 Task: Find connections with filter location Maasmechelen with filter topic #Culturewith filter profile language French with filter current company Future Group India with filter school INDIAN ACADEMY GROUP OF INSTITUTIONS with filter industry Waste Treatment and Disposal with filter service category Executive Coaching with filter keywords title Animal Breeder
Action: Mouse moved to (742, 144)
Screenshot: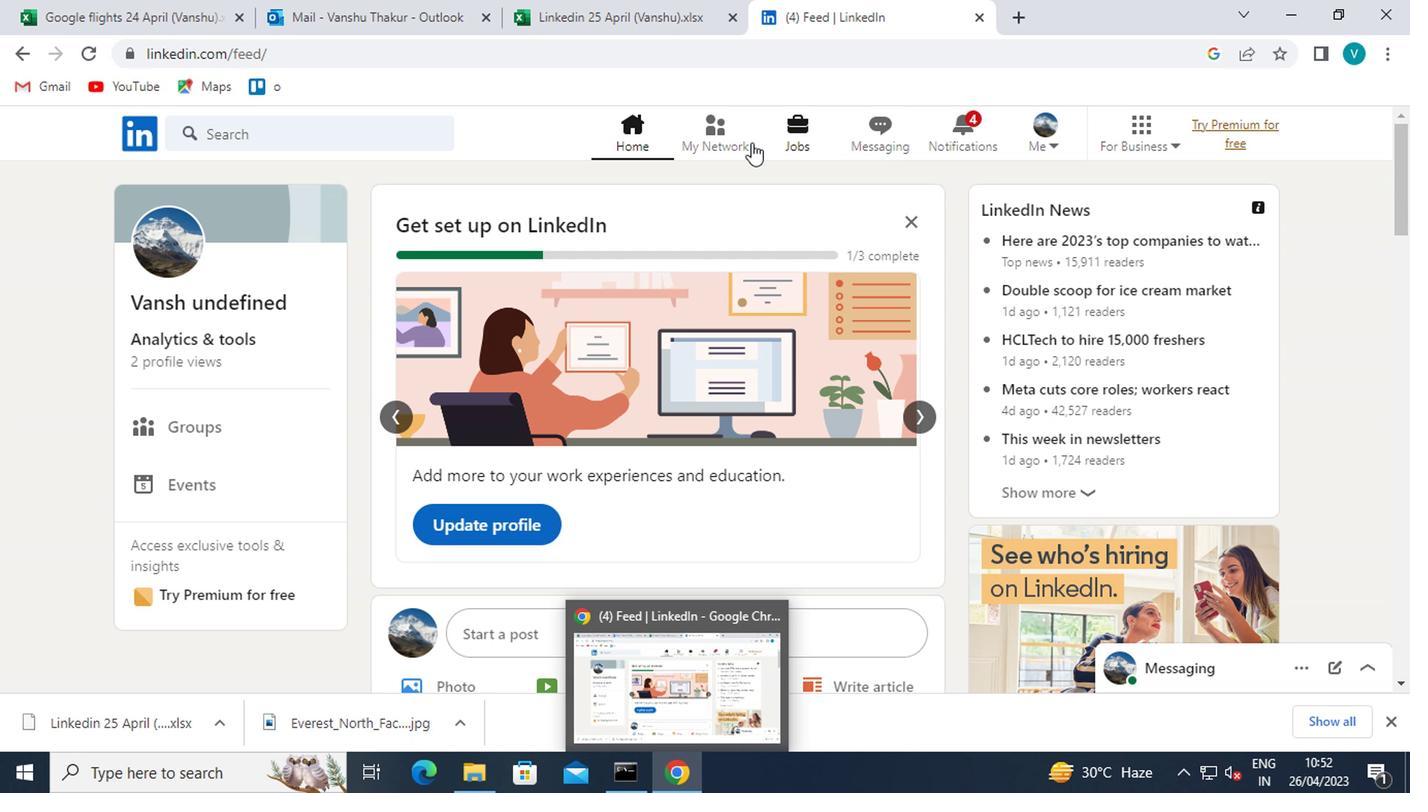 
Action: Mouse pressed left at (742, 144)
Screenshot: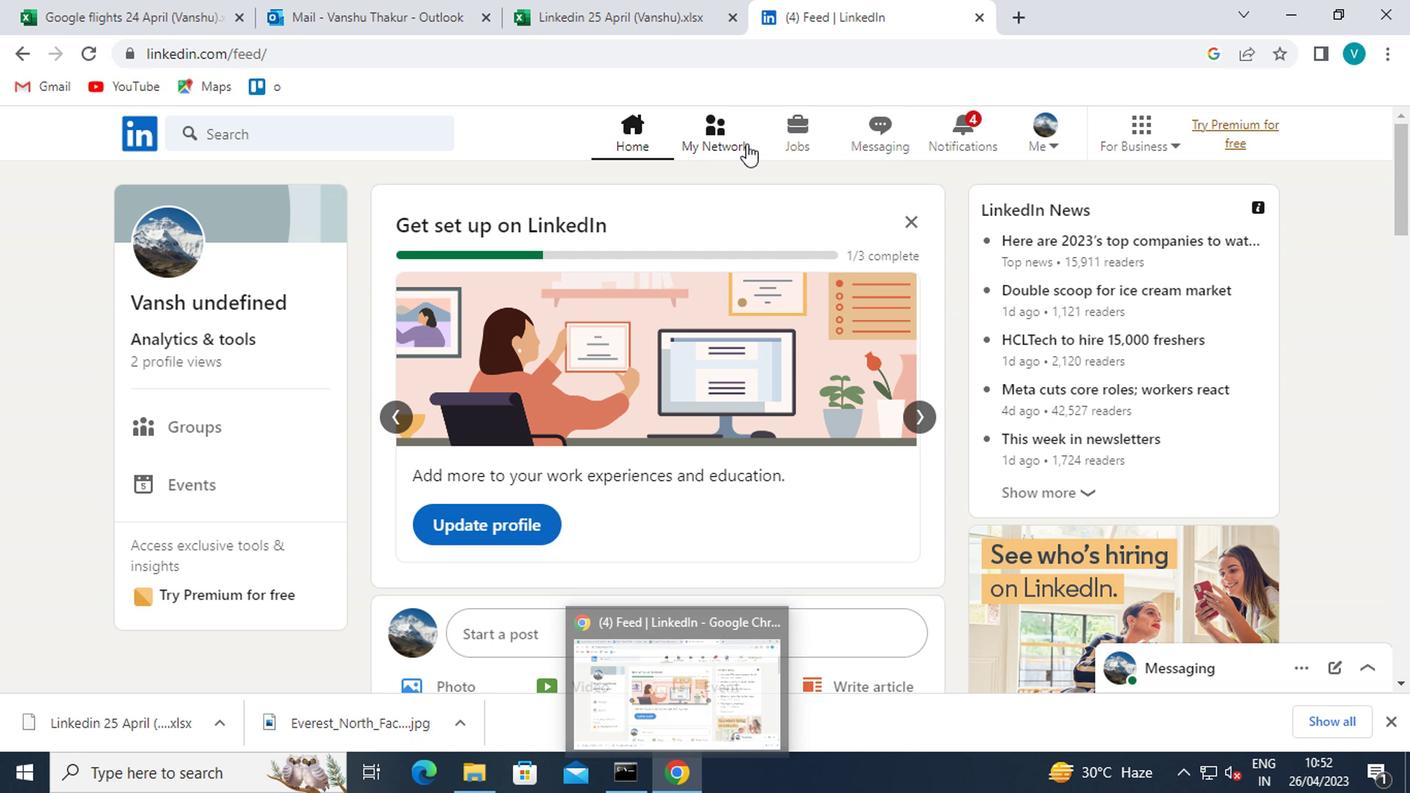 
Action: Mouse moved to (264, 248)
Screenshot: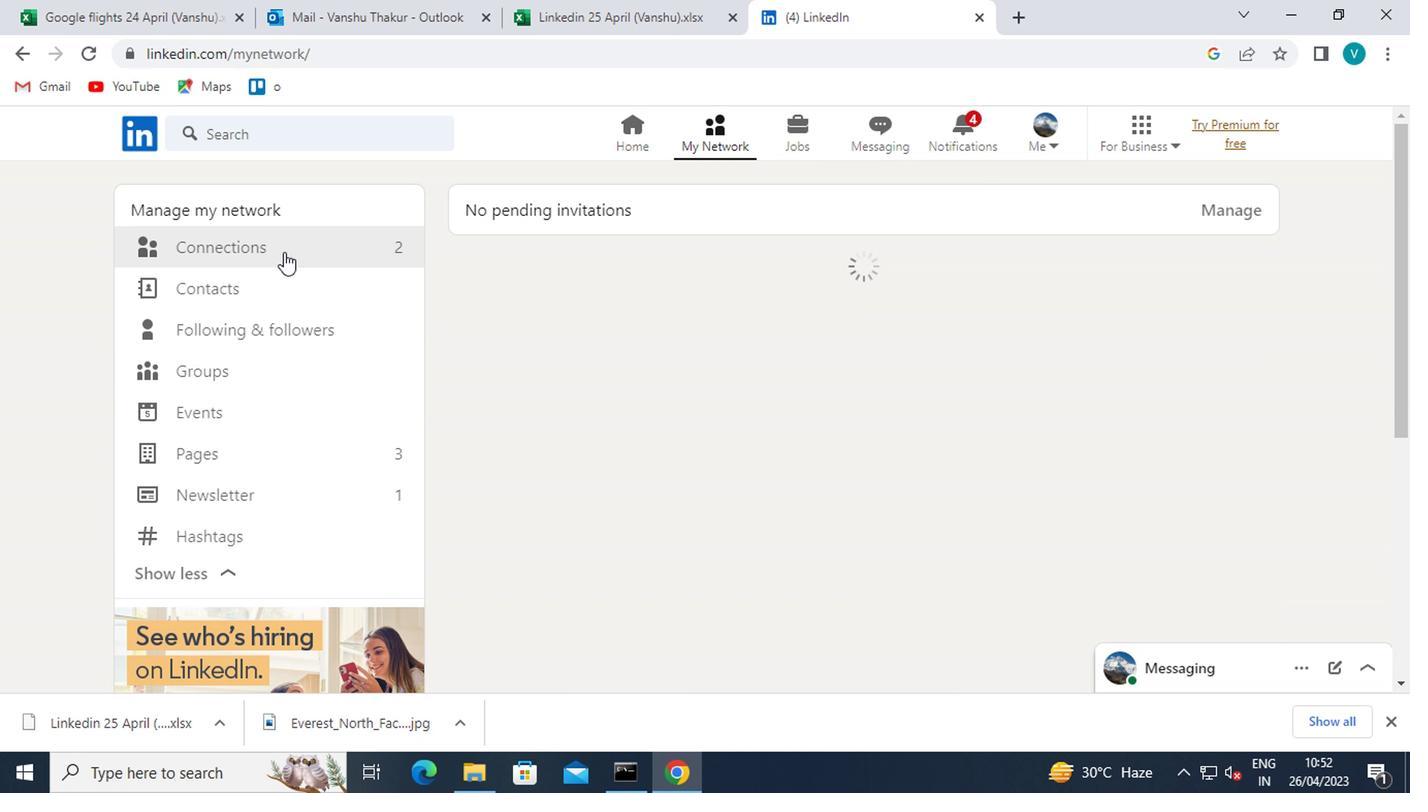 
Action: Mouse pressed left at (264, 248)
Screenshot: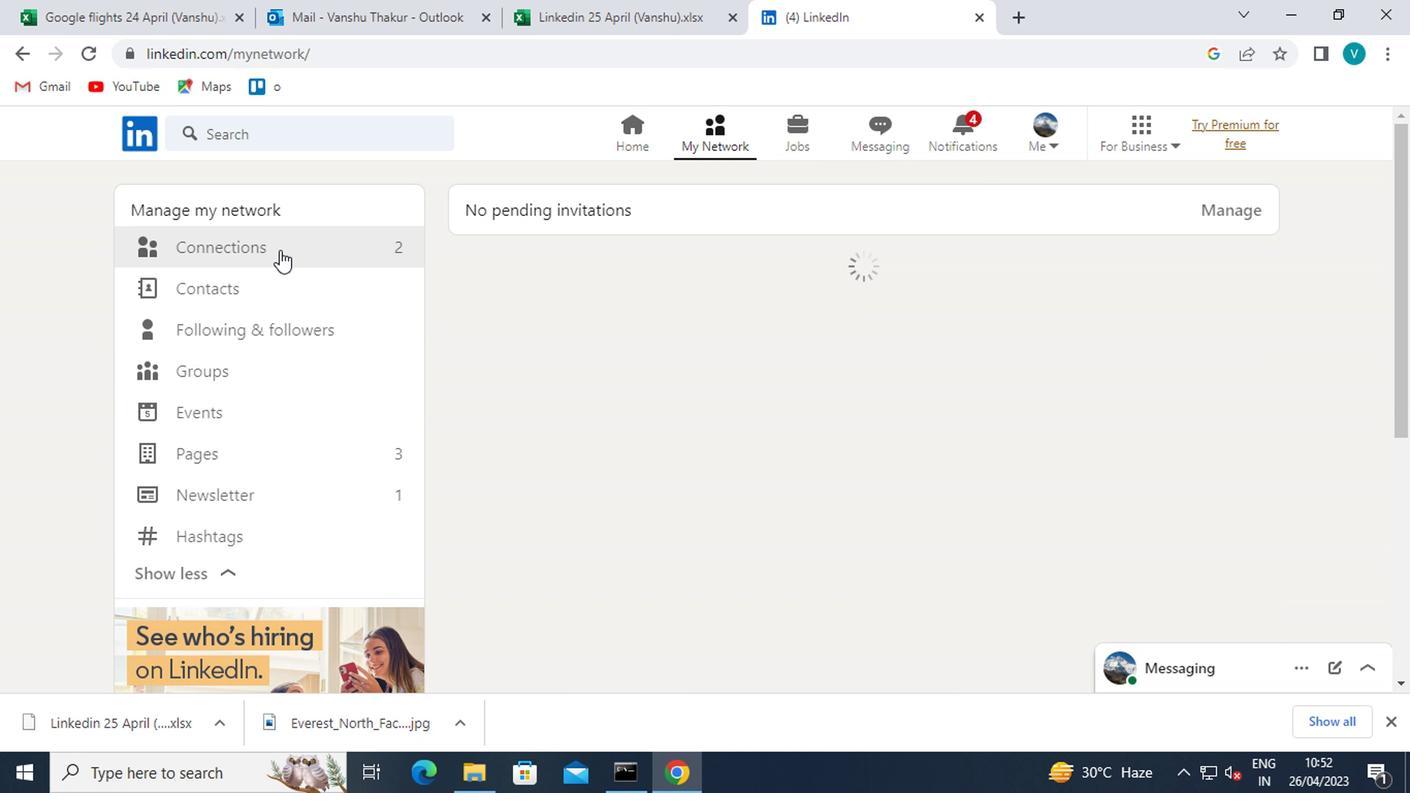 
Action: Mouse moved to (844, 252)
Screenshot: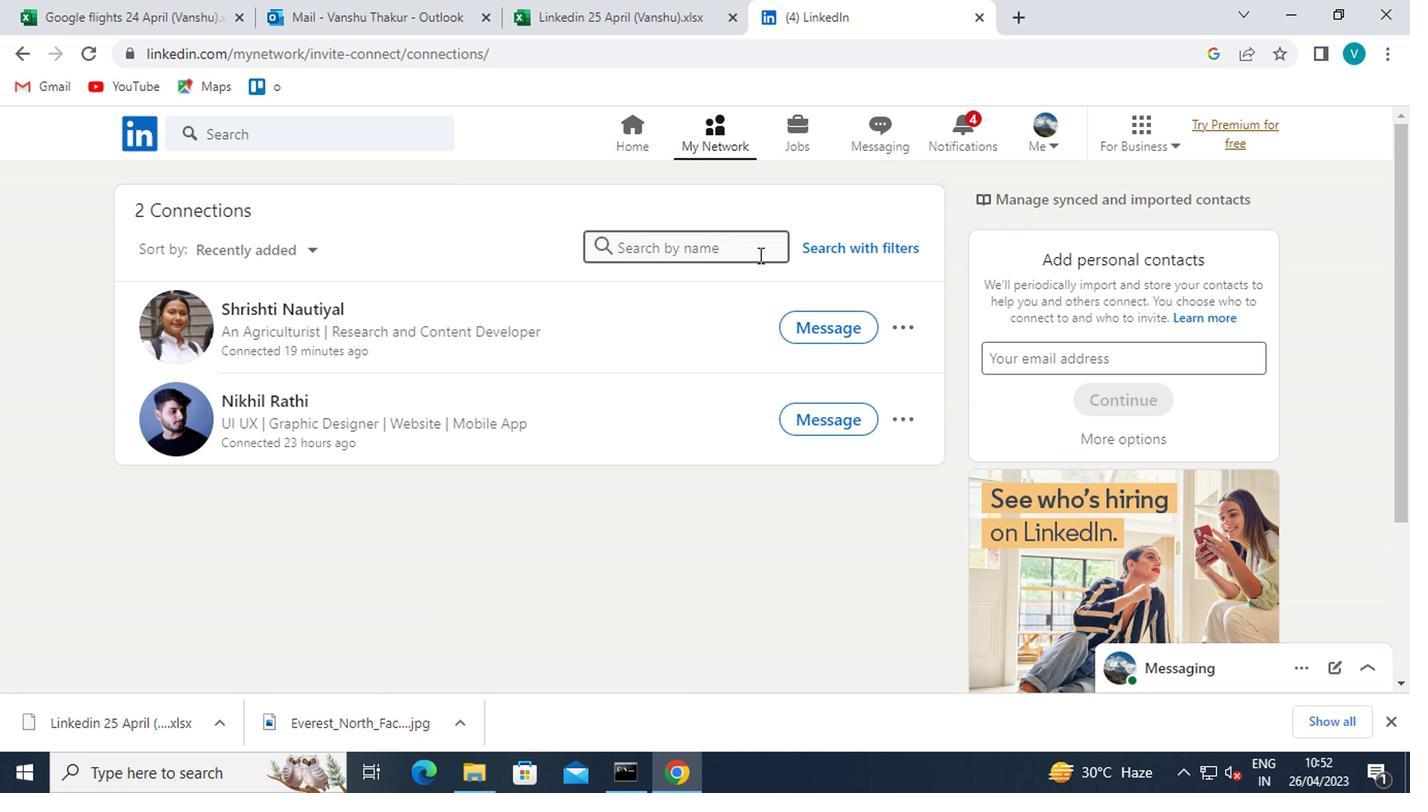 
Action: Mouse pressed left at (844, 252)
Screenshot: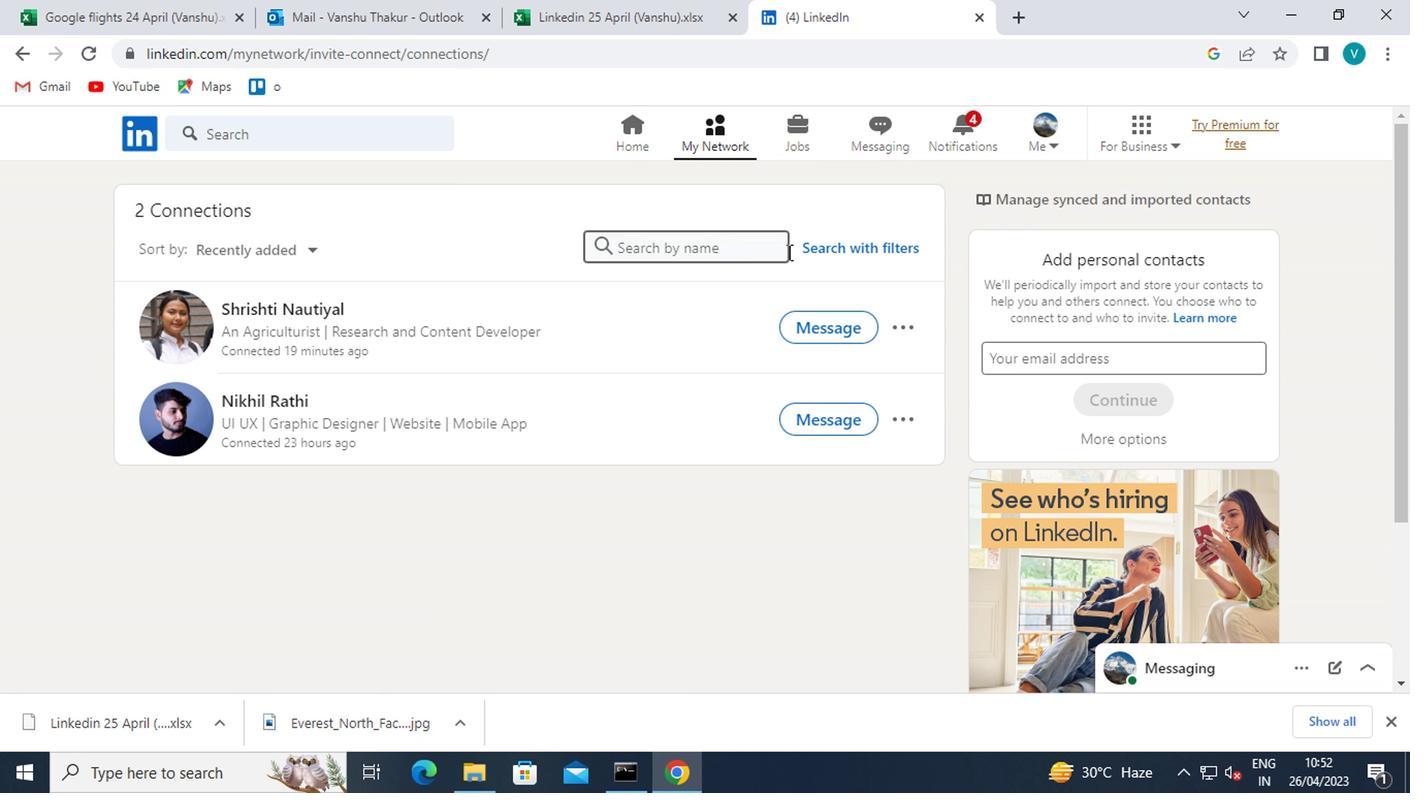 
Action: Mouse moved to (706, 199)
Screenshot: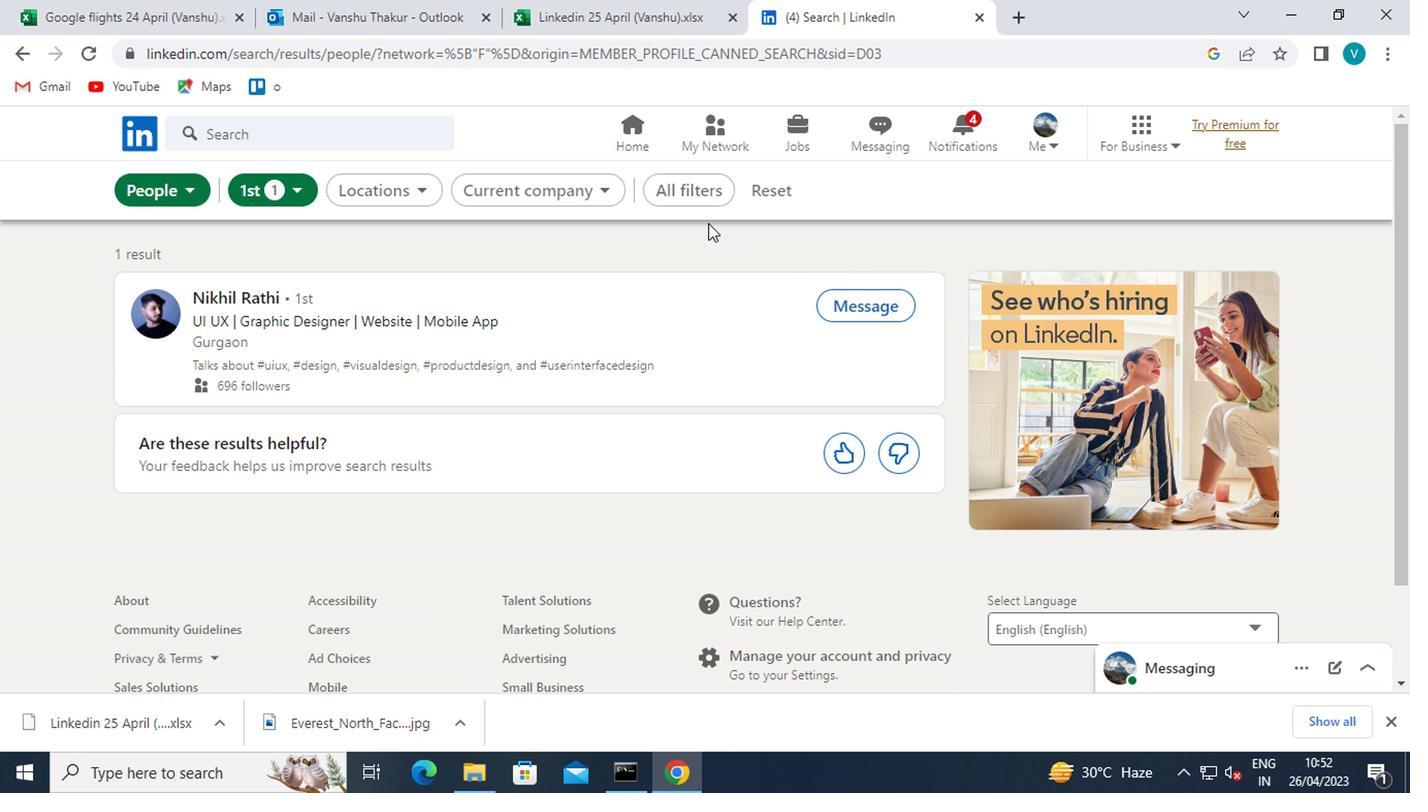 
Action: Mouse pressed left at (706, 199)
Screenshot: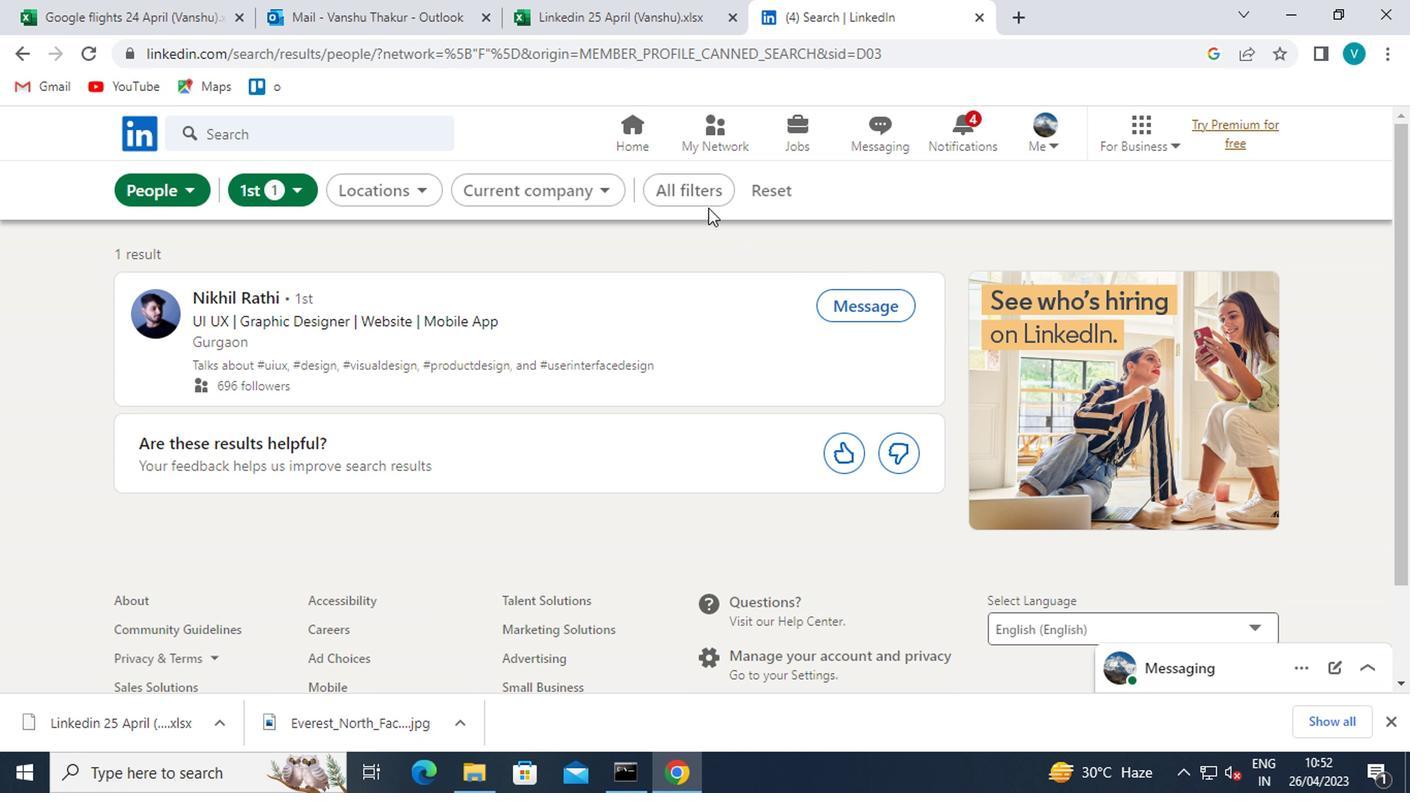 
Action: Mouse moved to (961, 308)
Screenshot: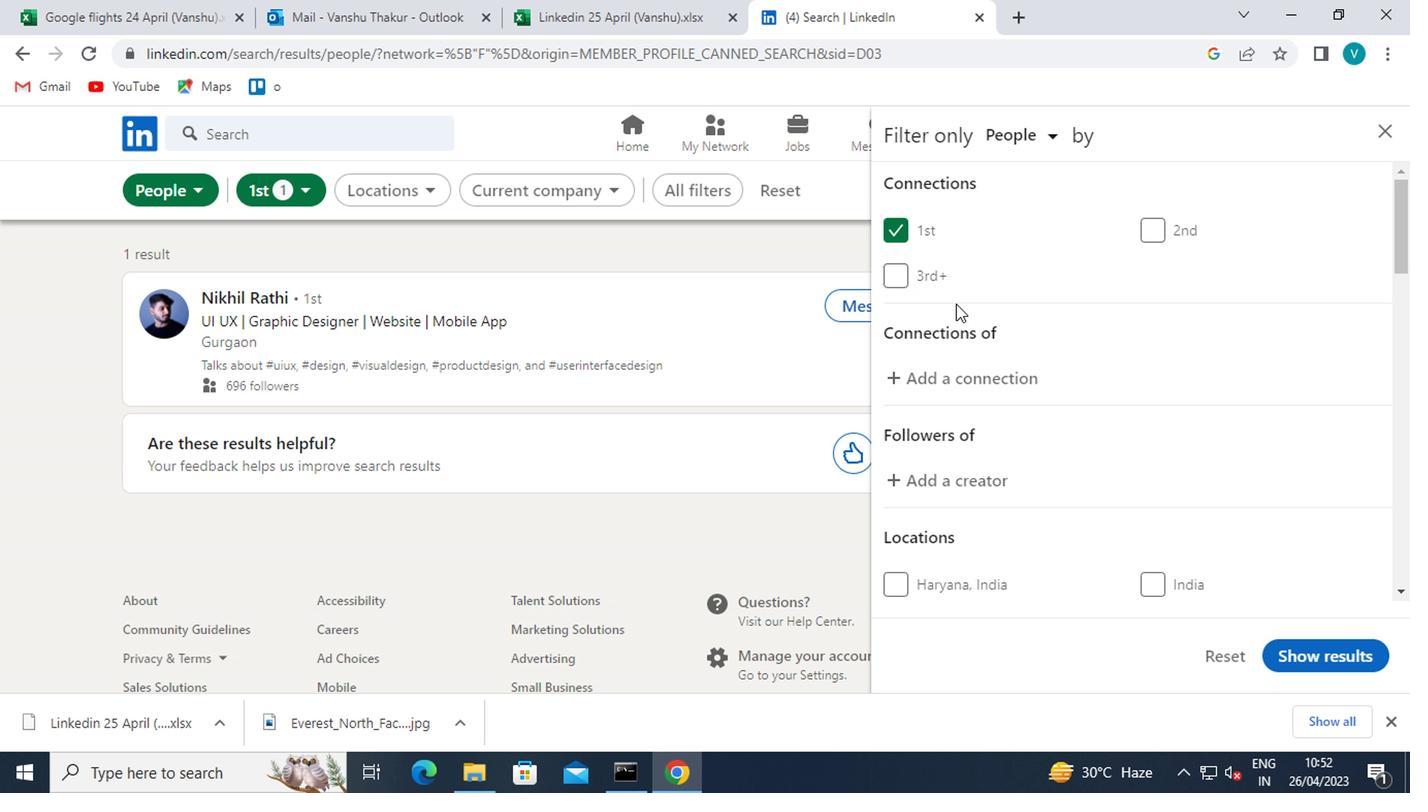 
Action: Mouse scrolled (961, 307) with delta (0, 0)
Screenshot: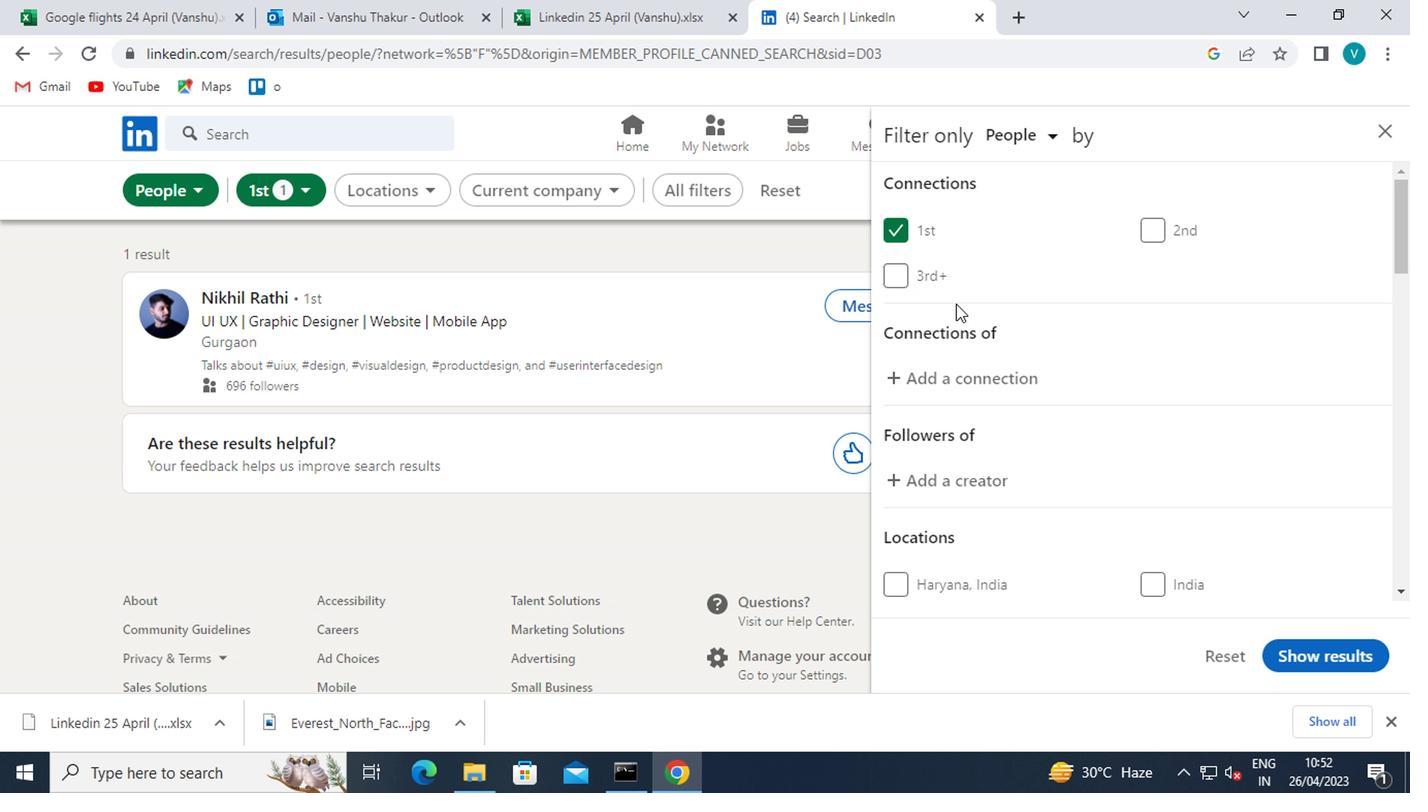 
Action: Mouse moved to (967, 313)
Screenshot: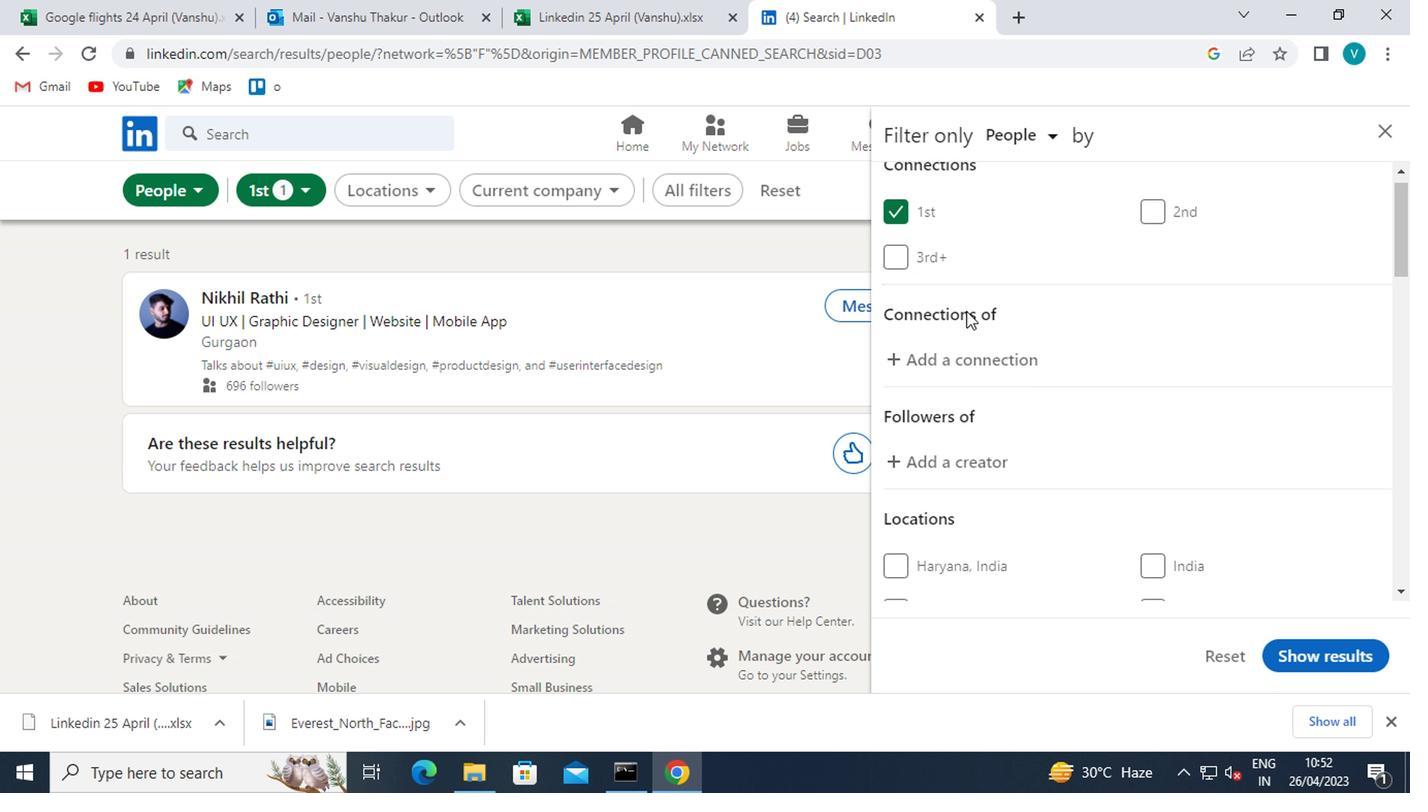 
Action: Mouse scrolled (967, 312) with delta (0, 0)
Screenshot: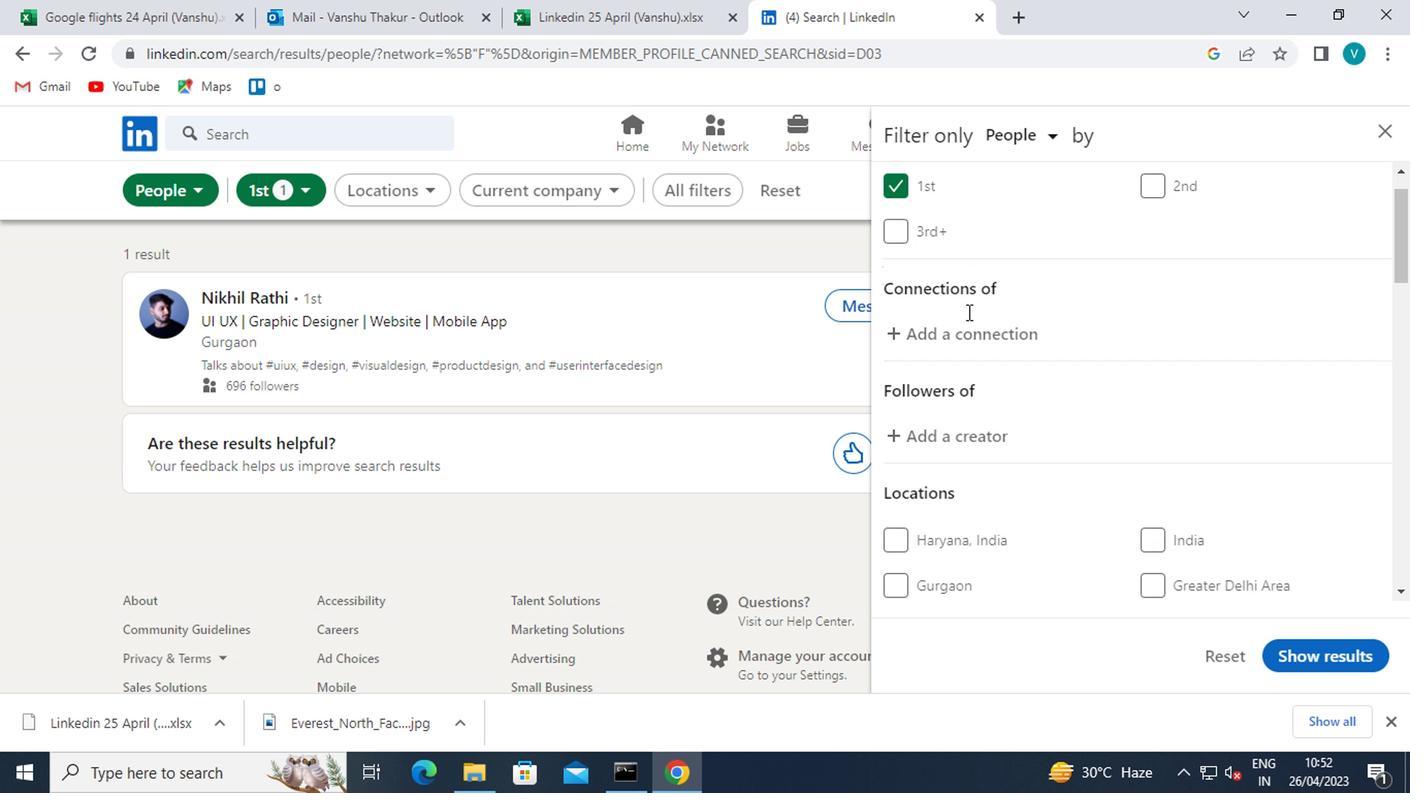 
Action: Mouse moved to (950, 464)
Screenshot: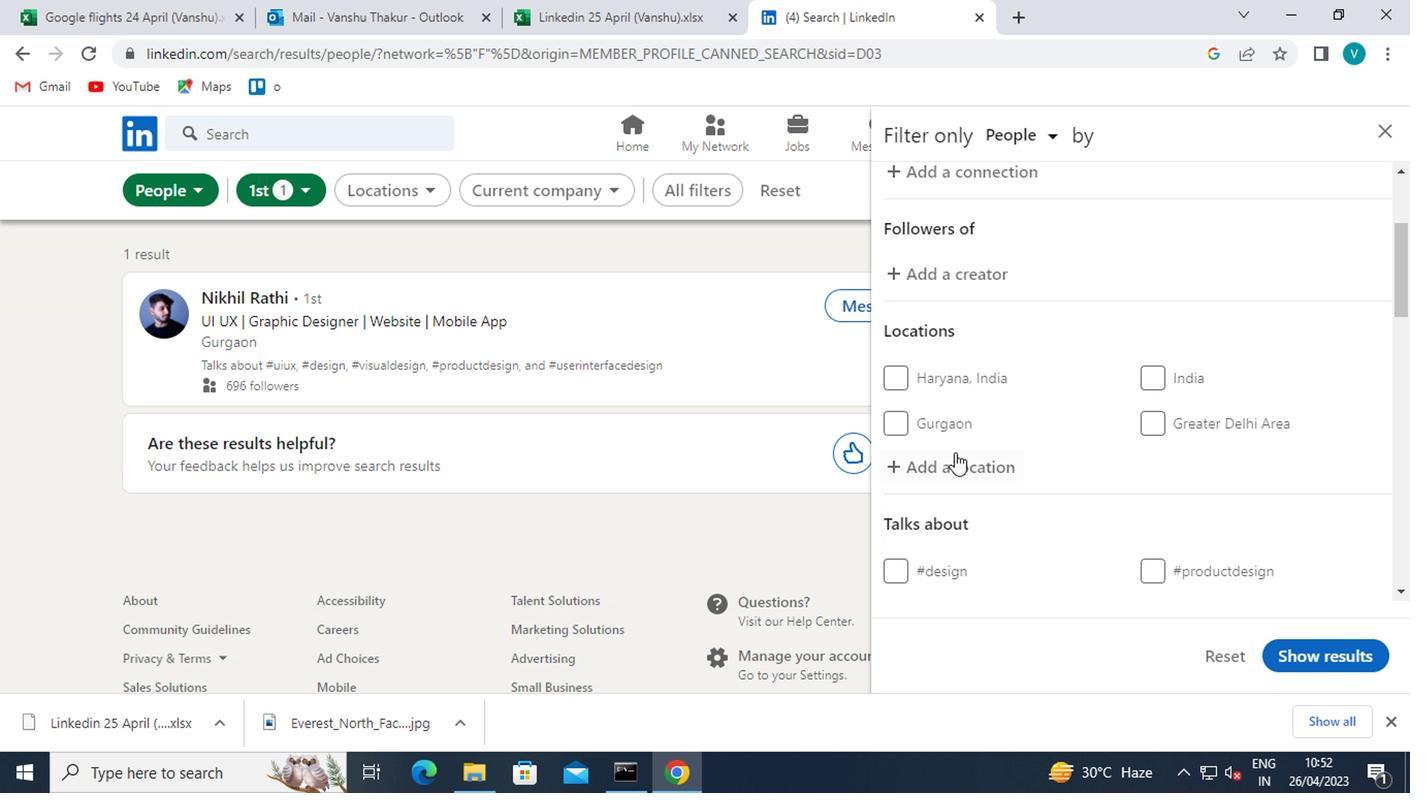 
Action: Mouse pressed left at (950, 464)
Screenshot: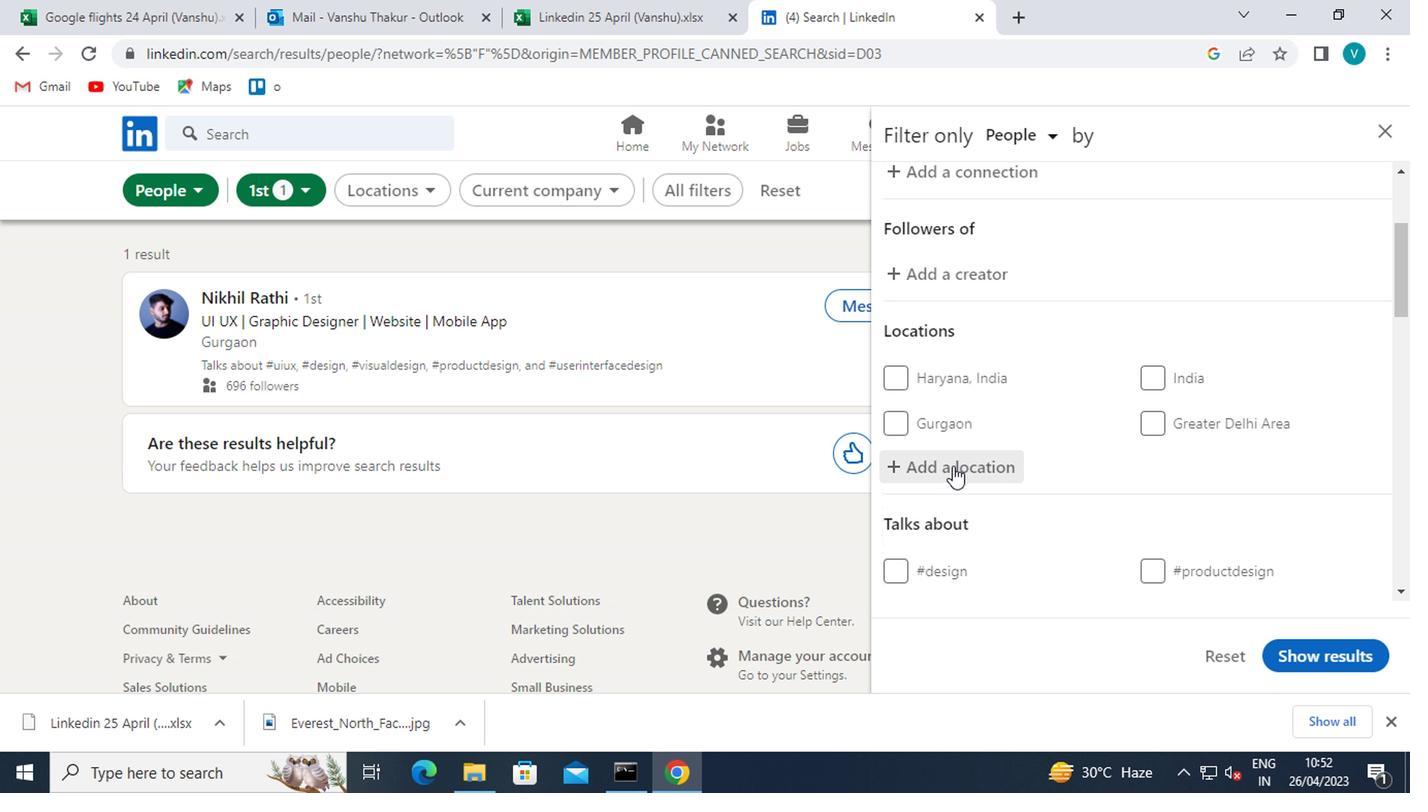 
Action: Key pressed <Key.shift>MAASMECHELEN
Screenshot: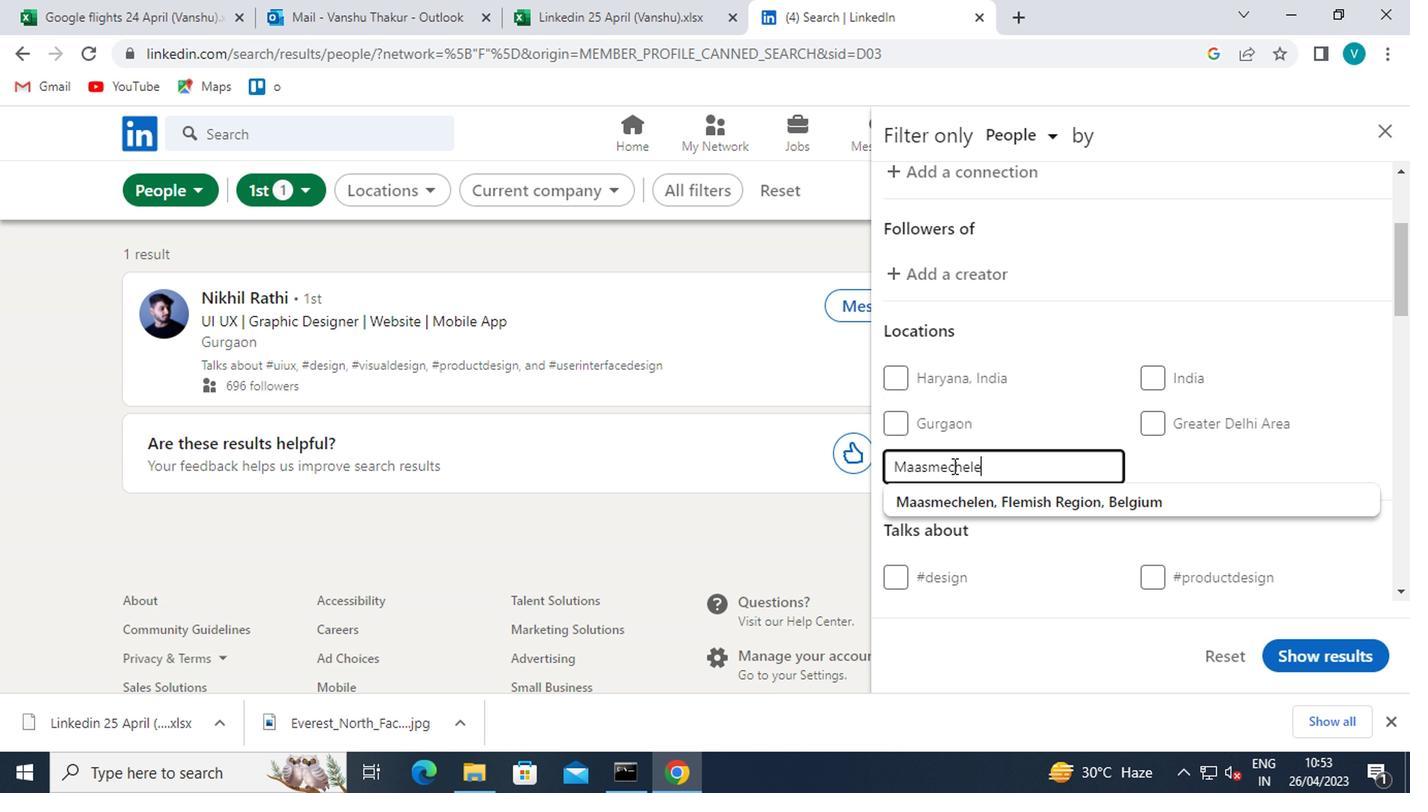 
Action: Mouse moved to (953, 497)
Screenshot: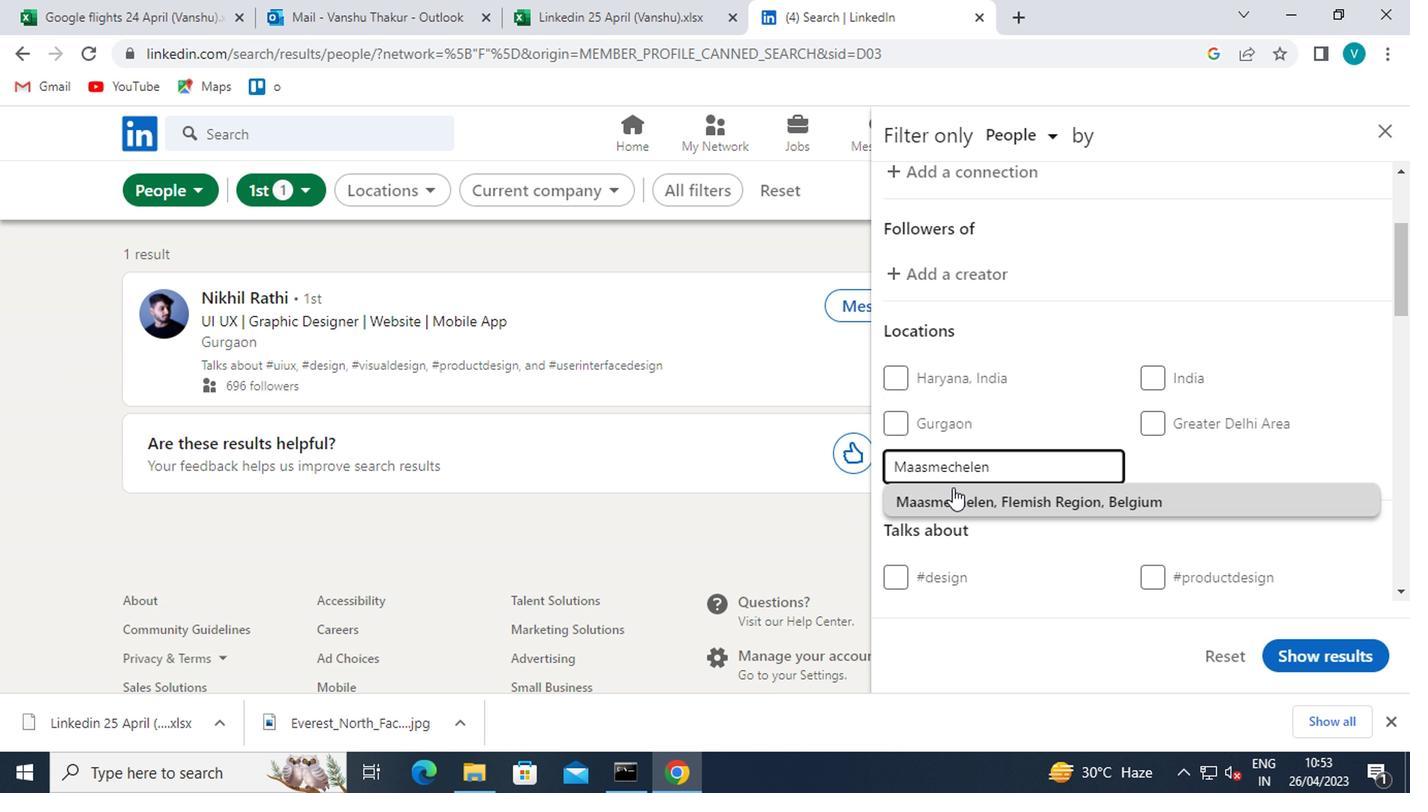 
Action: Mouse pressed left at (953, 497)
Screenshot: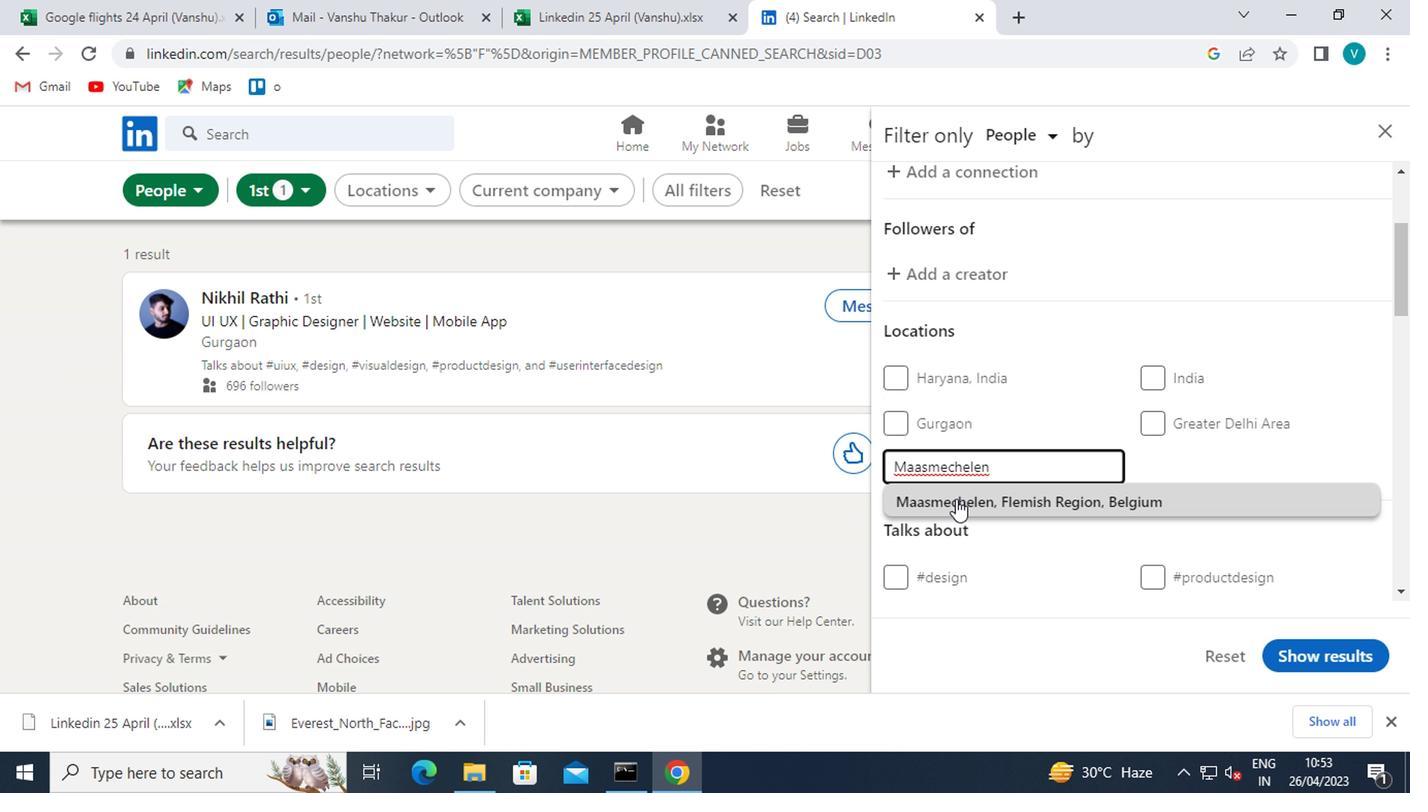 
Action: Mouse scrolled (953, 496) with delta (0, 0)
Screenshot: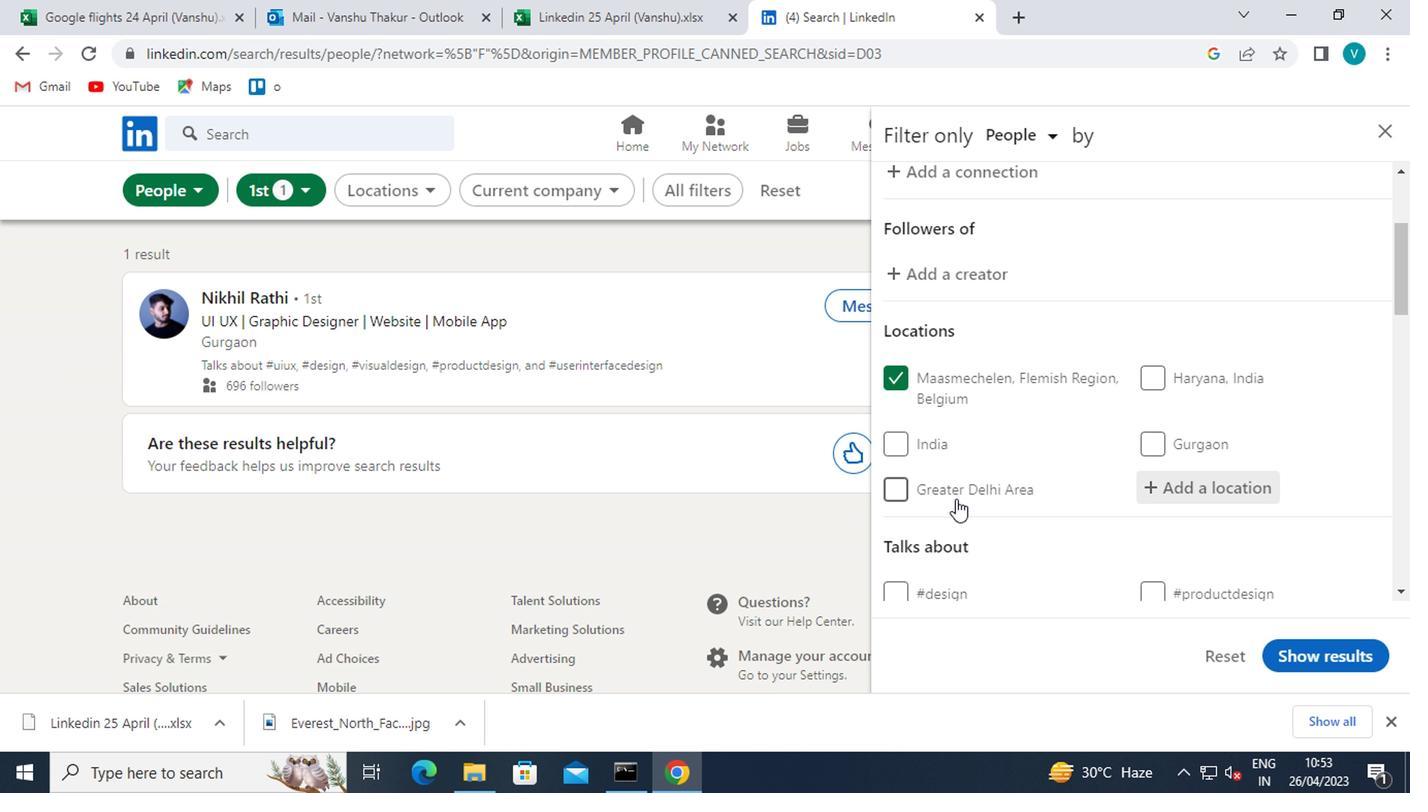
Action: Mouse scrolled (953, 496) with delta (0, 0)
Screenshot: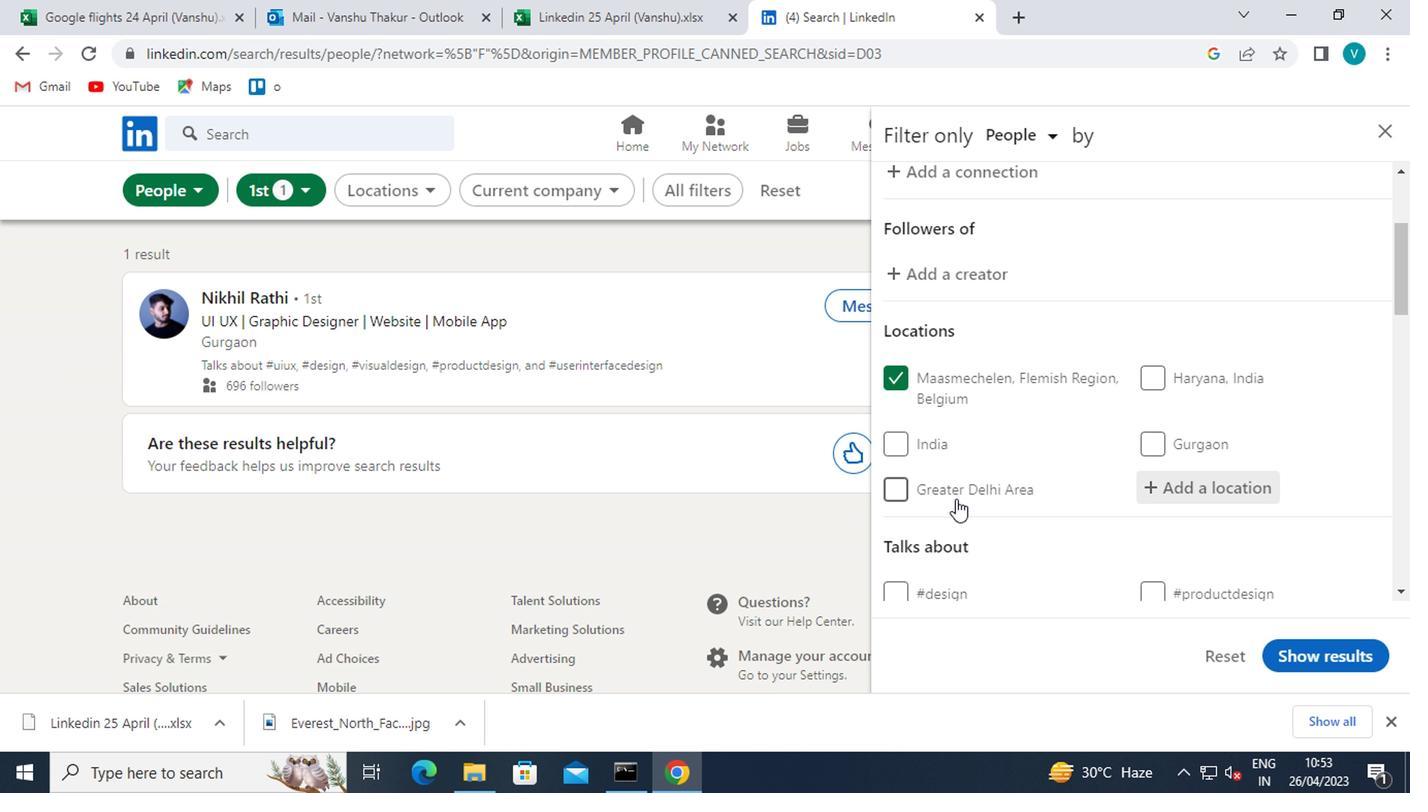 
Action: Mouse moved to (1173, 488)
Screenshot: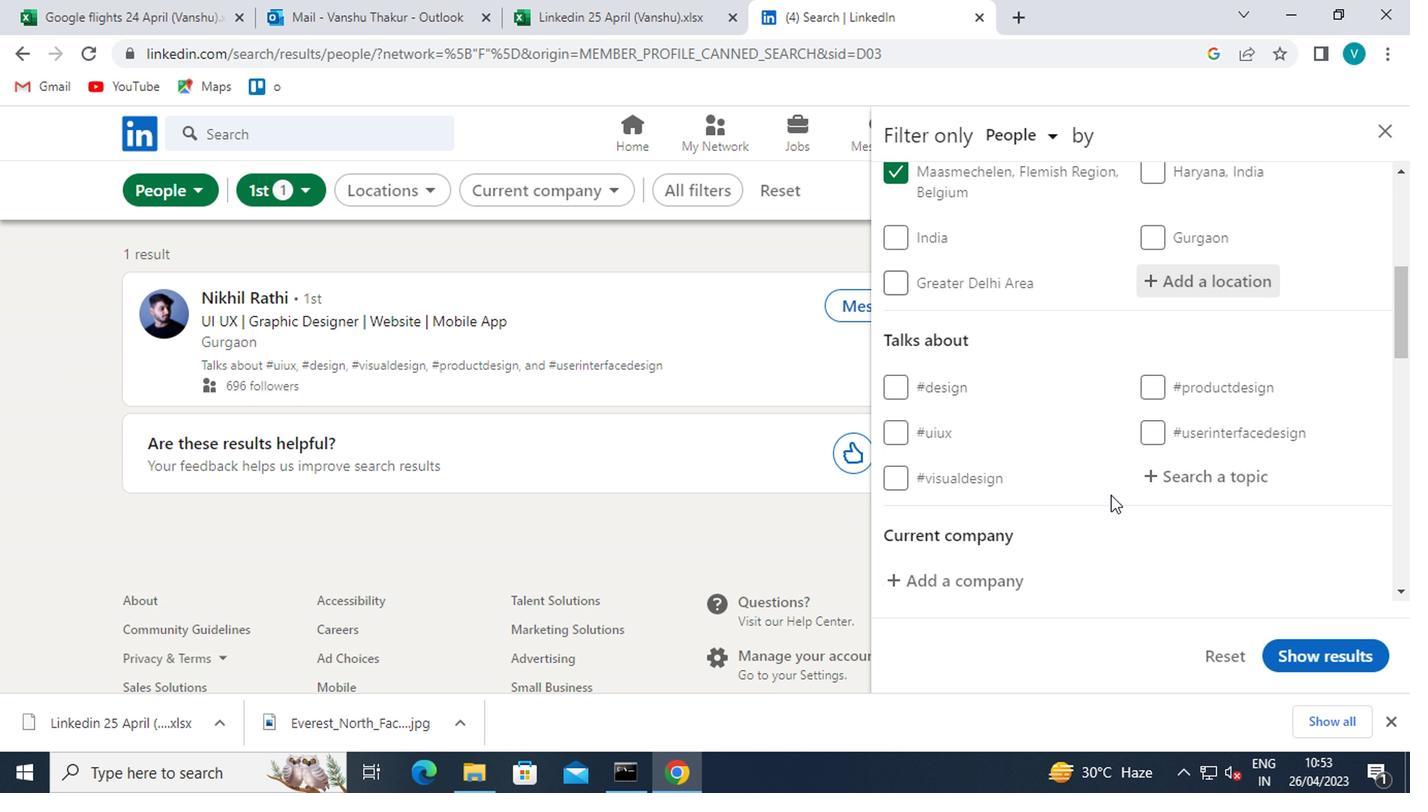 
Action: Mouse pressed left at (1173, 488)
Screenshot: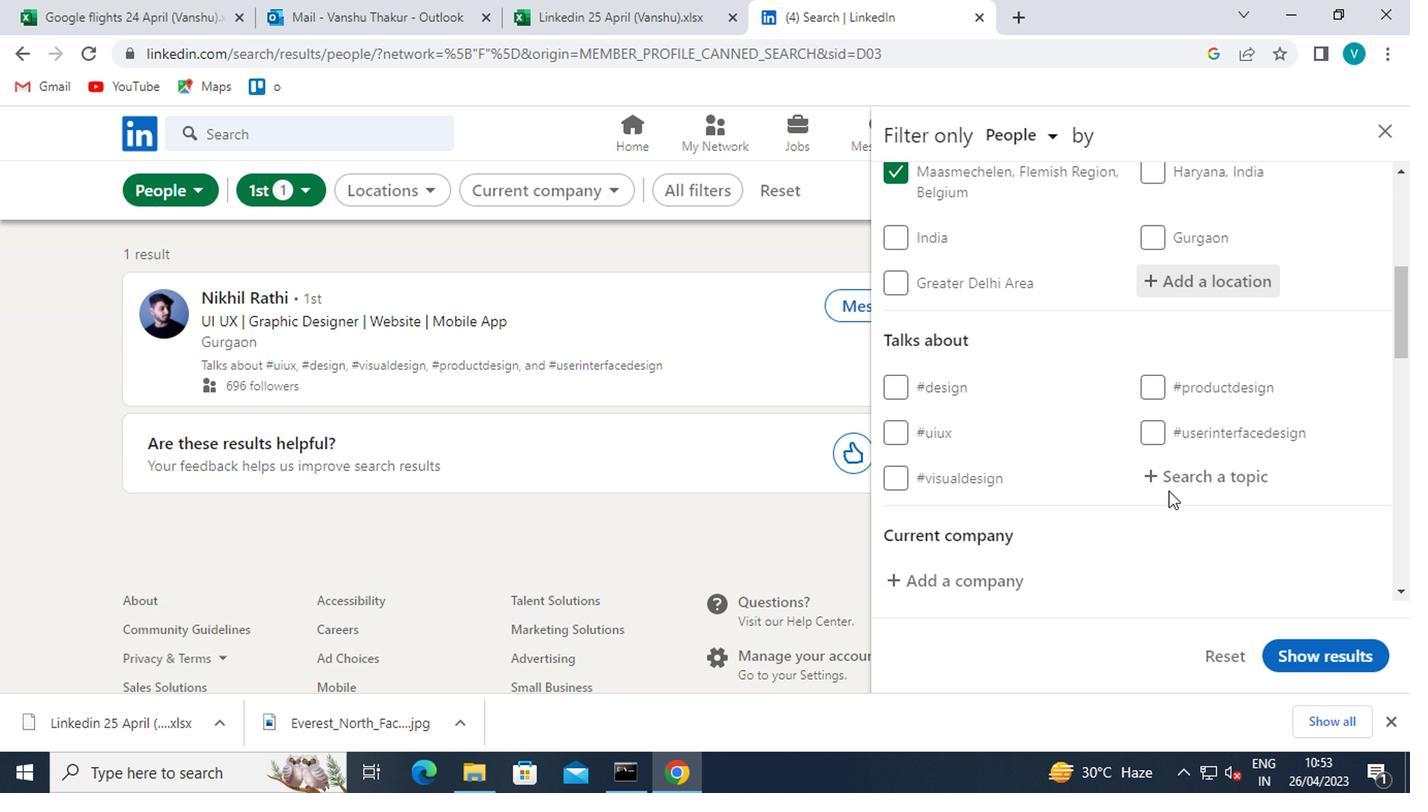 
Action: Mouse moved to (993, 435)
Screenshot: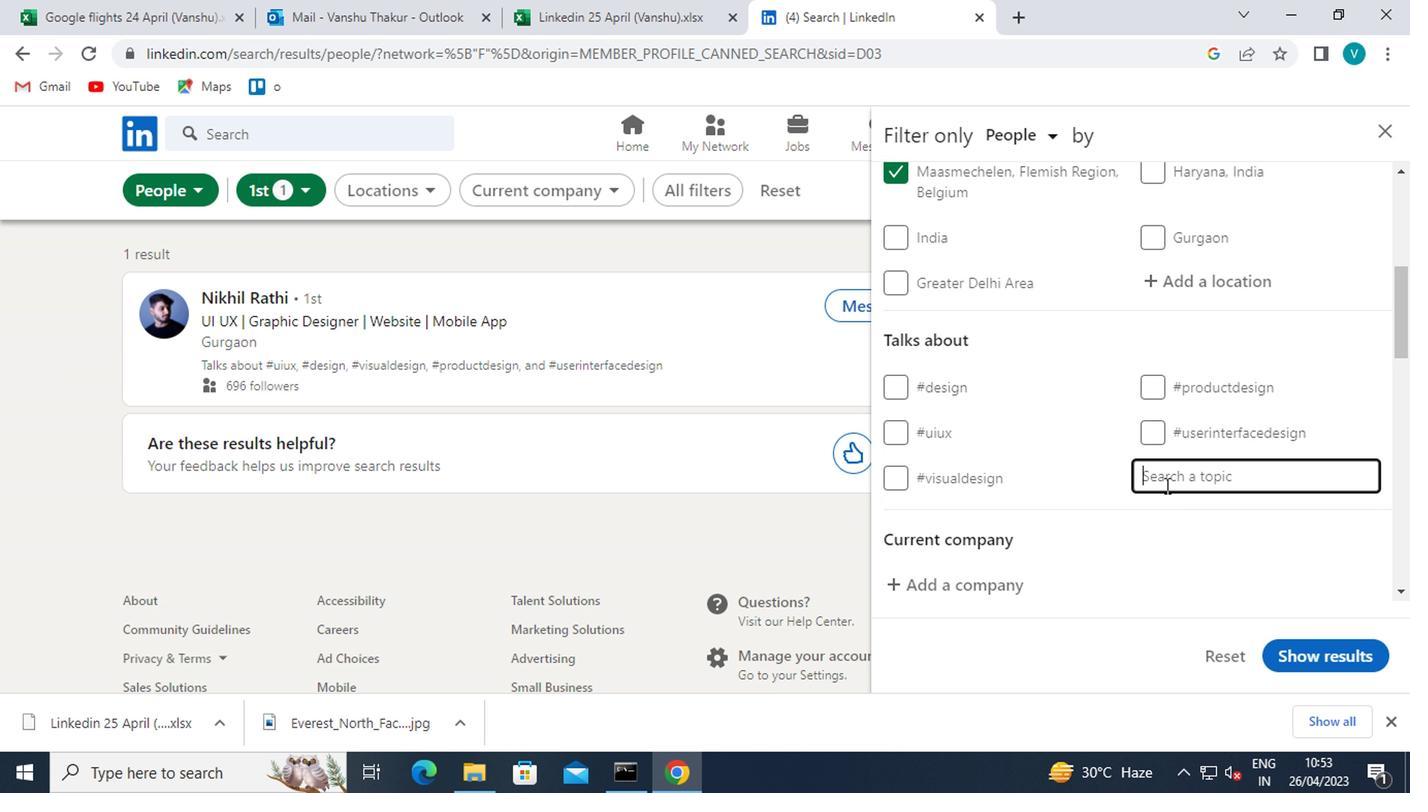 
Action: Key pressed <Key.shift>#<Key.shift>CULTURE
Screenshot: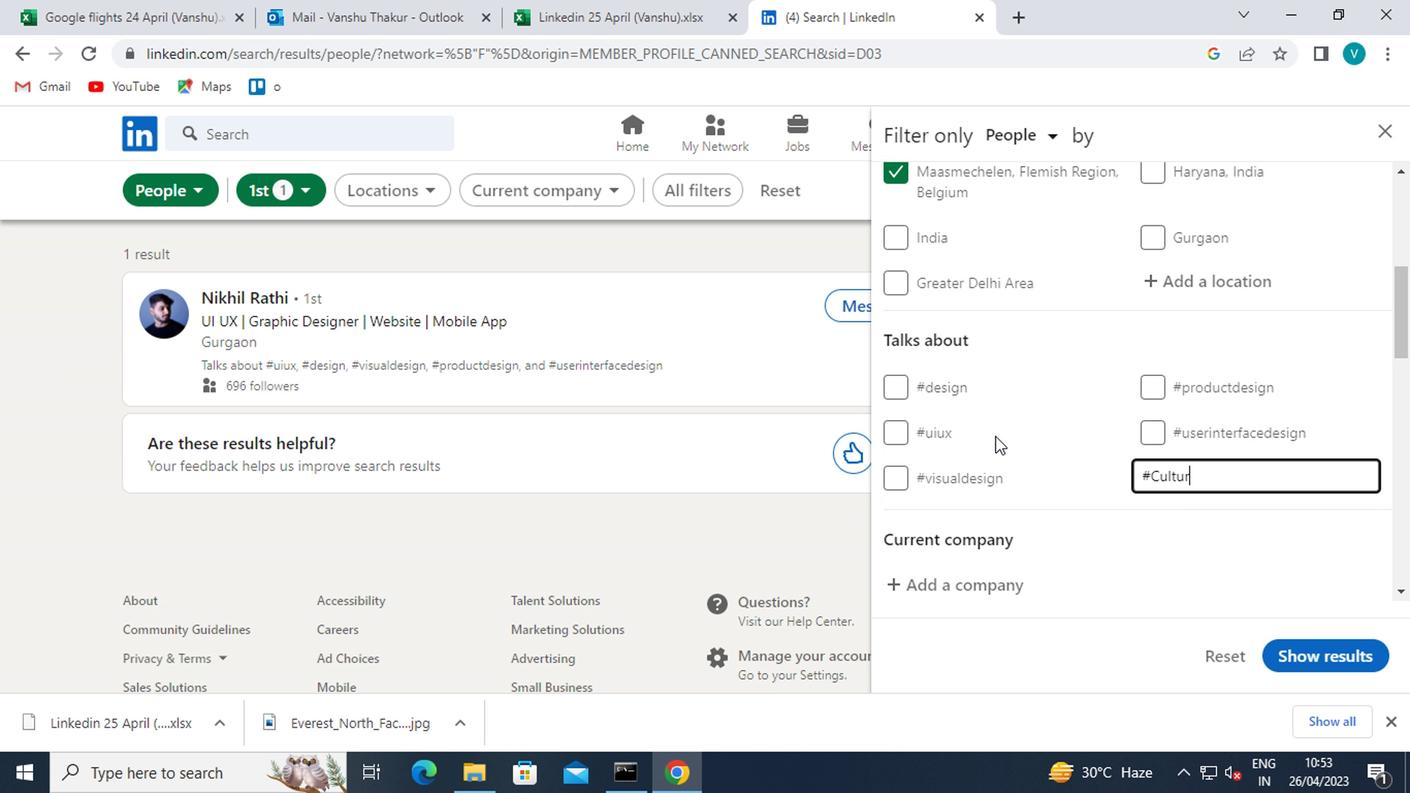 
Action: Mouse moved to (1159, 530)
Screenshot: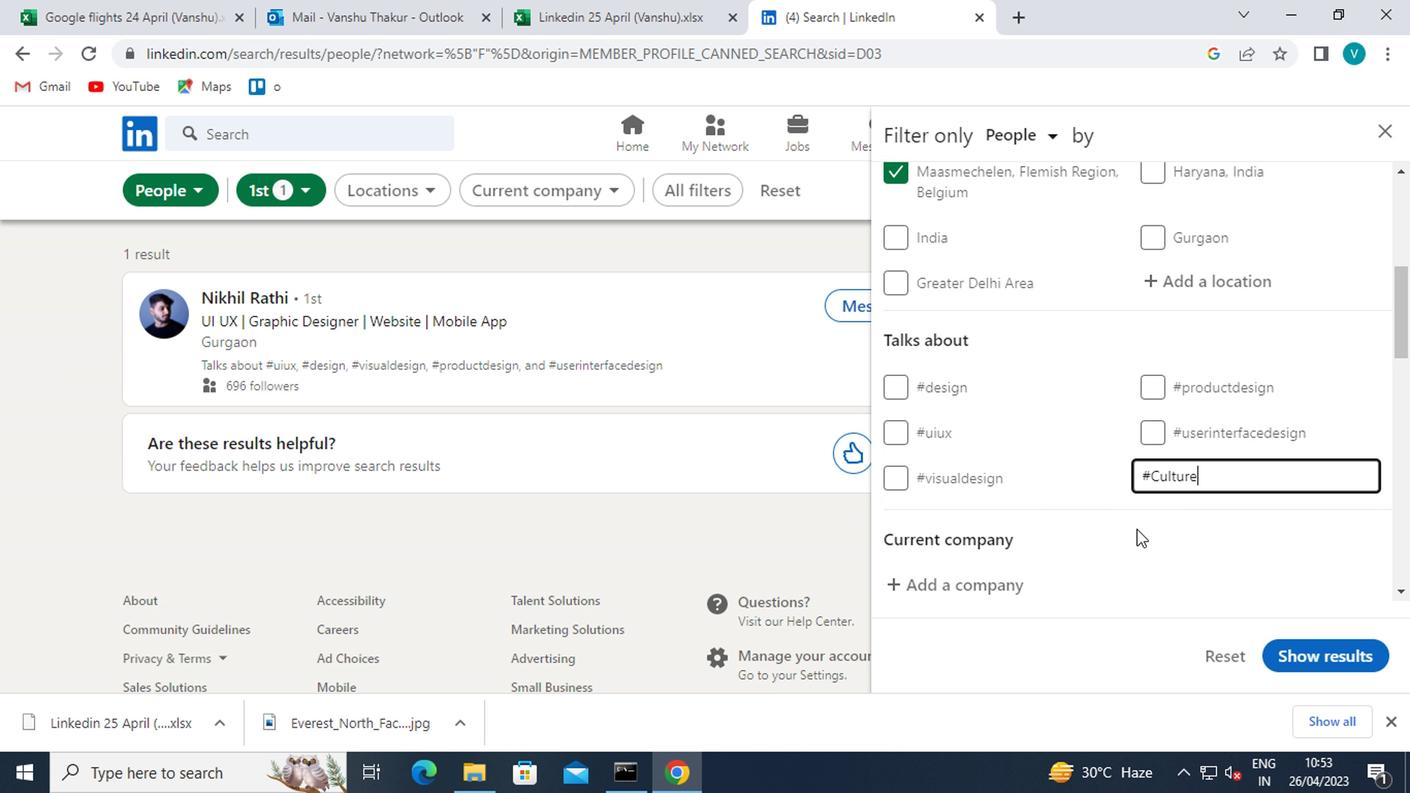 
Action: Mouse pressed left at (1159, 530)
Screenshot: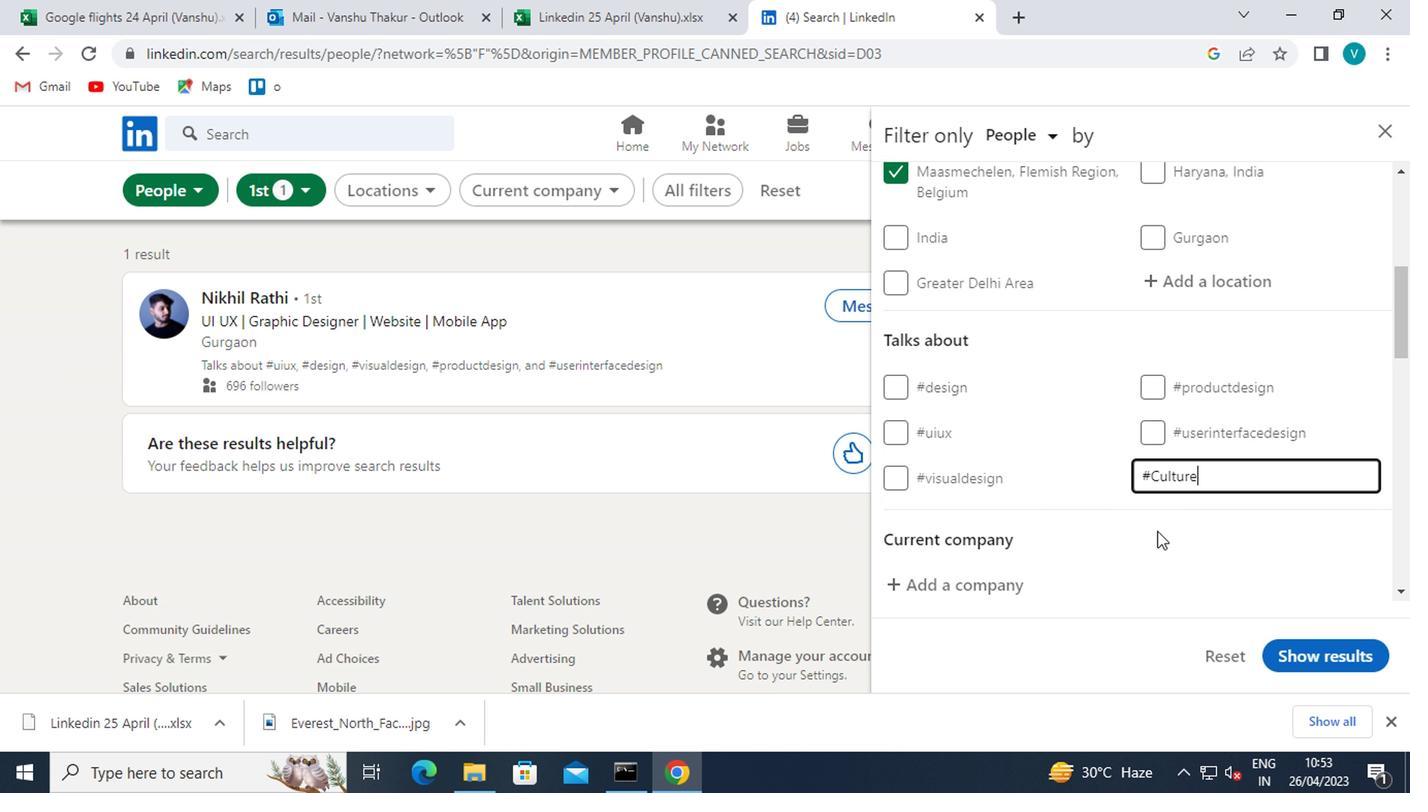 
Action: Mouse moved to (1160, 530)
Screenshot: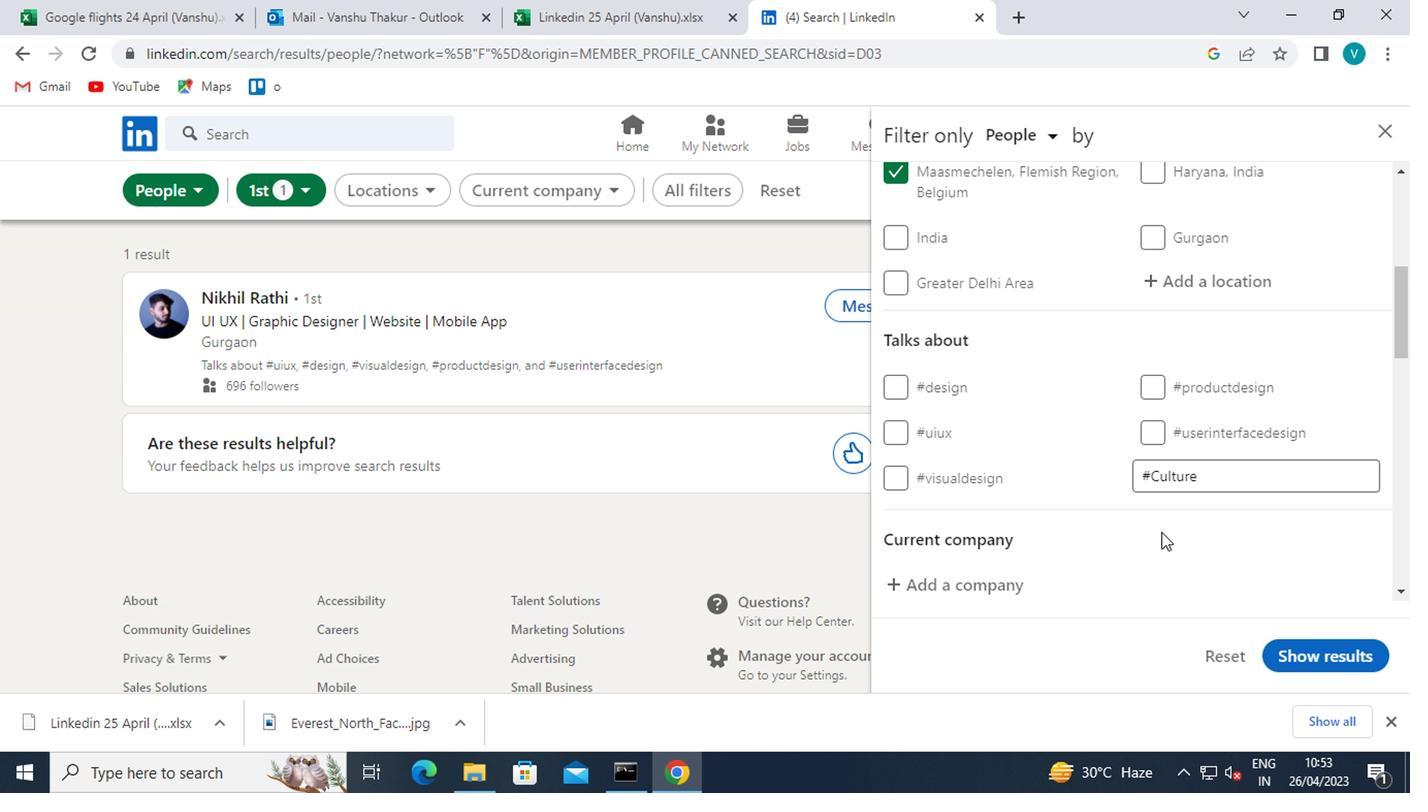 
Action: Mouse scrolled (1160, 529) with delta (0, -1)
Screenshot: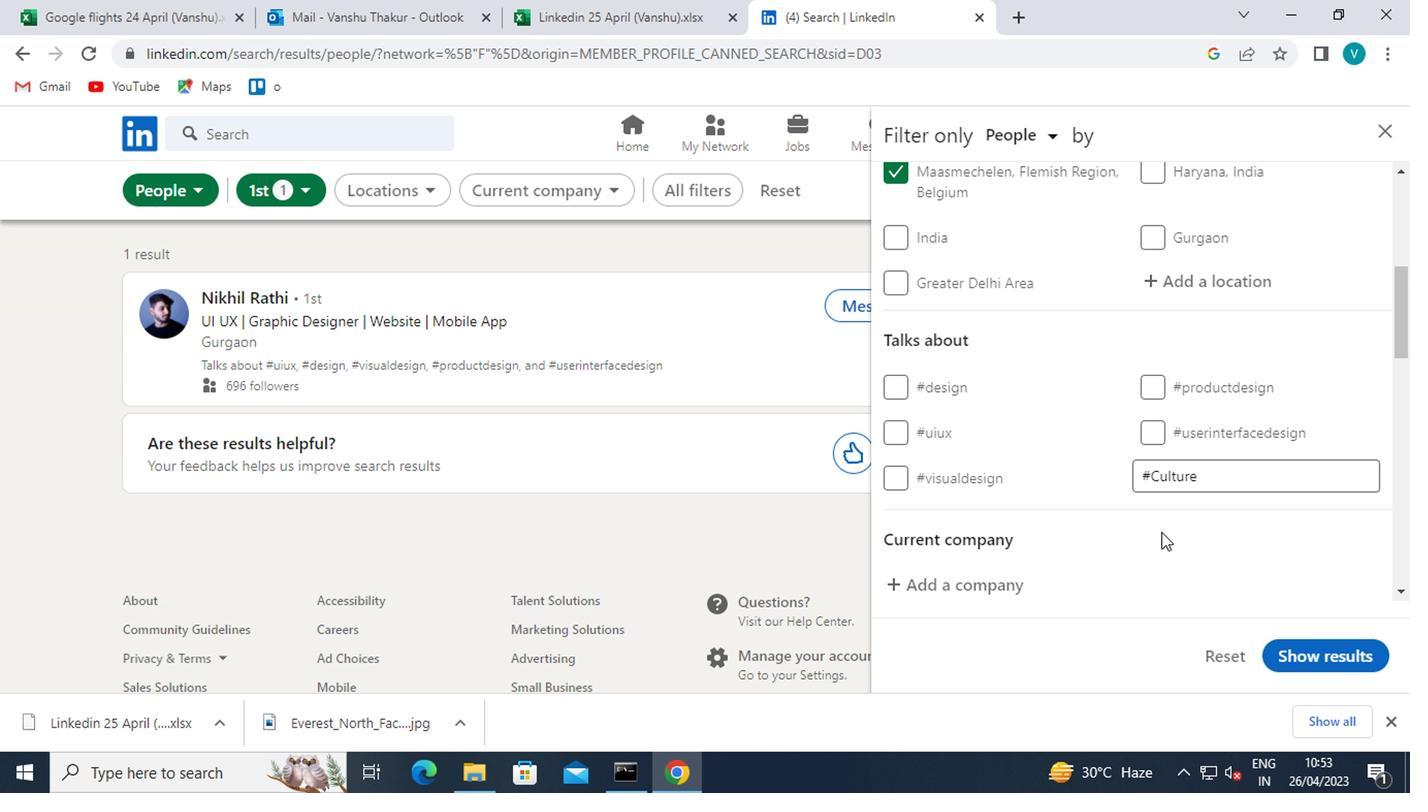 
Action: Mouse moved to (955, 471)
Screenshot: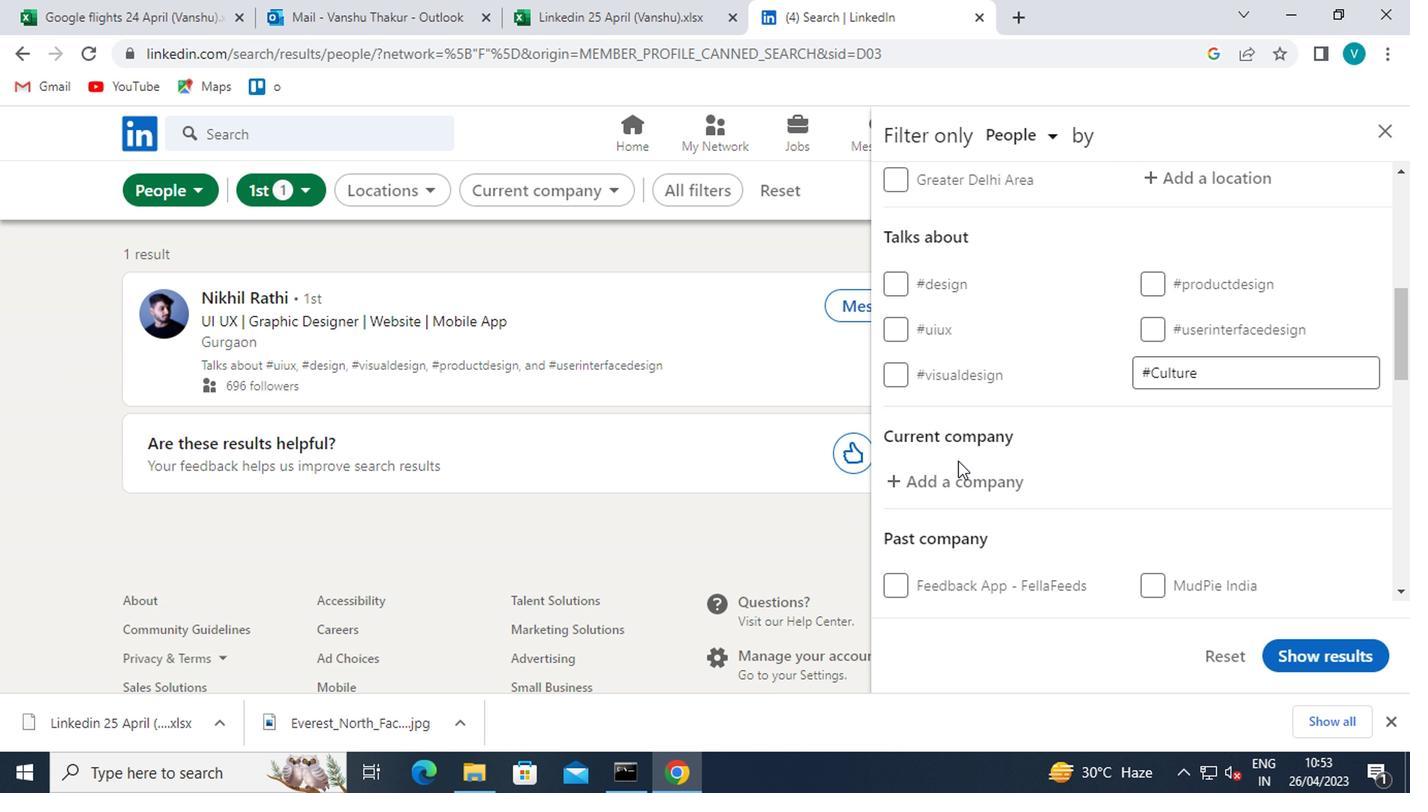 
Action: Mouse pressed left at (955, 471)
Screenshot: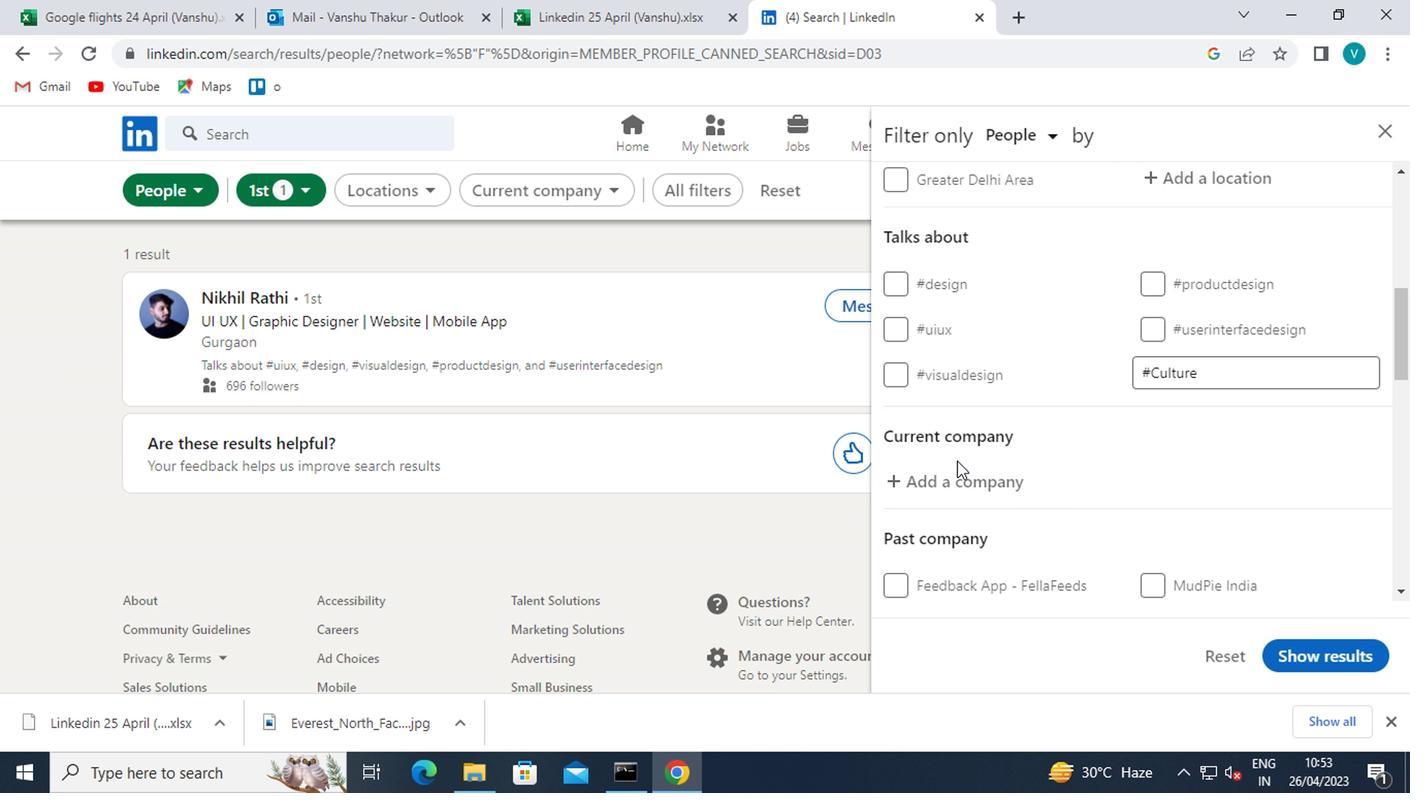 
Action: Key pressed <Key.shift><Key.shift><Key.shift><Key.shift><Key.shift><Key.shift><Key.shift><Key.shift><Key.shift><Key.shift><Key.shift><Key.shift><Key.shift><Key.shift><Key.shift><Key.shift><Key.shift><Key.shift><Key.shift><Key.shift><Key.shift><Key.shift><Key.shift><Key.shift><Key.shift><Key.shift><Key.shift><Key.shift><Key.shift><Key.shift><Key.shift><Key.shift><Key.shift><Key.shift><Key.shift><Key.shift><Key.shift><Key.shift><Key.shift><Key.shift><Key.shift><Key.shift><Key.shift><Key.shift>FUTURE<Key.space><Key.shift>GROUP<Key.space>
Screenshot: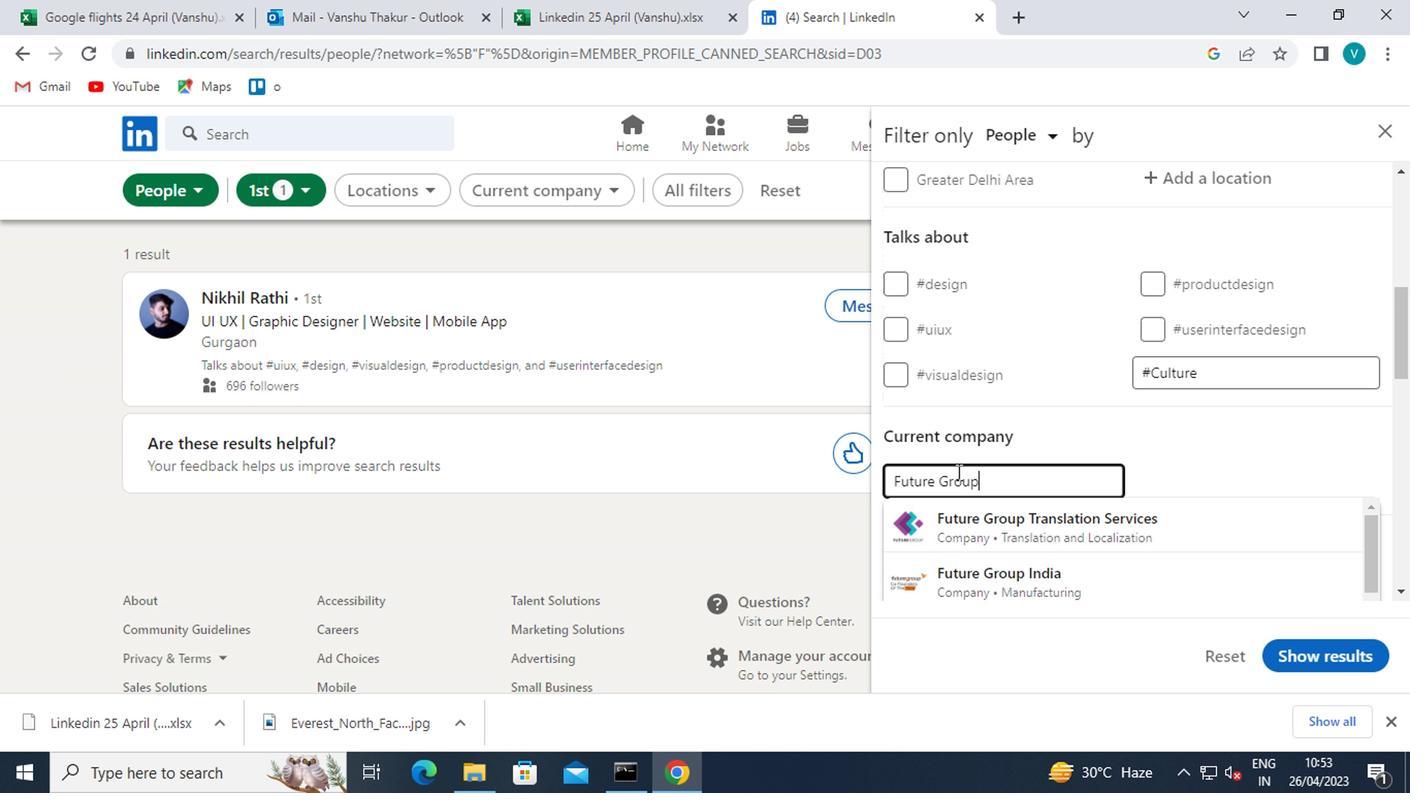 
Action: Mouse moved to (1000, 520)
Screenshot: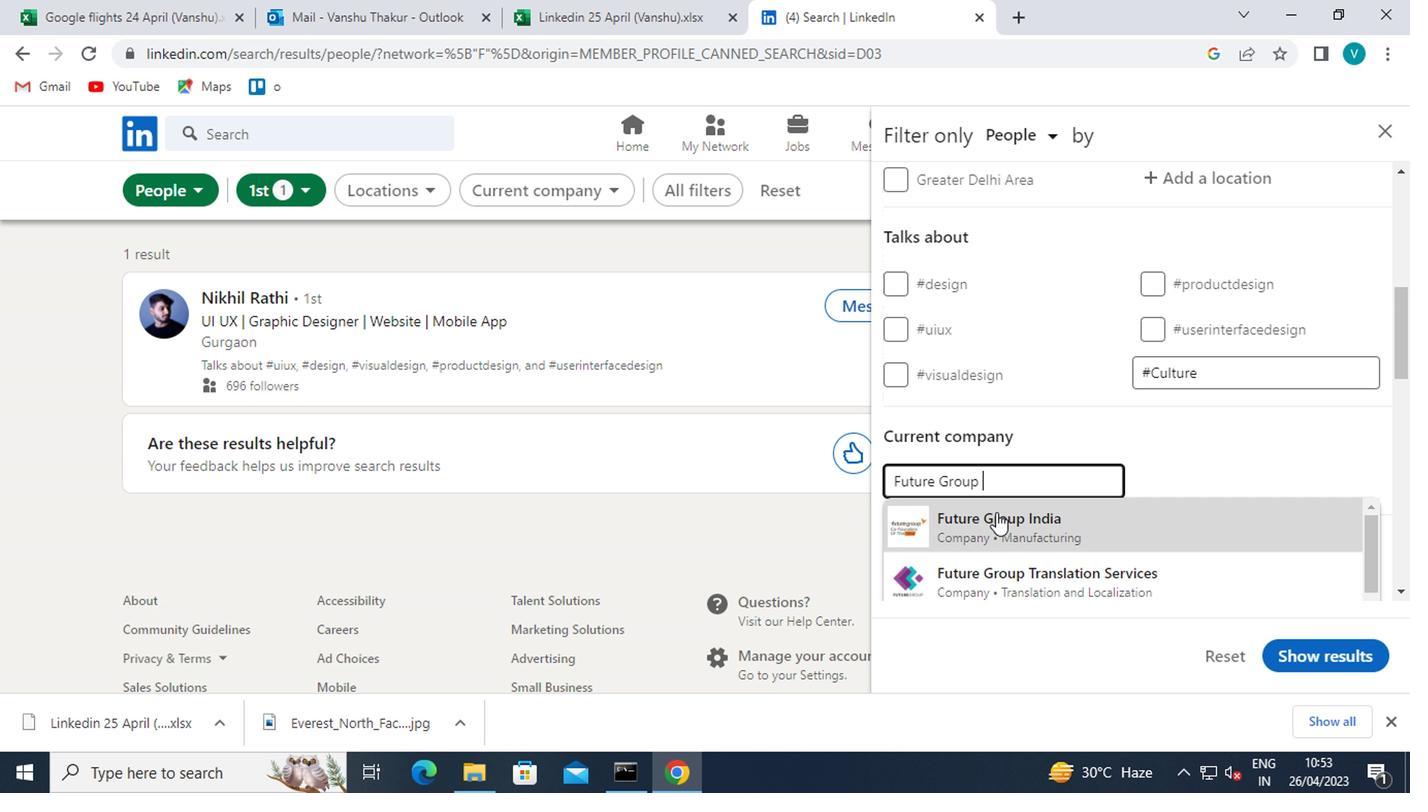 
Action: Mouse pressed left at (1000, 520)
Screenshot: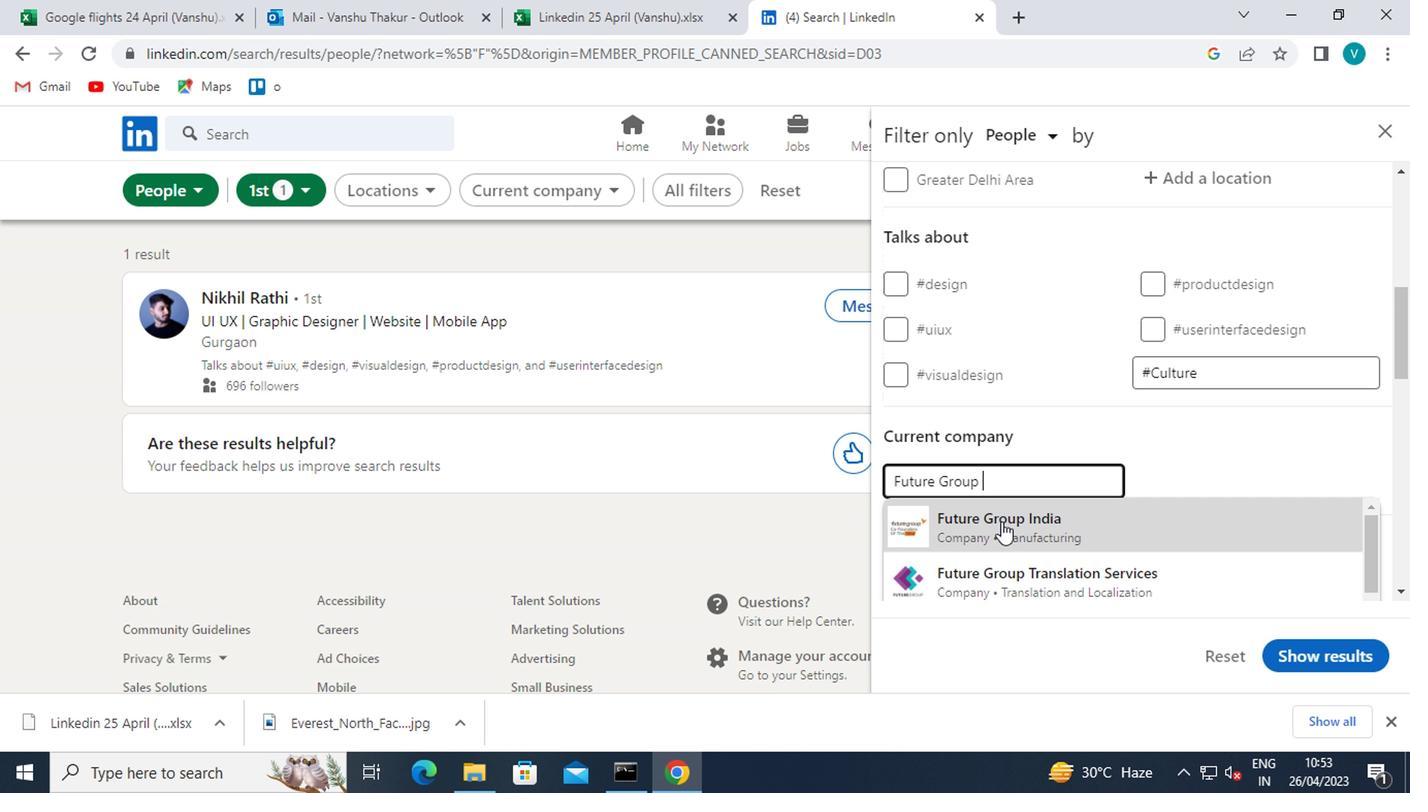 
Action: Mouse scrolled (1000, 520) with delta (0, 0)
Screenshot: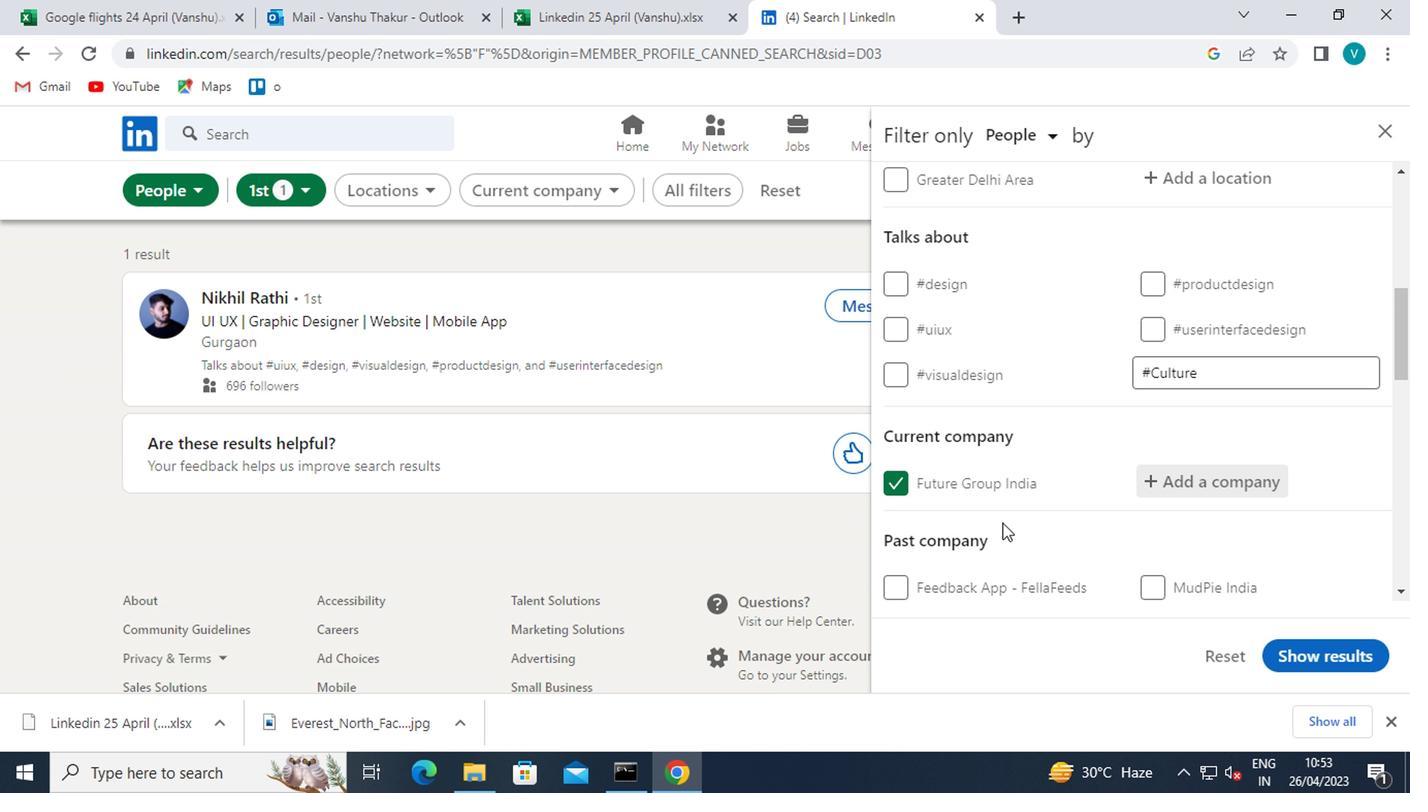 
Action: Mouse scrolled (1000, 520) with delta (0, 0)
Screenshot: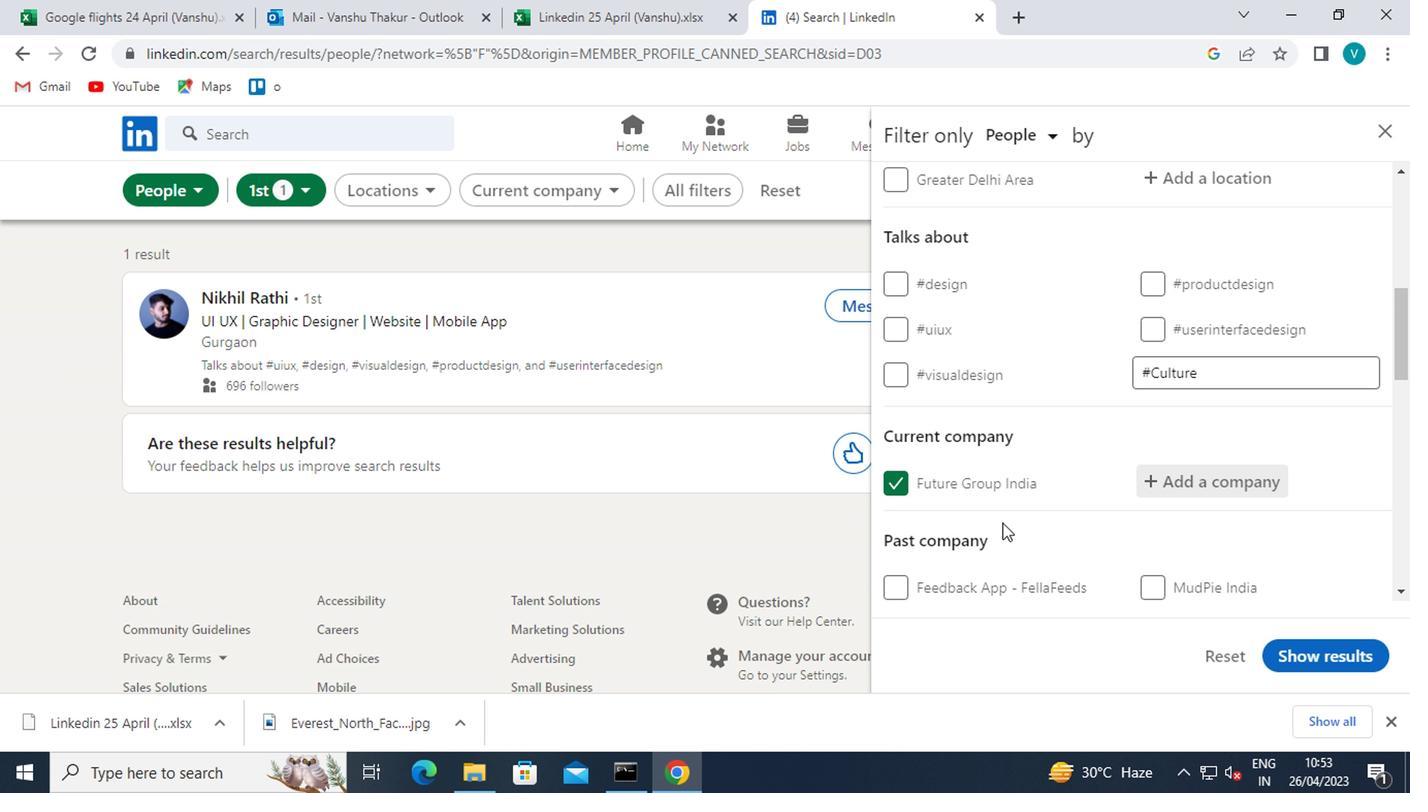 
Action: Mouse scrolled (1000, 520) with delta (0, 0)
Screenshot: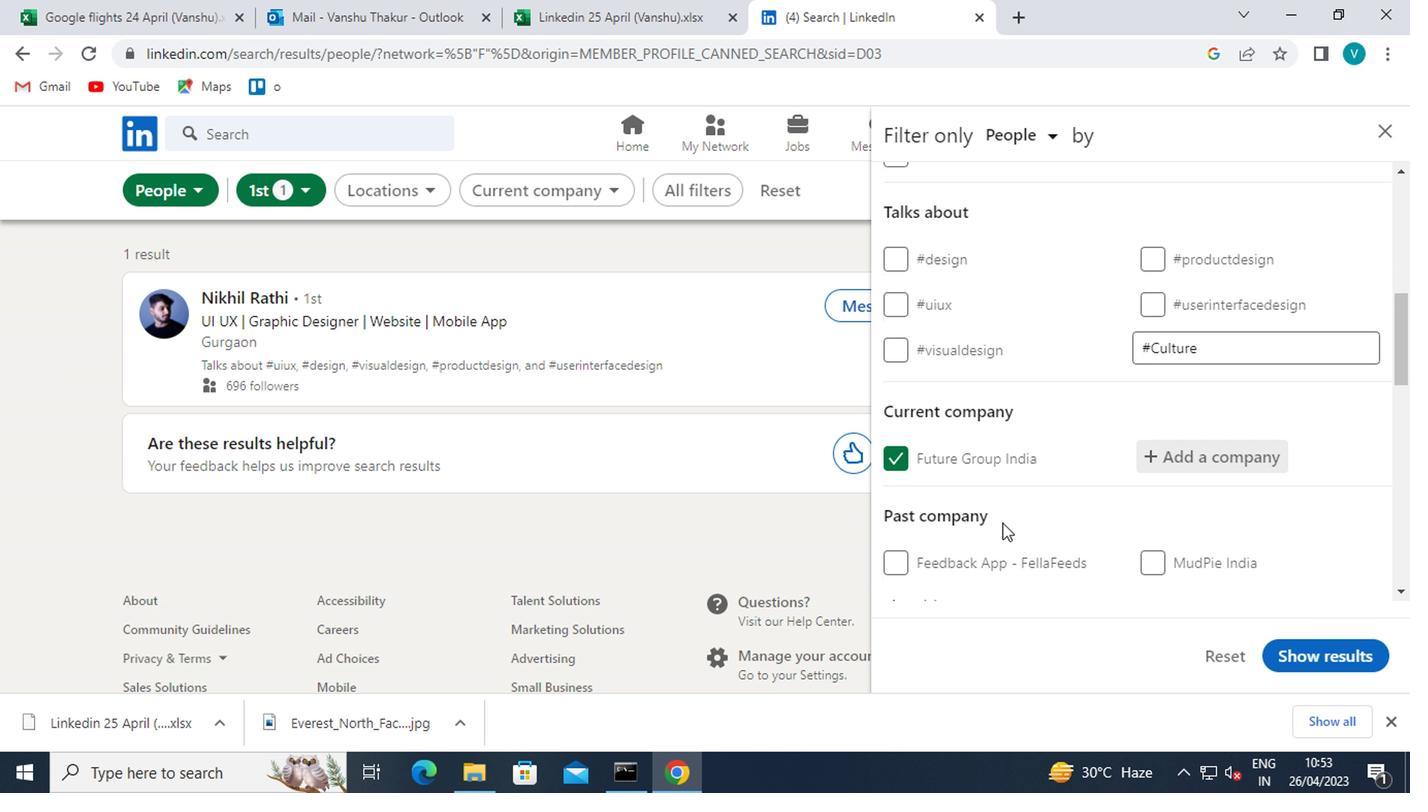 
Action: Mouse moved to (979, 507)
Screenshot: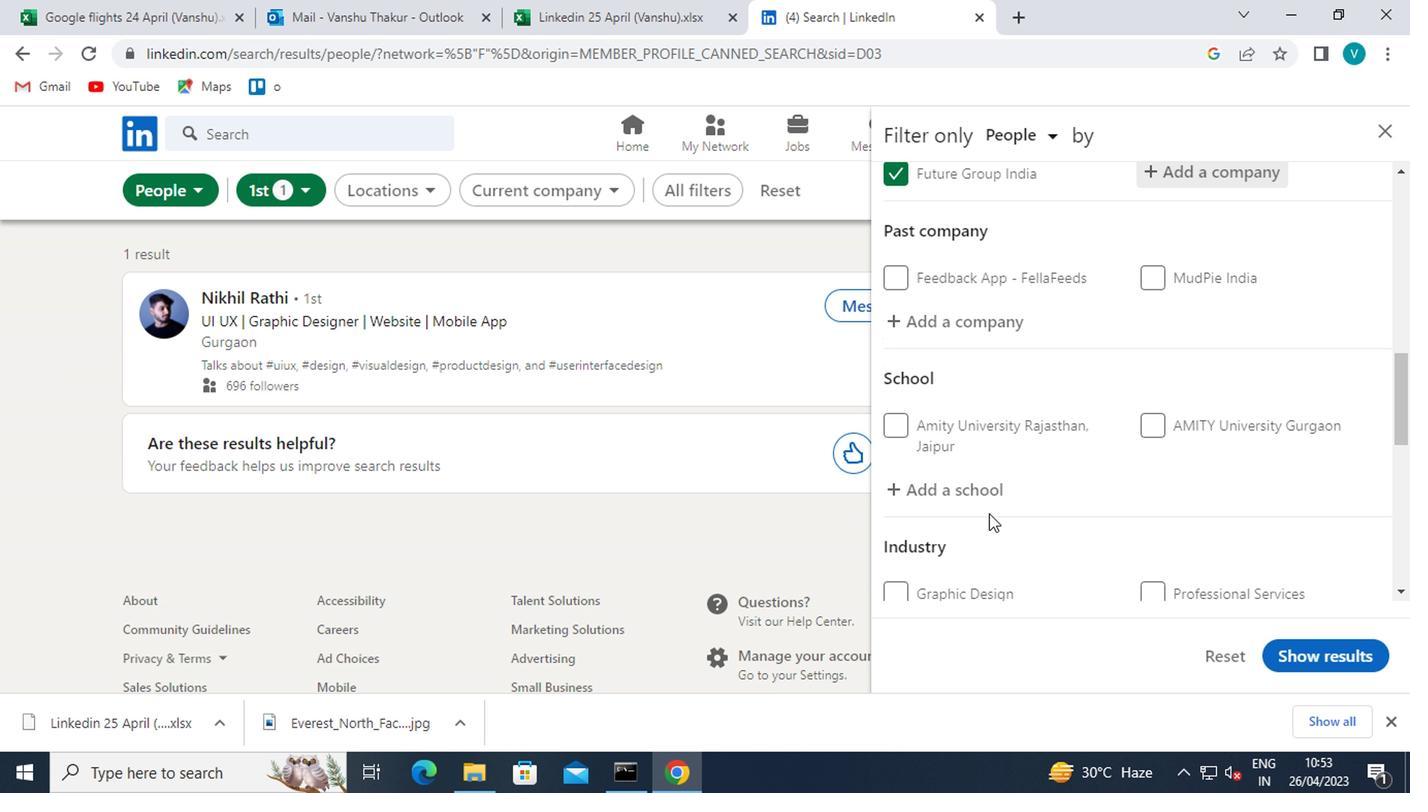 
Action: Mouse pressed left at (979, 507)
Screenshot: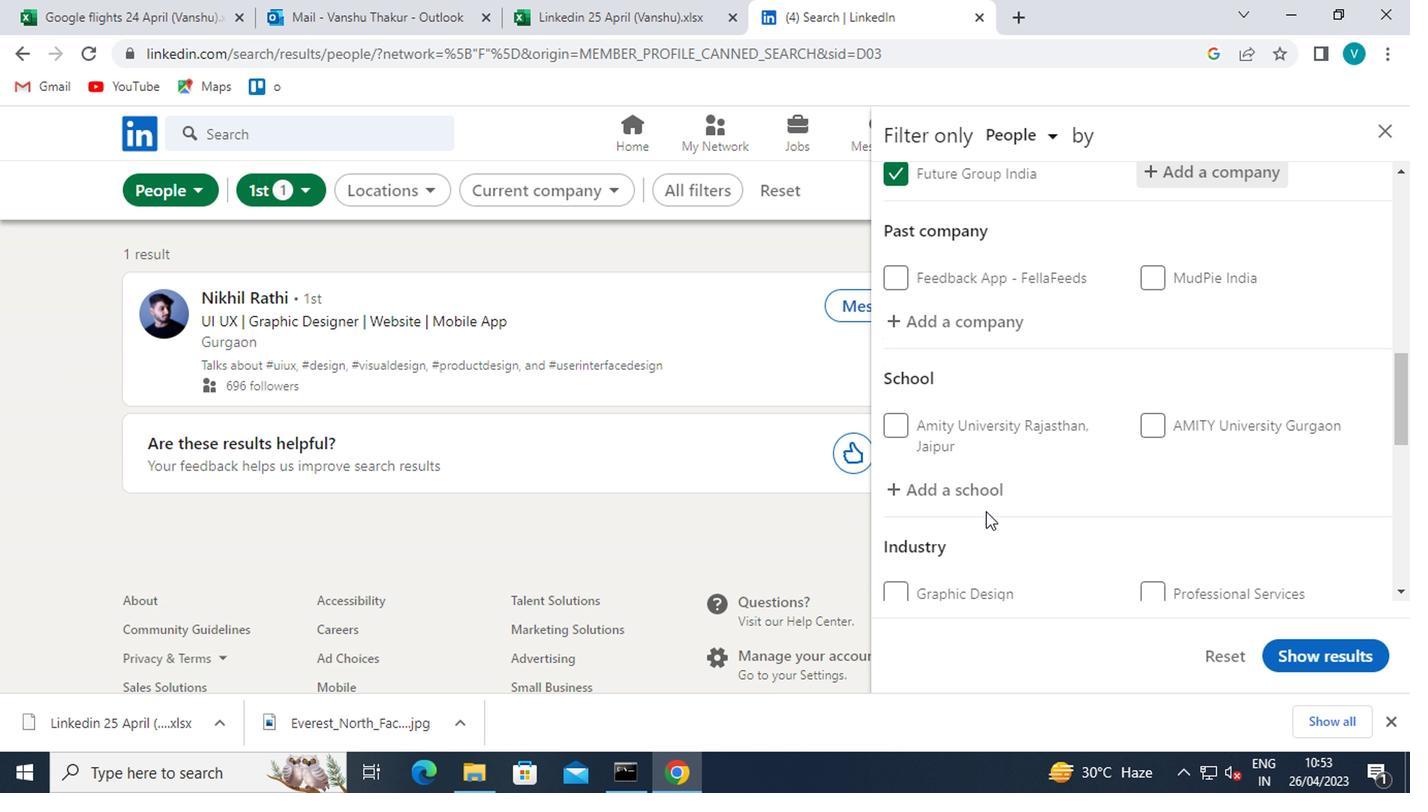 
Action: Mouse moved to (981, 498)
Screenshot: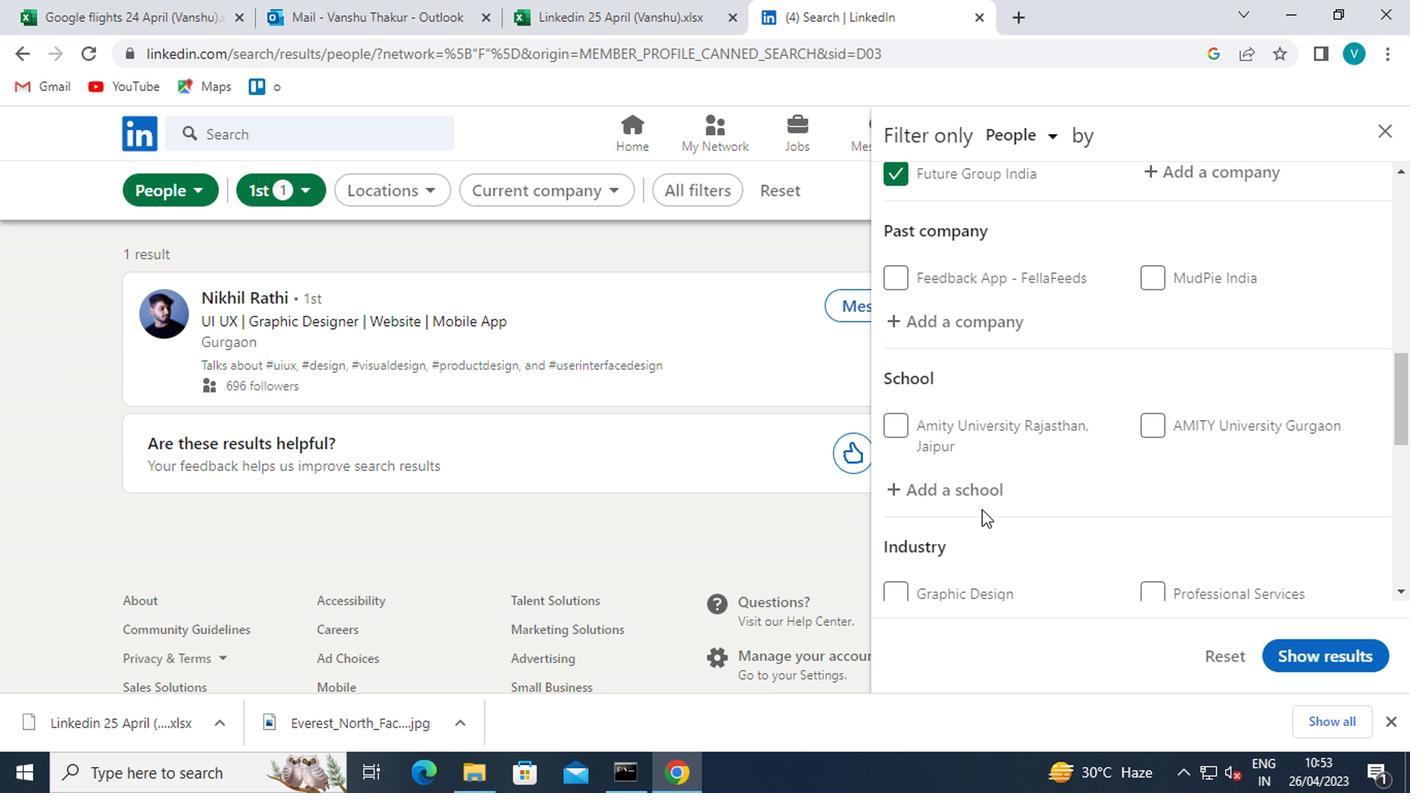 
Action: Mouse pressed left at (981, 498)
Screenshot: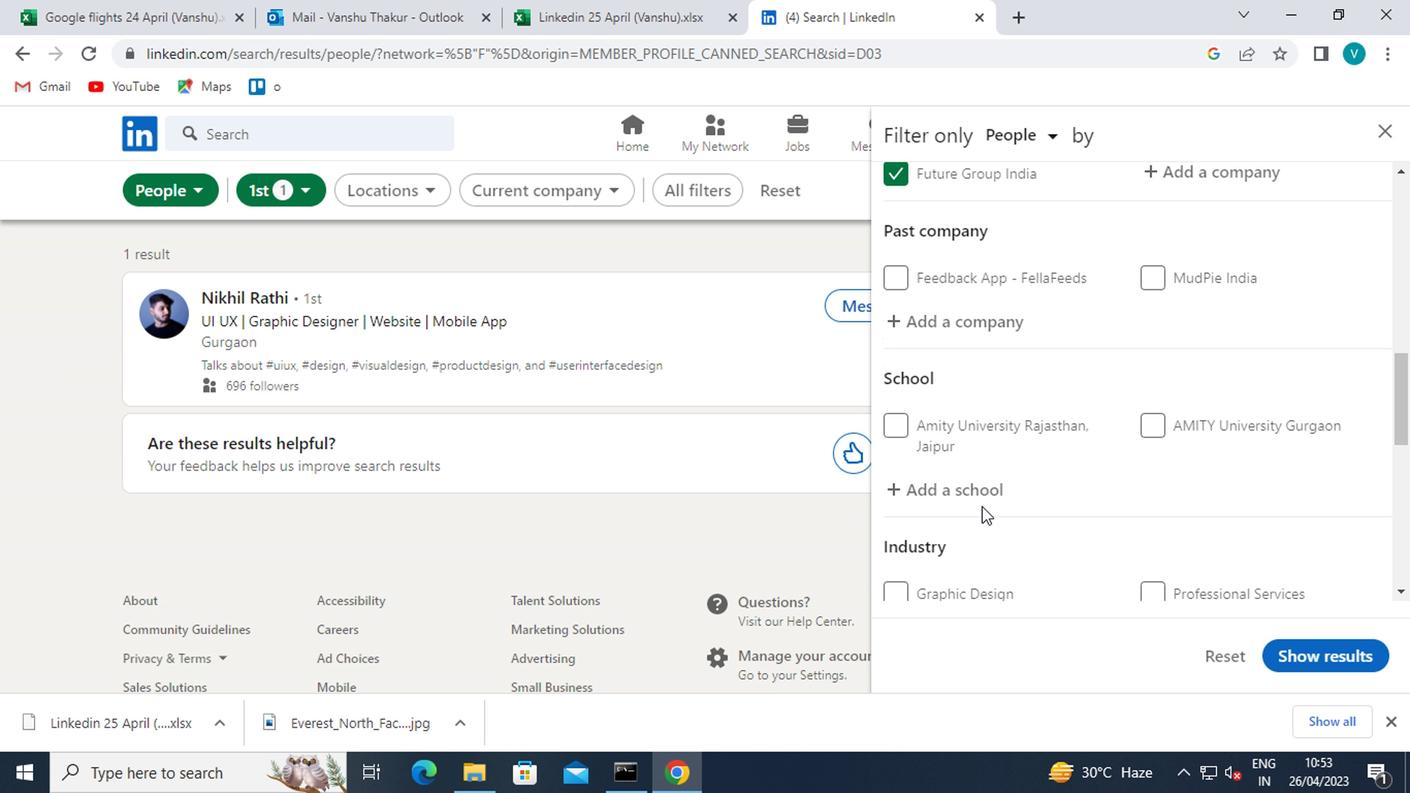 
Action: Mouse moved to (984, 492)
Screenshot: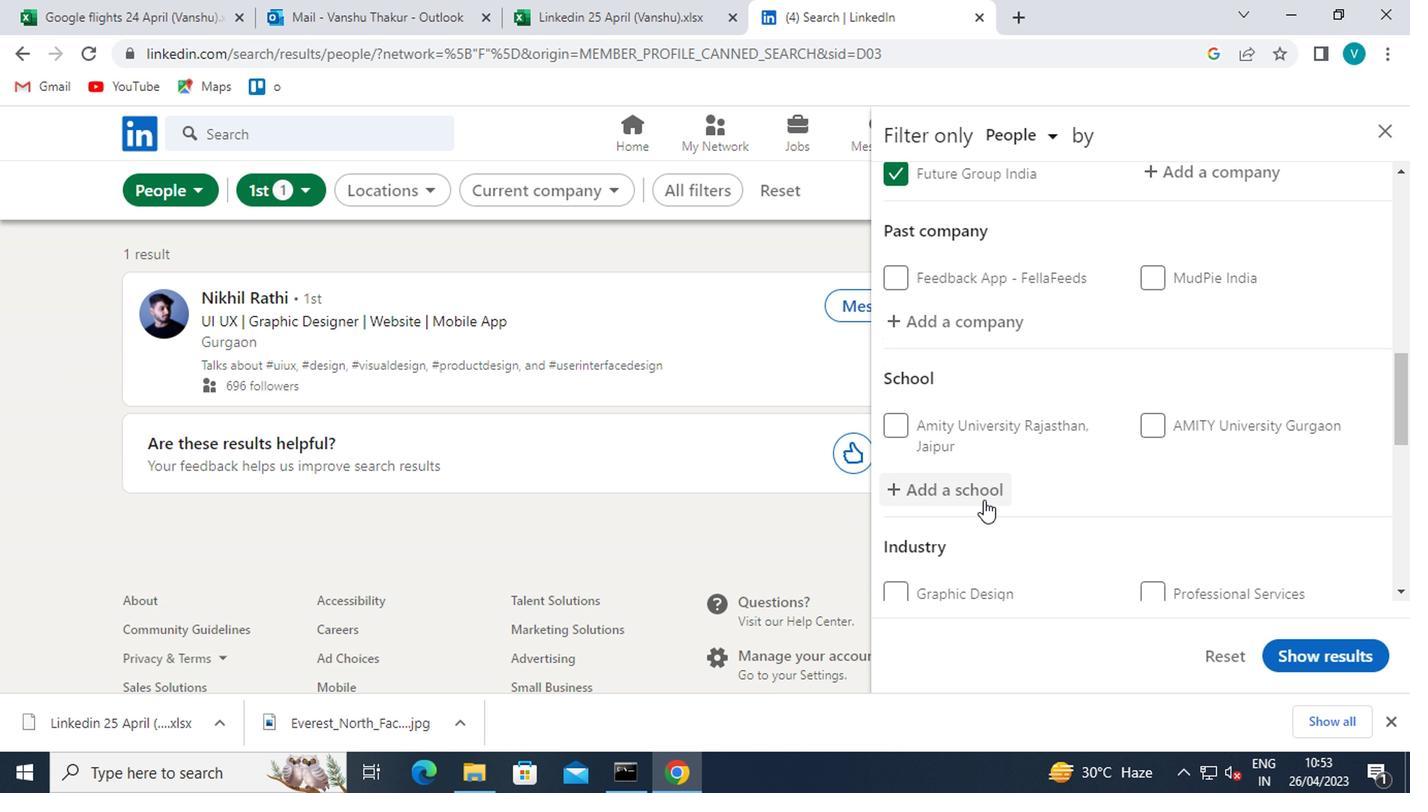 
Action: Key pressed <Key.shift>INDIAN<Key.space><Key.shift>ACADEMY<Key.space><Key.shift><Key.shift>GROUP<Key.space><Key.shift>OF<Key.space>
Screenshot: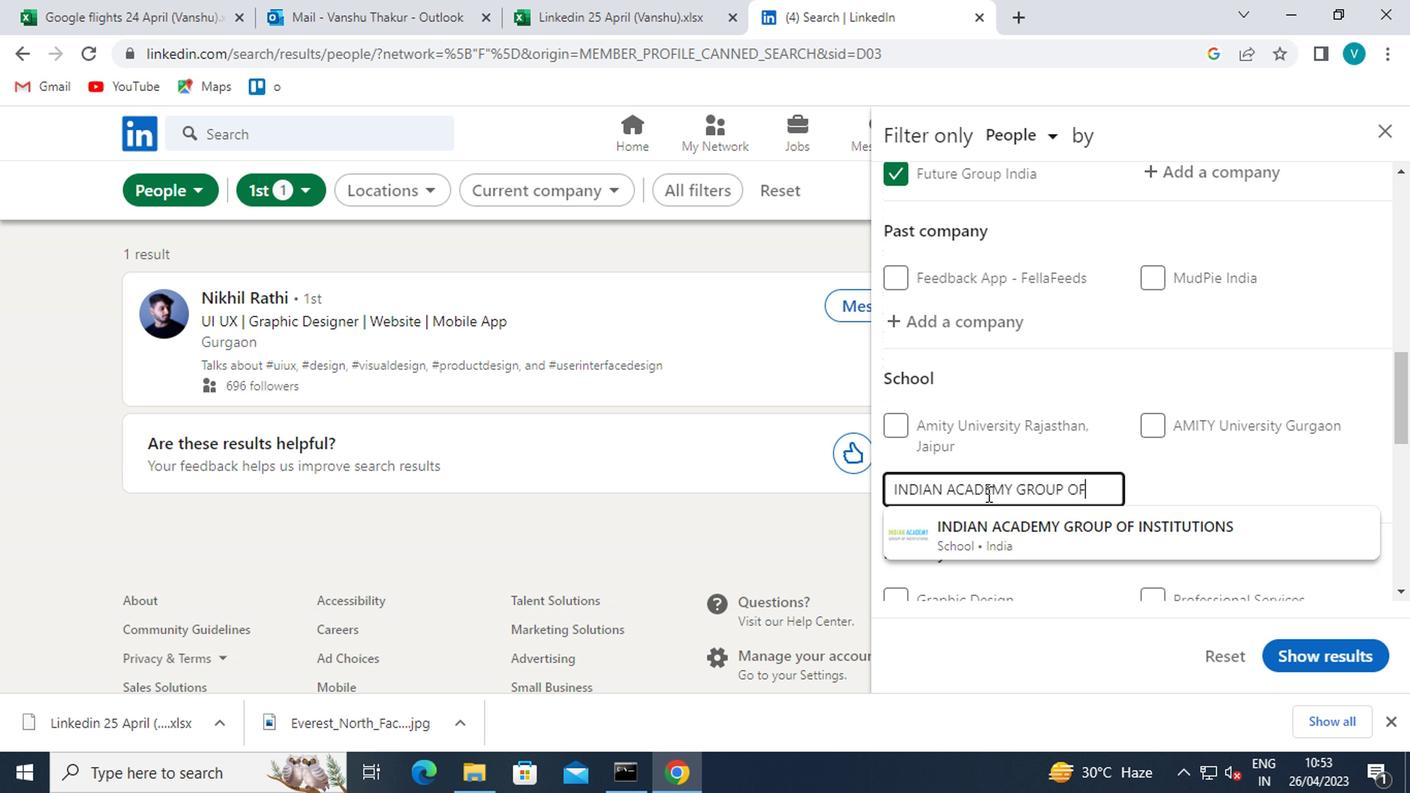 
Action: Mouse moved to (1022, 523)
Screenshot: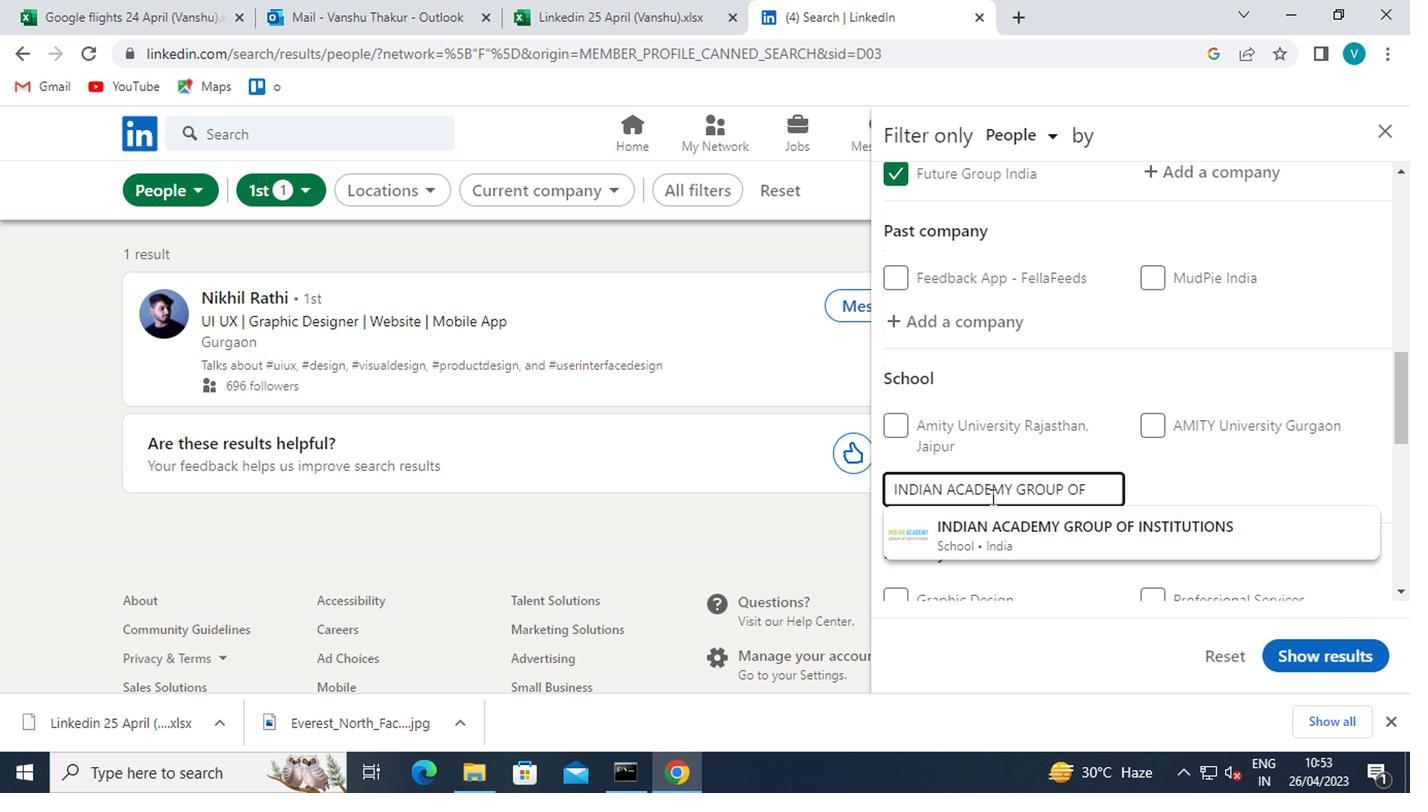 
Action: Mouse pressed left at (1022, 523)
Screenshot: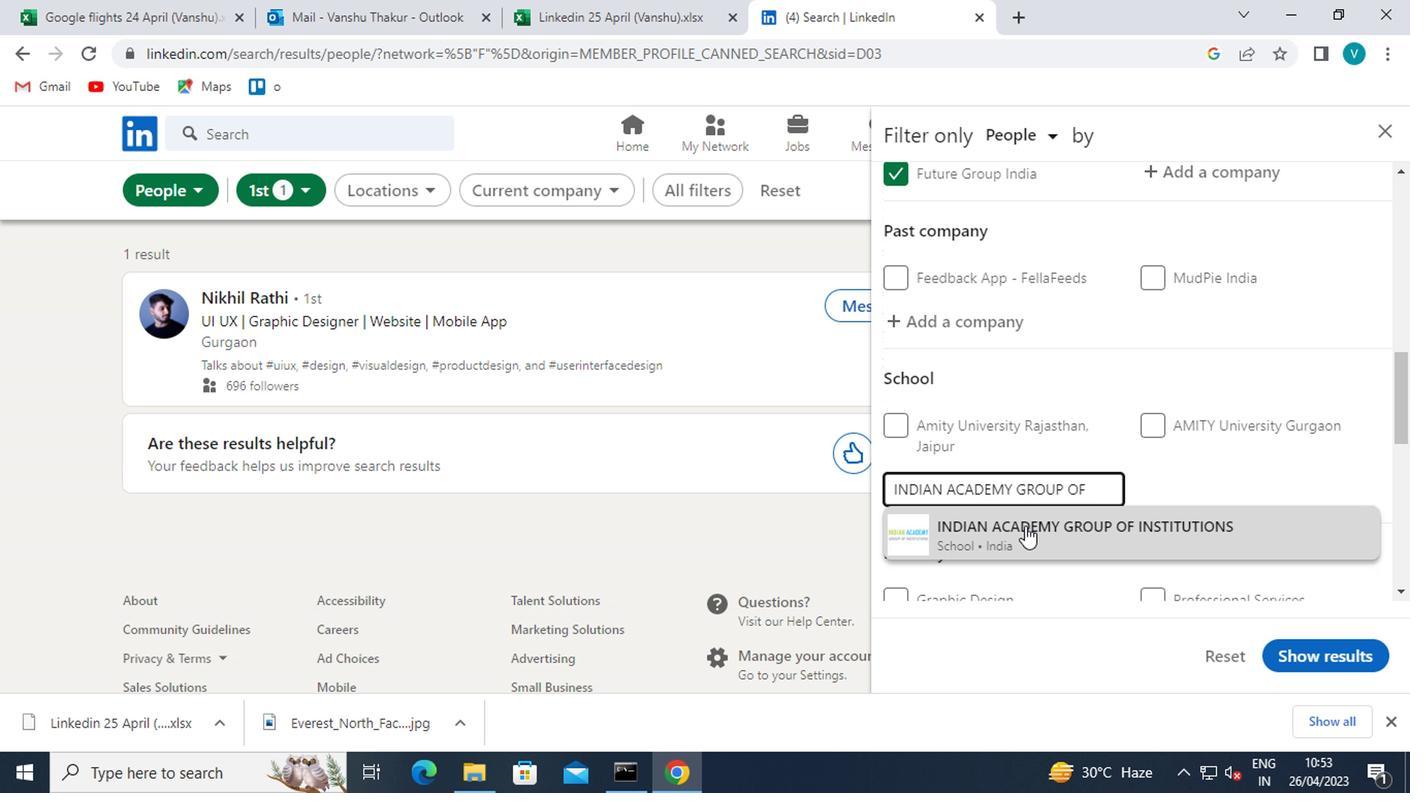 
Action: Mouse scrolled (1022, 523) with delta (0, 0)
Screenshot: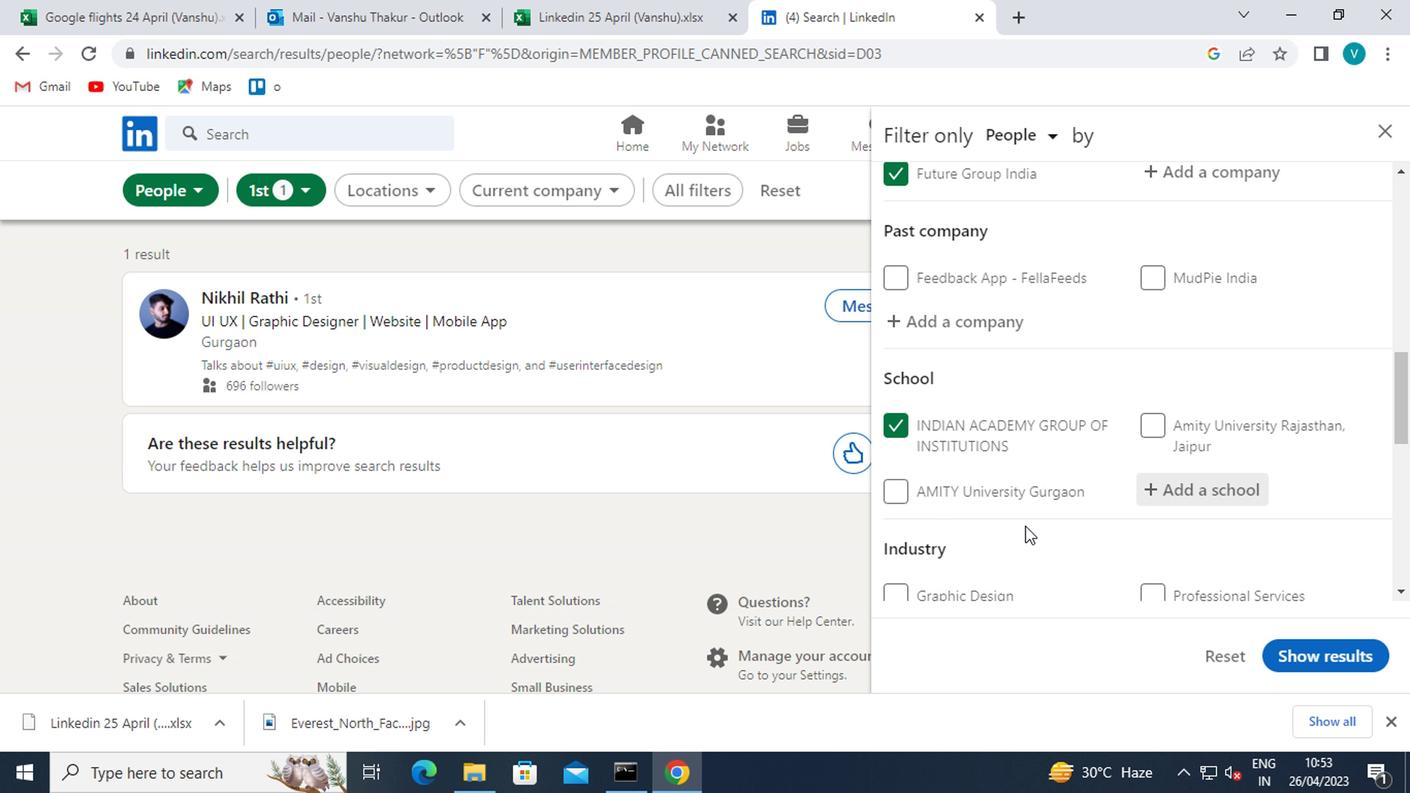 
Action: Mouse scrolled (1022, 523) with delta (0, 0)
Screenshot: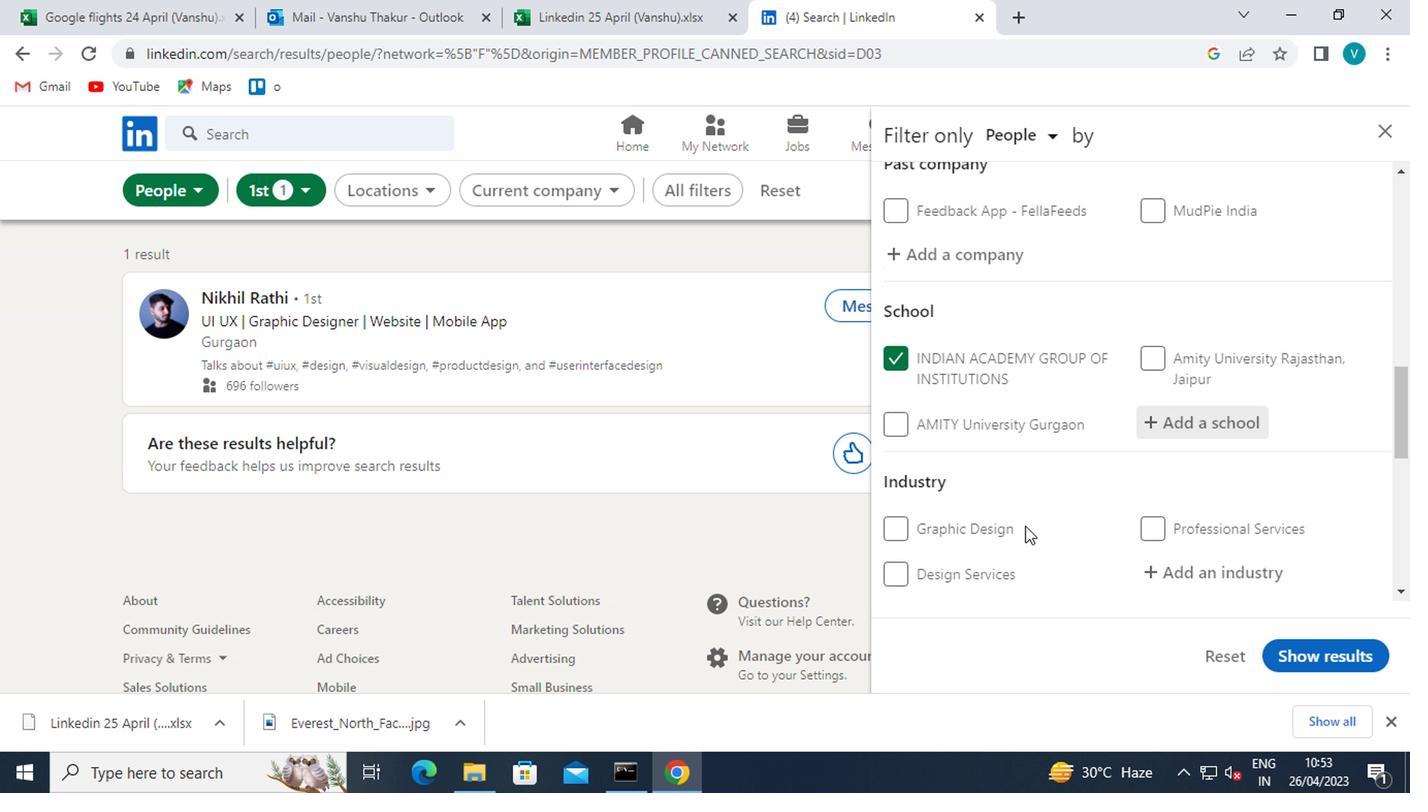 
Action: Mouse scrolled (1022, 523) with delta (0, 0)
Screenshot: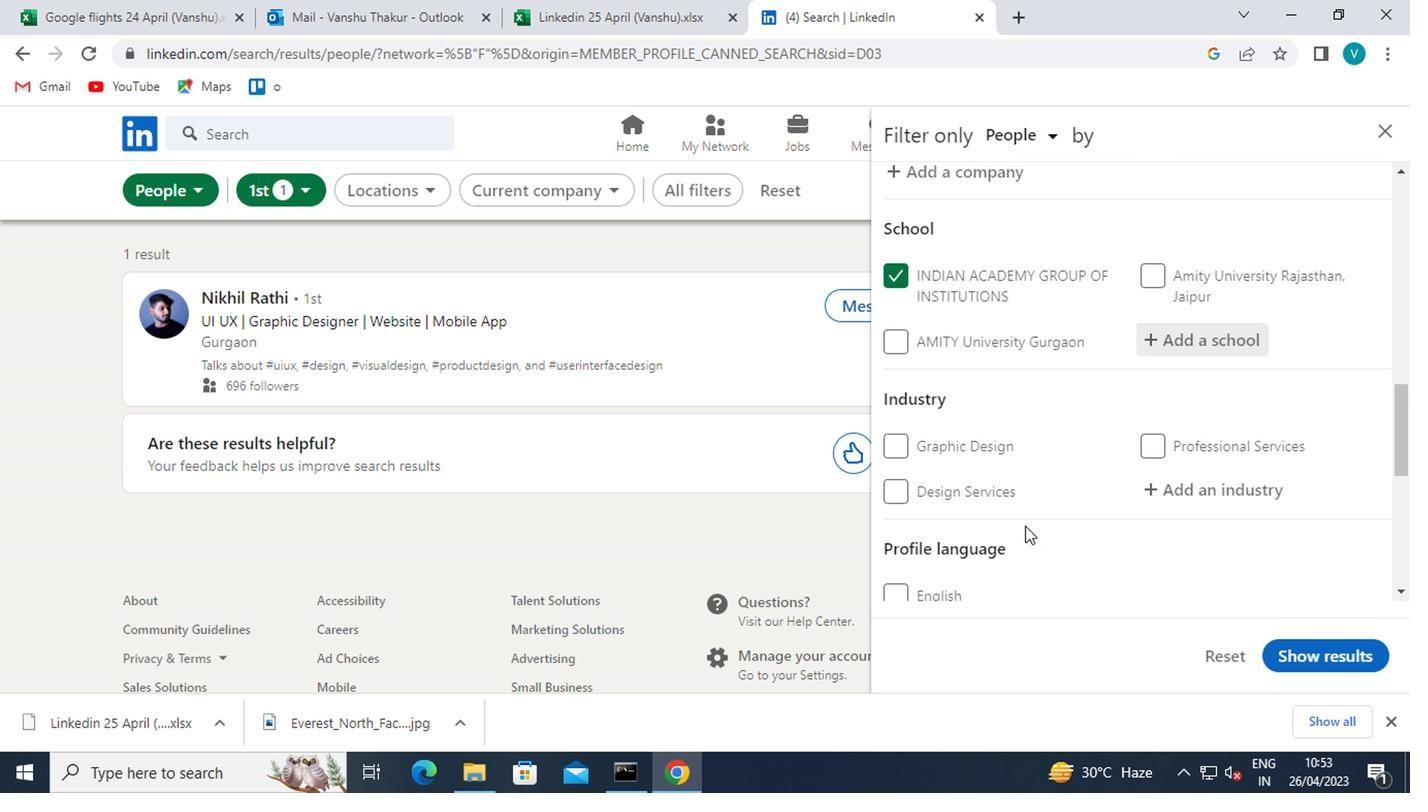
Action: Mouse moved to (1196, 339)
Screenshot: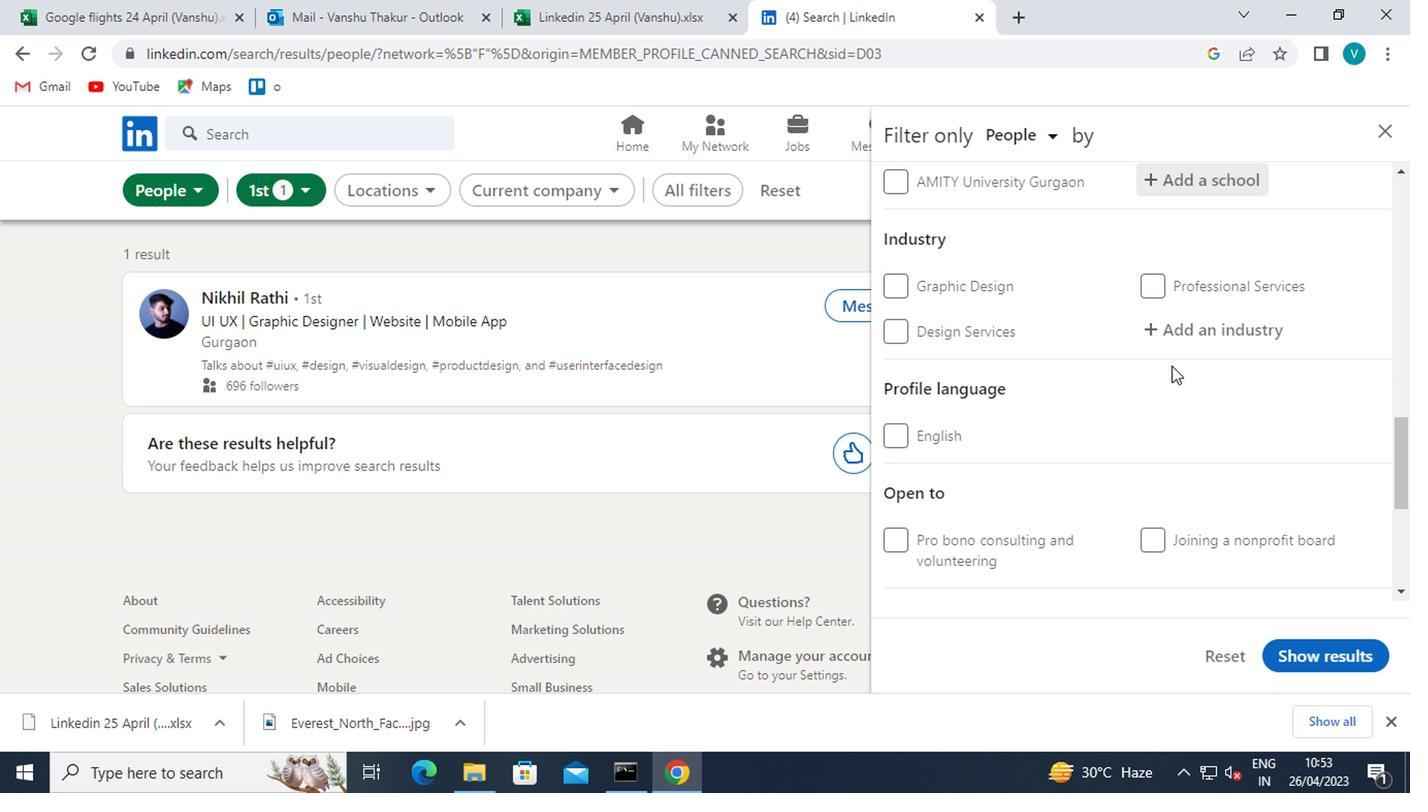 
Action: Mouse pressed left at (1196, 339)
Screenshot: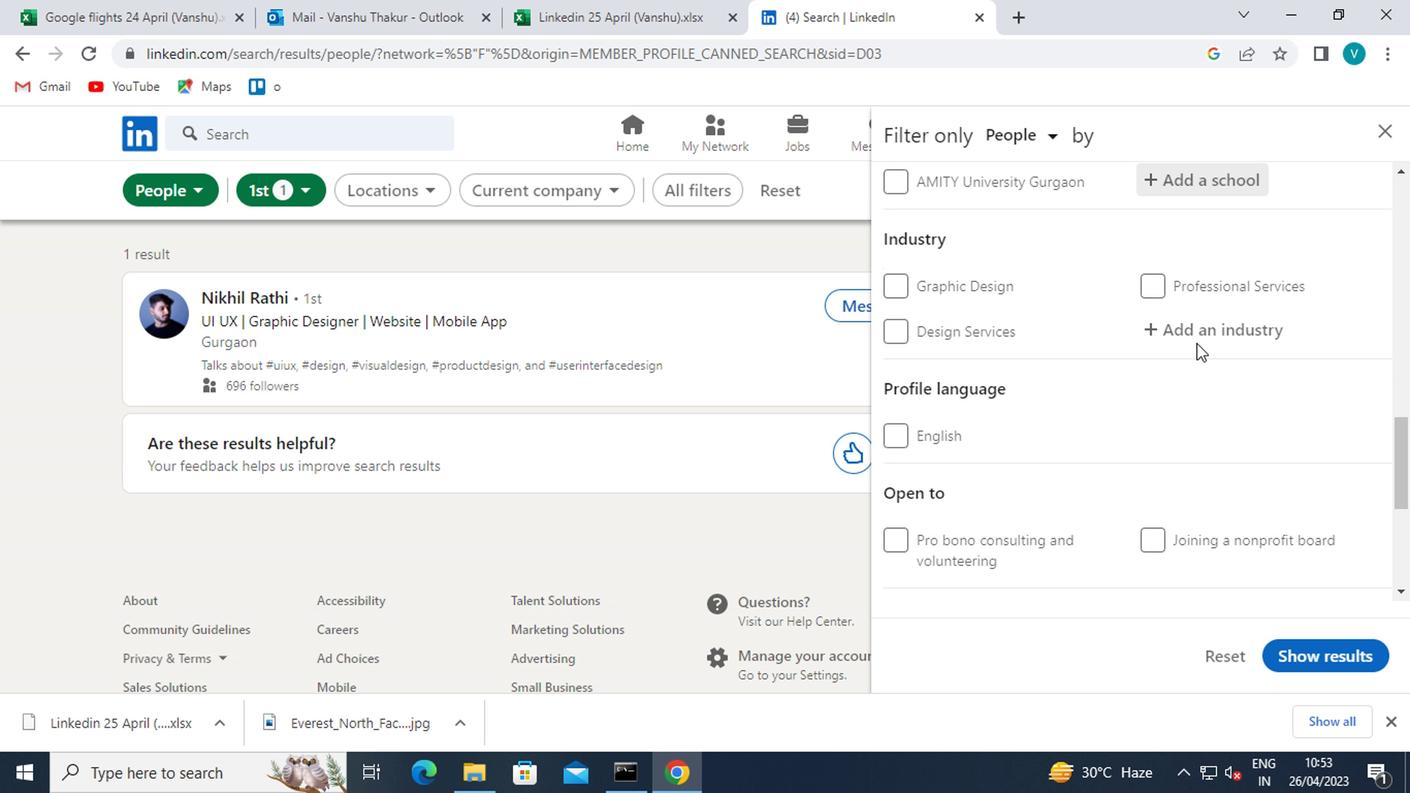 
Action: Key pressed <Key.shift>WASTE<Key.space>
Screenshot: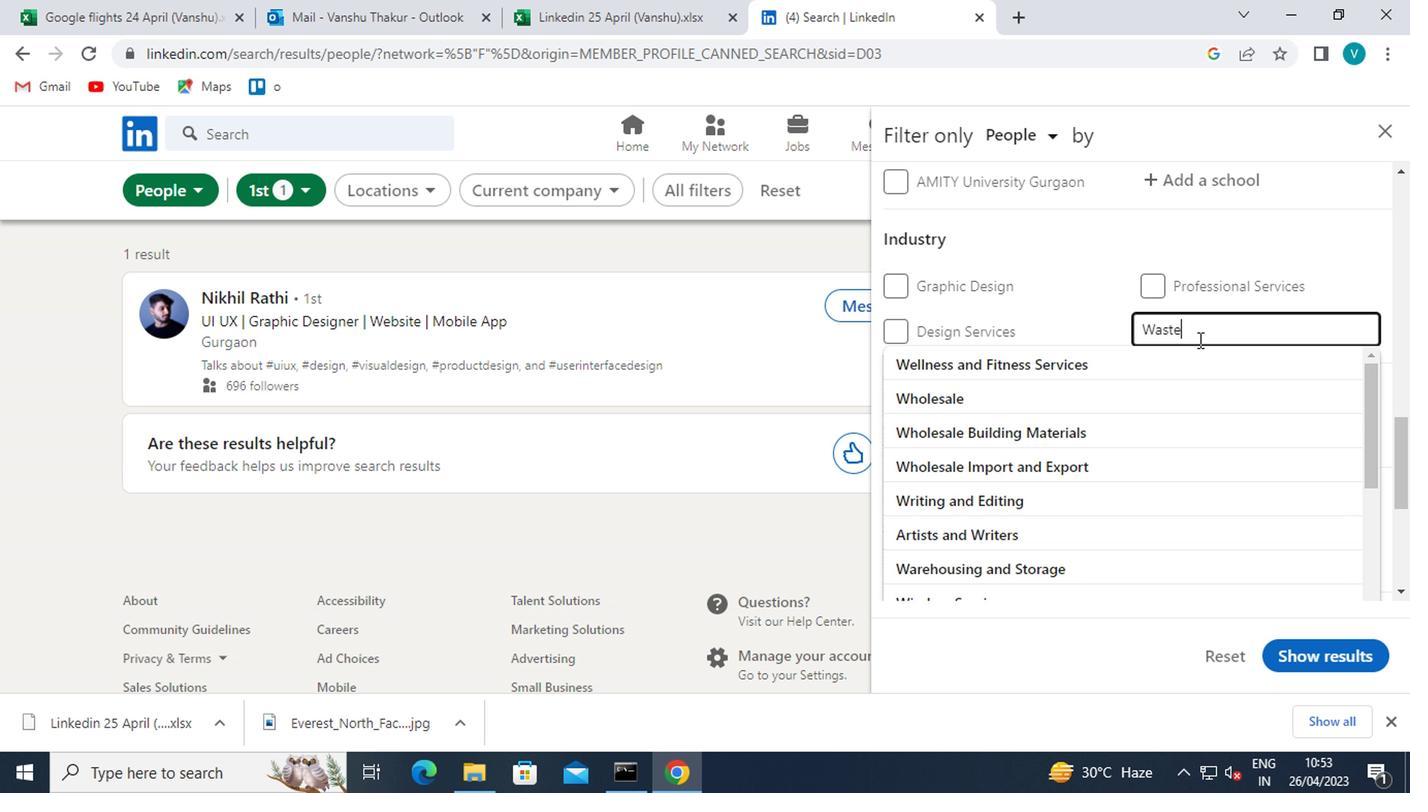 
Action: Mouse moved to (1015, 396)
Screenshot: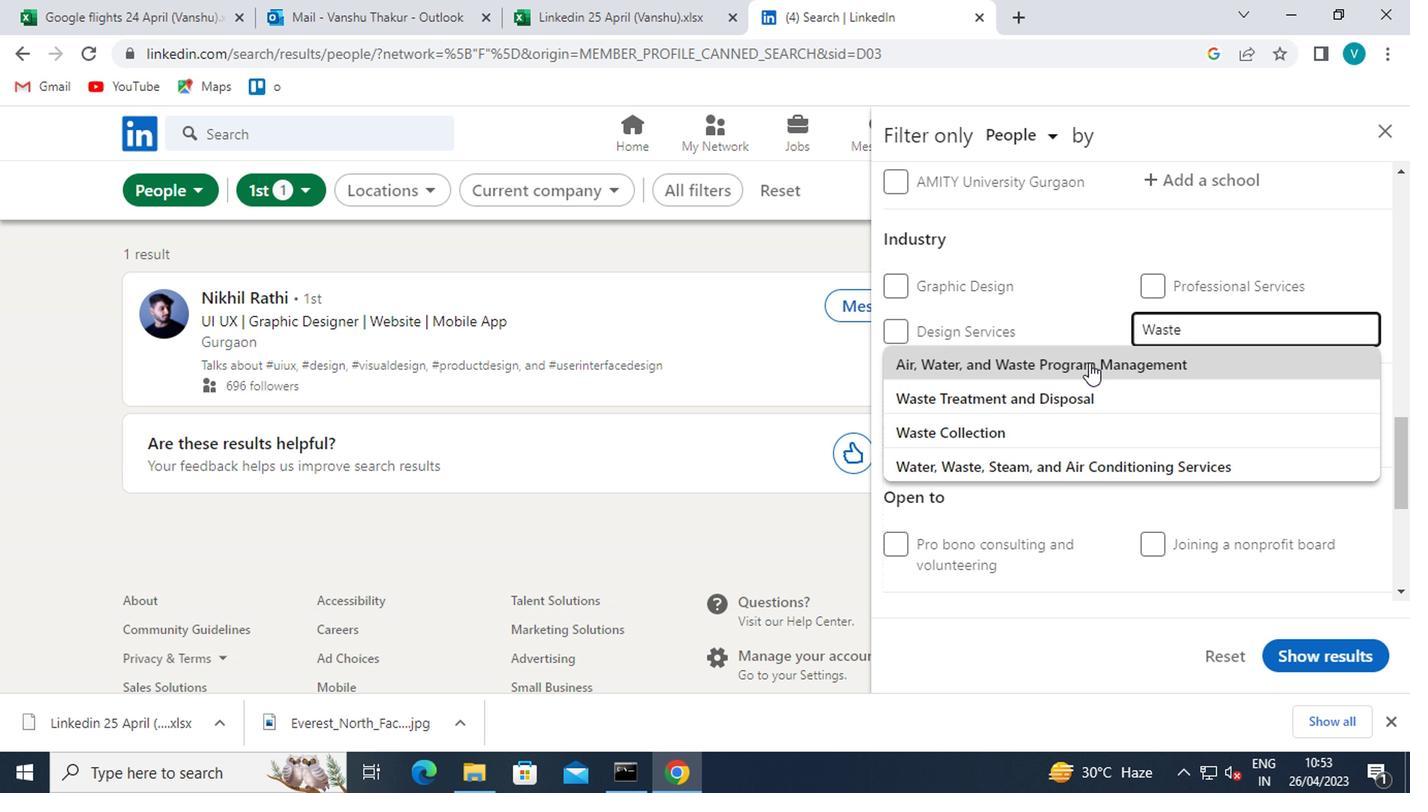 
Action: Mouse pressed left at (1015, 396)
Screenshot: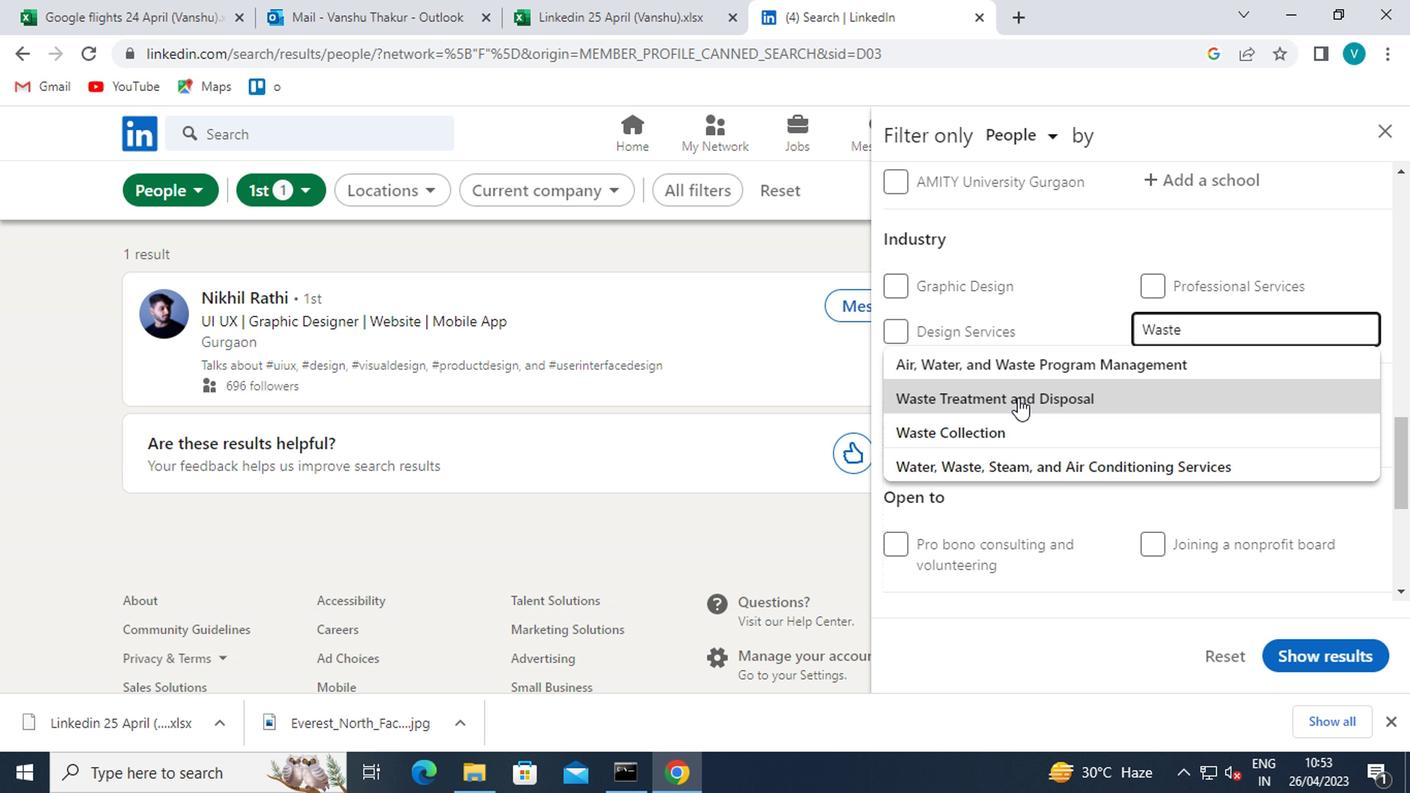 
Action: Mouse scrolled (1015, 396) with delta (0, 0)
Screenshot: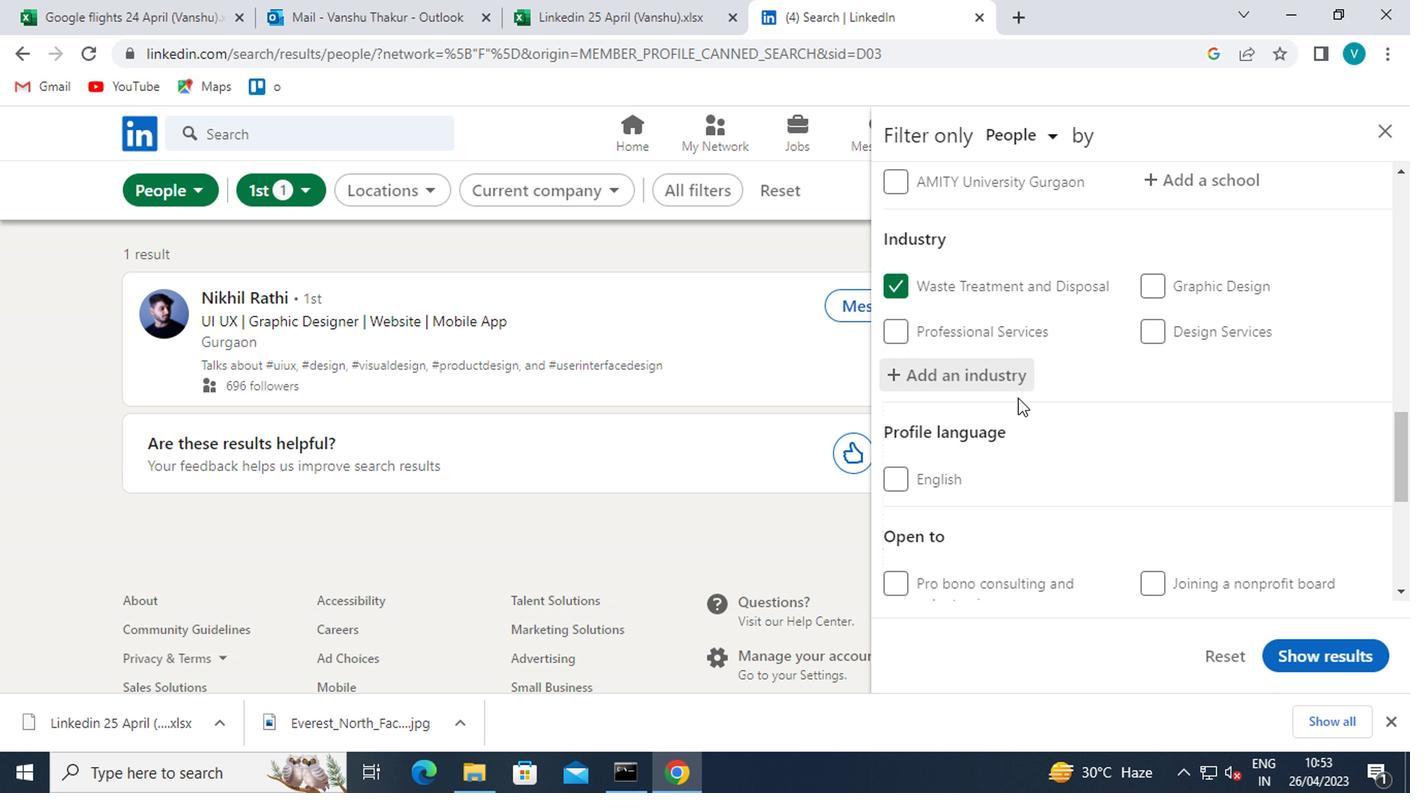 
Action: Mouse scrolled (1015, 396) with delta (0, 0)
Screenshot: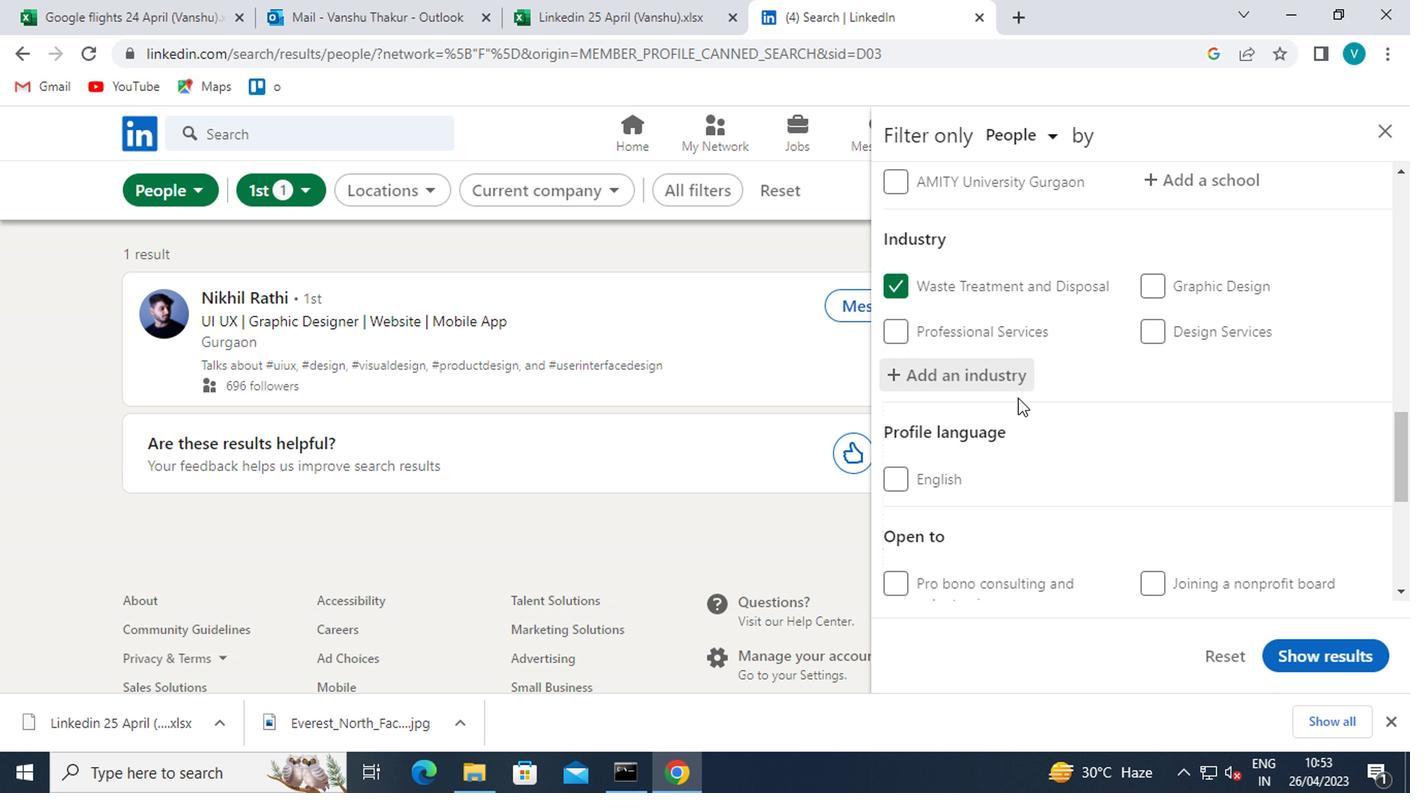 
Action: Mouse scrolled (1015, 396) with delta (0, 0)
Screenshot: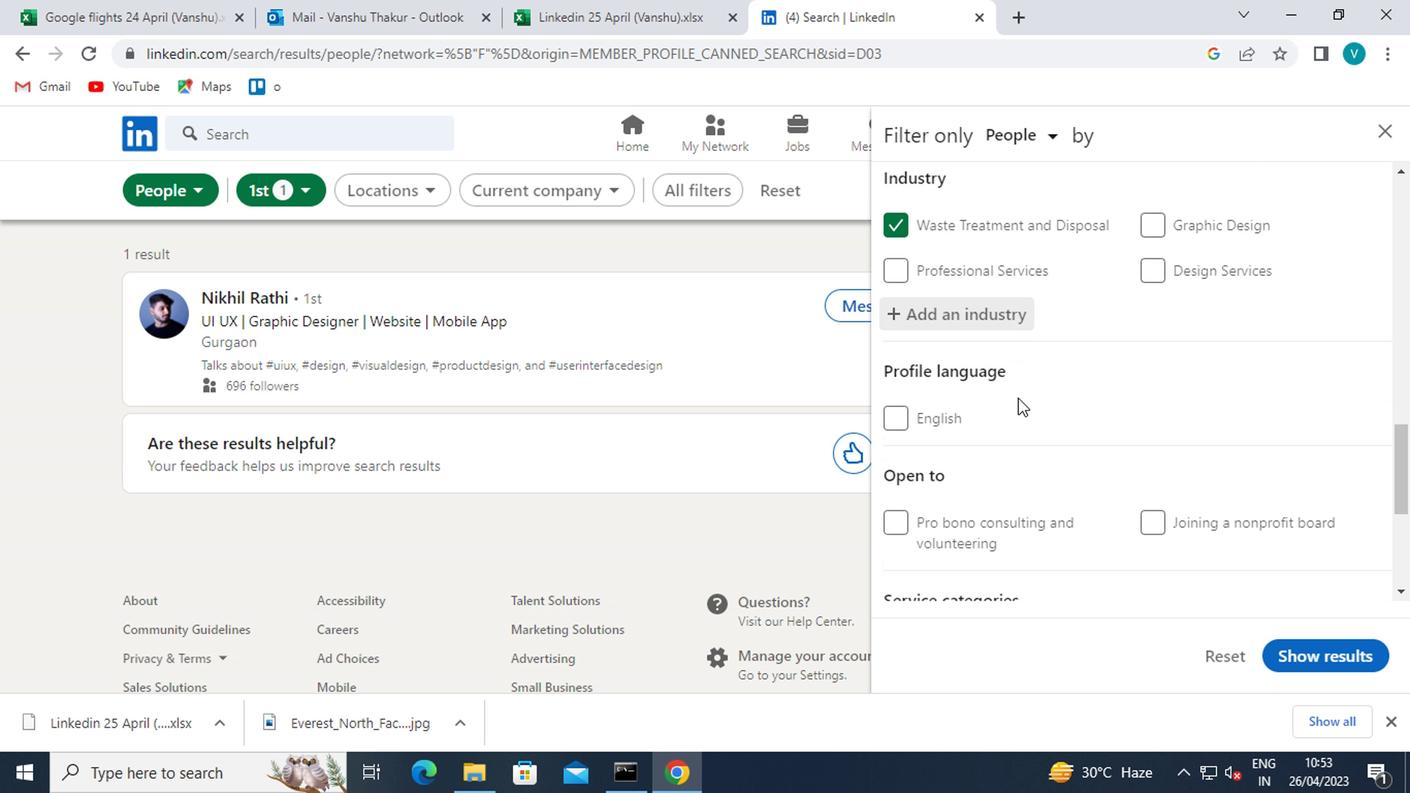 
Action: Mouse scrolled (1015, 396) with delta (0, 0)
Screenshot: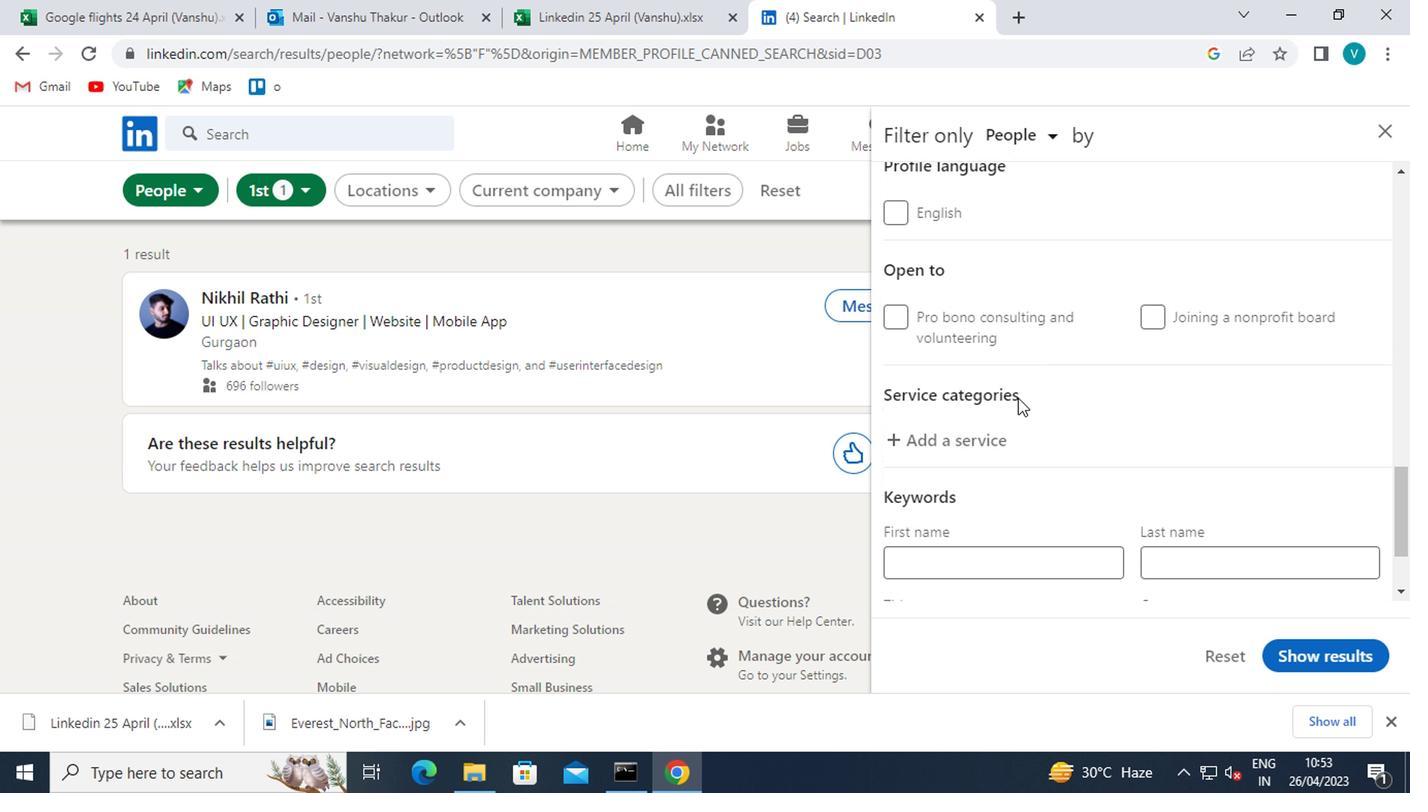 
Action: Mouse moved to (963, 315)
Screenshot: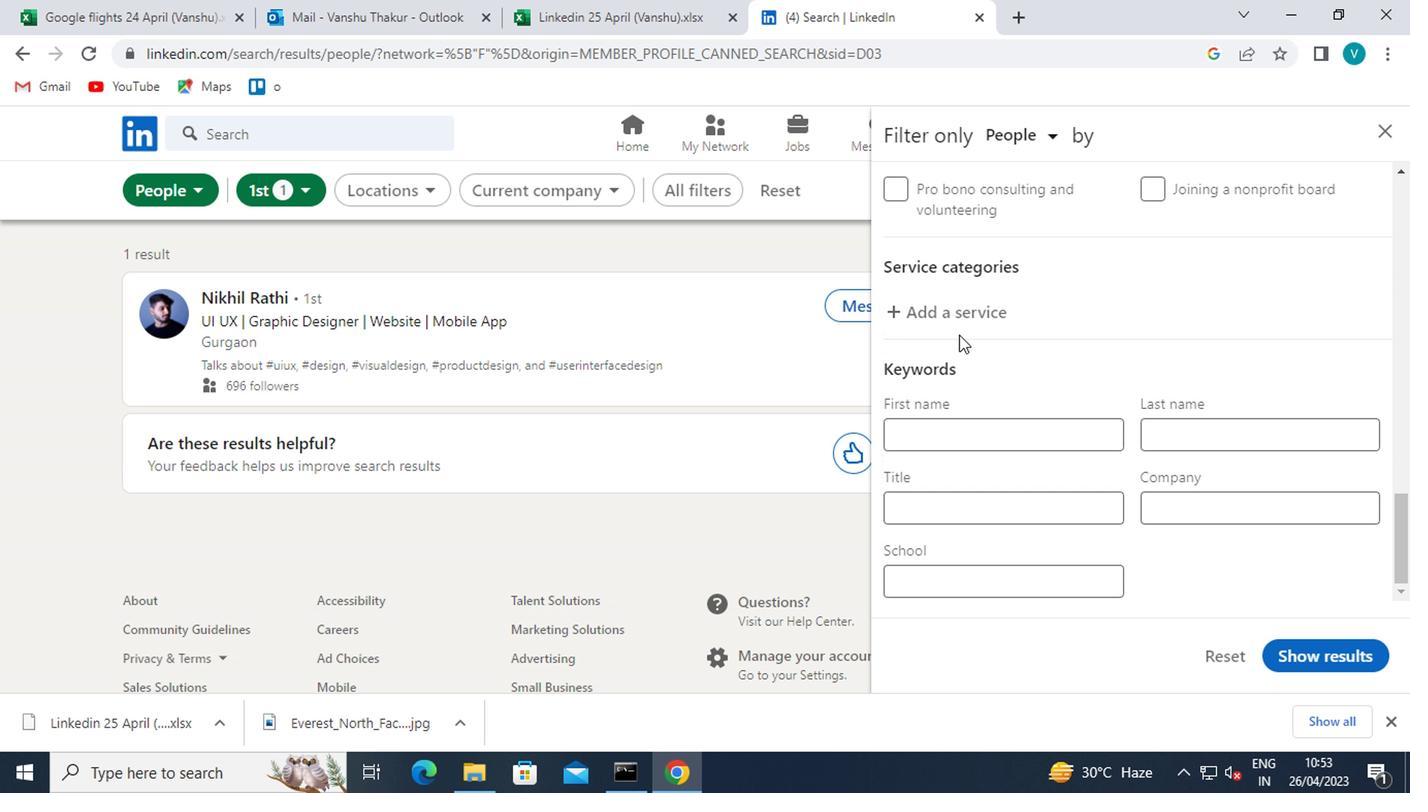 
Action: Mouse pressed left at (963, 315)
Screenshot: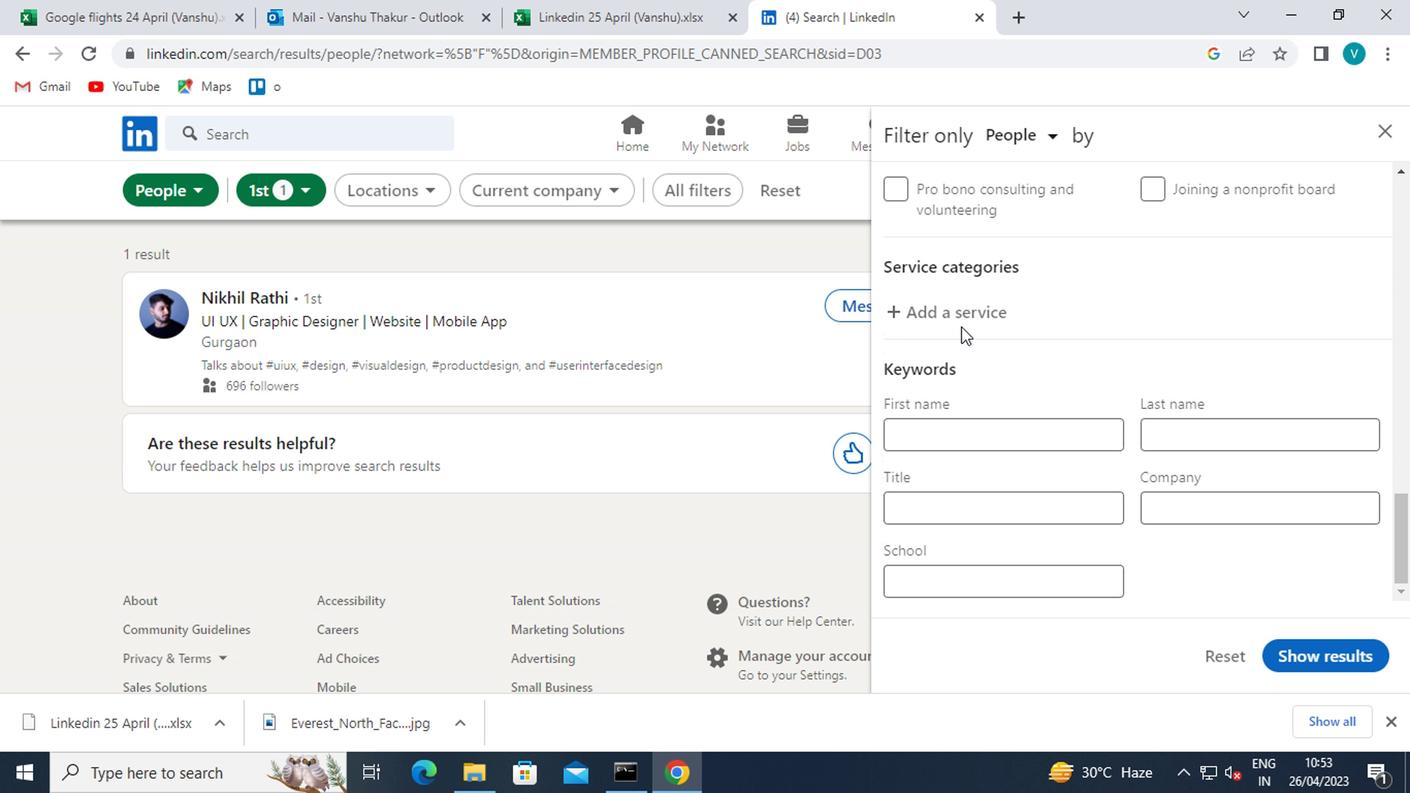 
Action: Mouse moved to (964, 312)
Screenshot: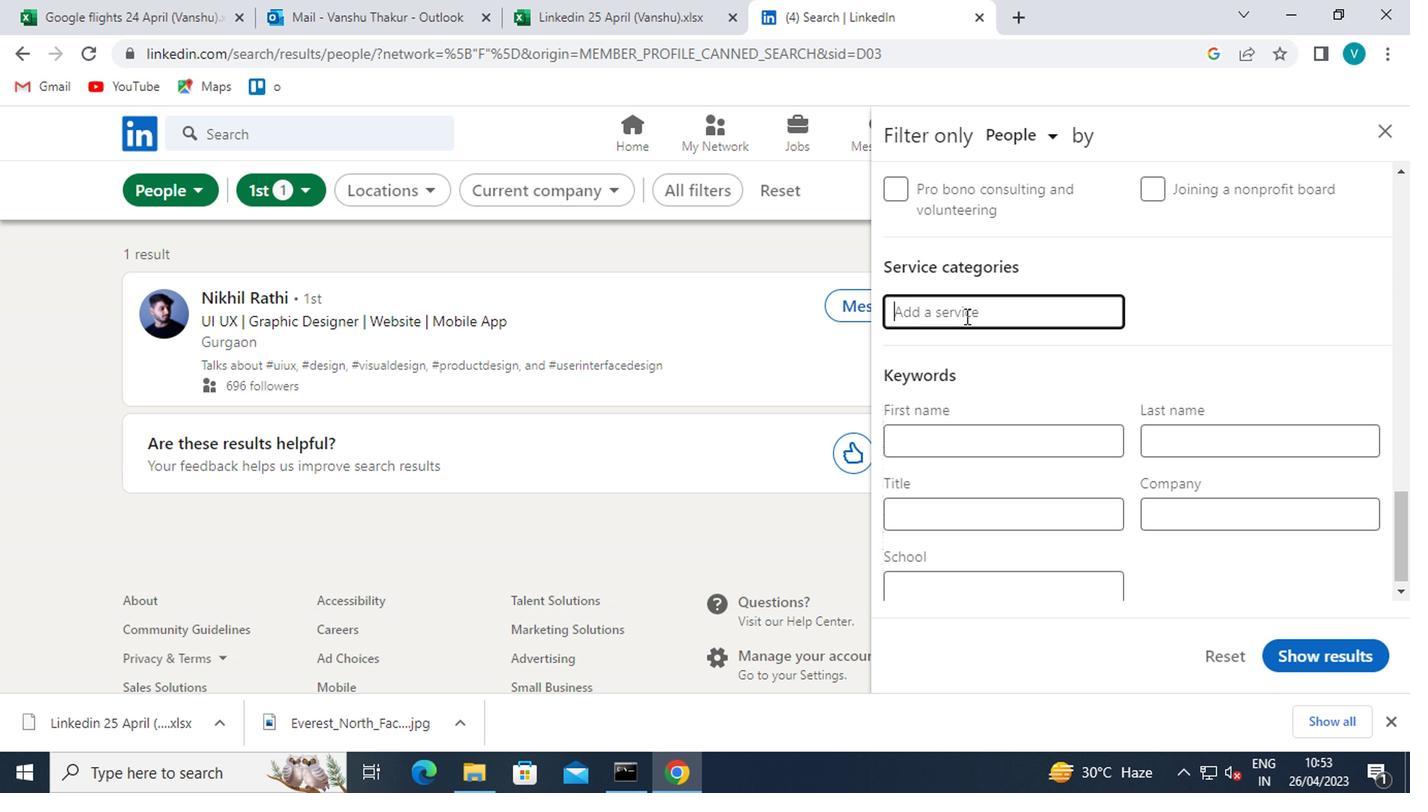 
Action: Key pressed <Key.shift>EXECUTIVE<Key.space>
Screenshot: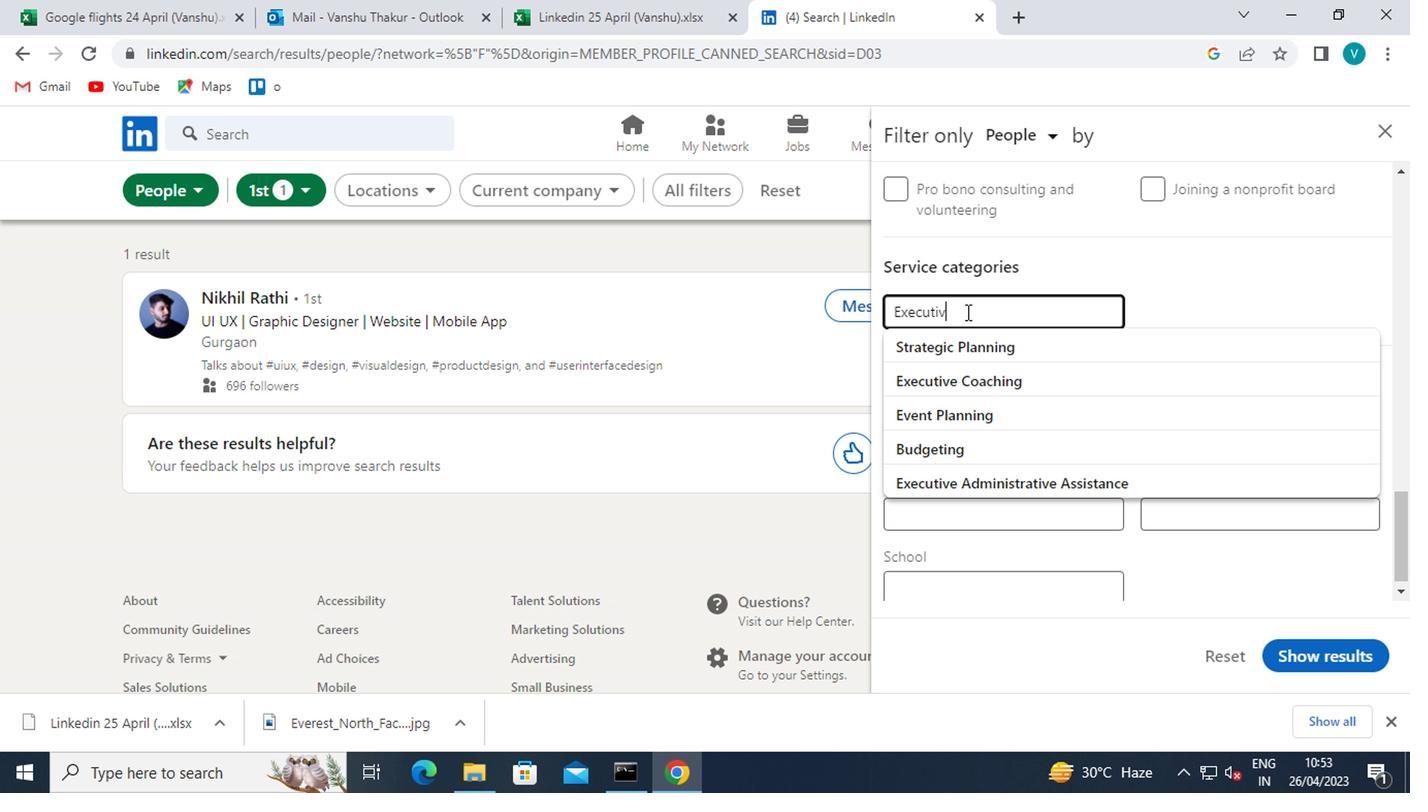 
Action: Mouse moved to (991, 344)
Screenshot: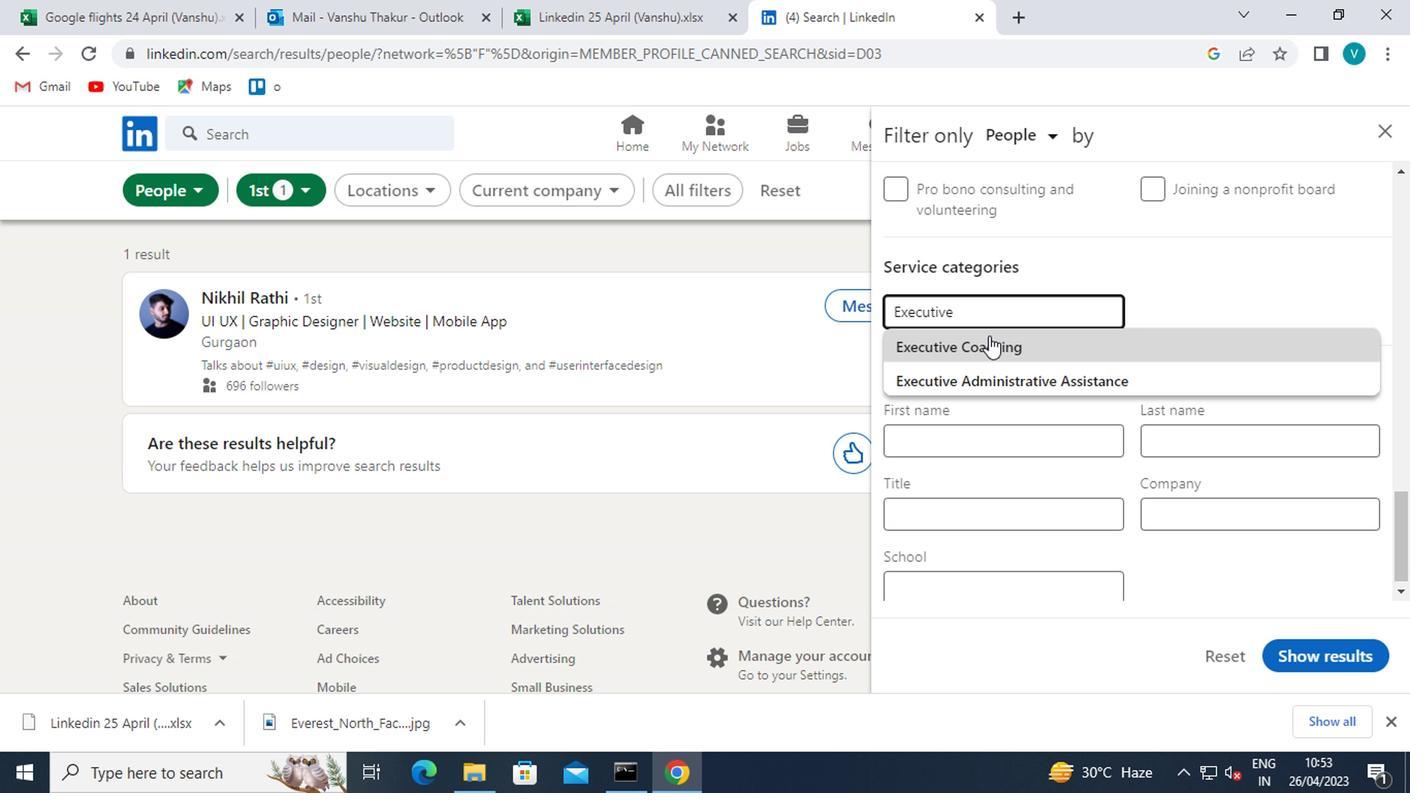 
Action: Mouse pressed left at (991, 344)
Screenshot: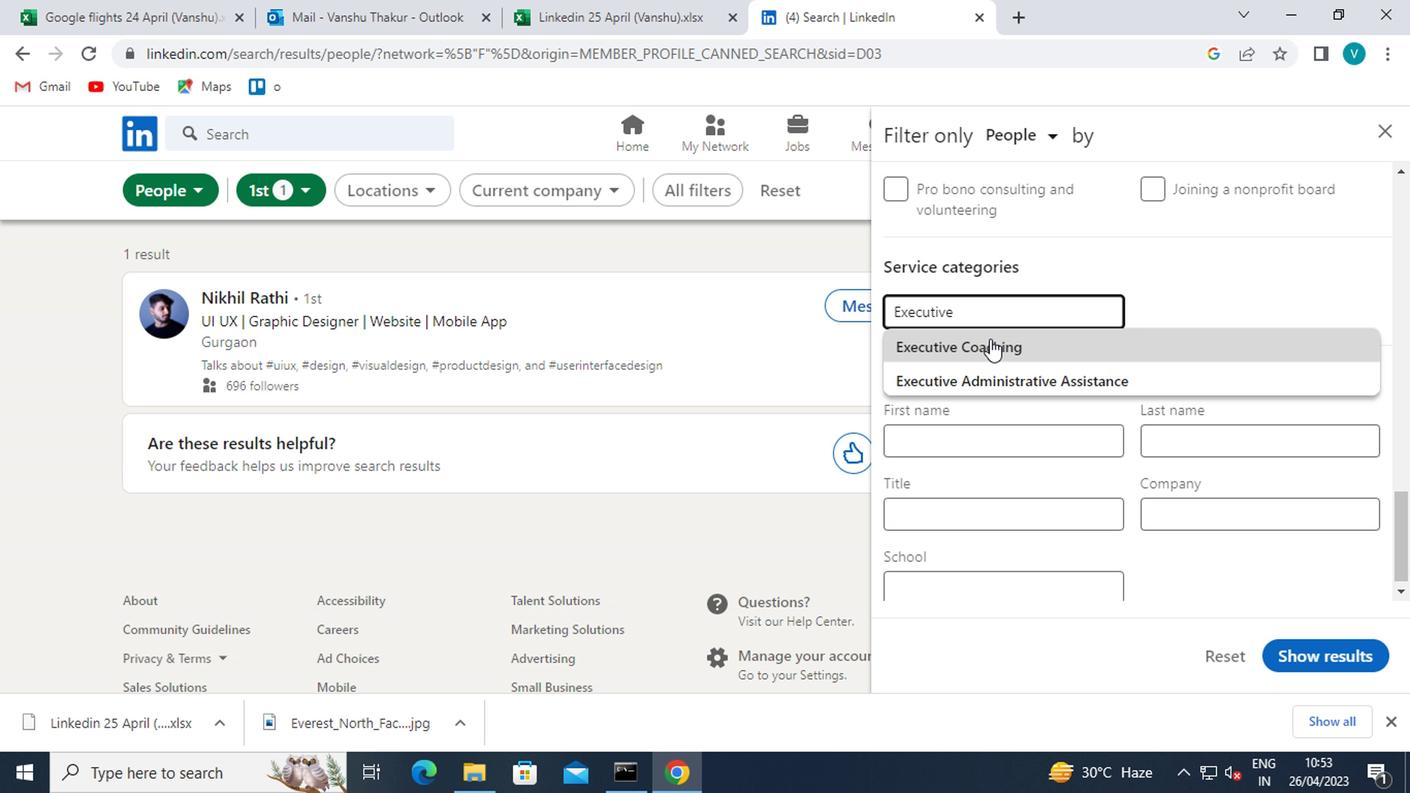 
Action: Mouse scrolled (991, 343) with delta (0, 0)
Screenshot: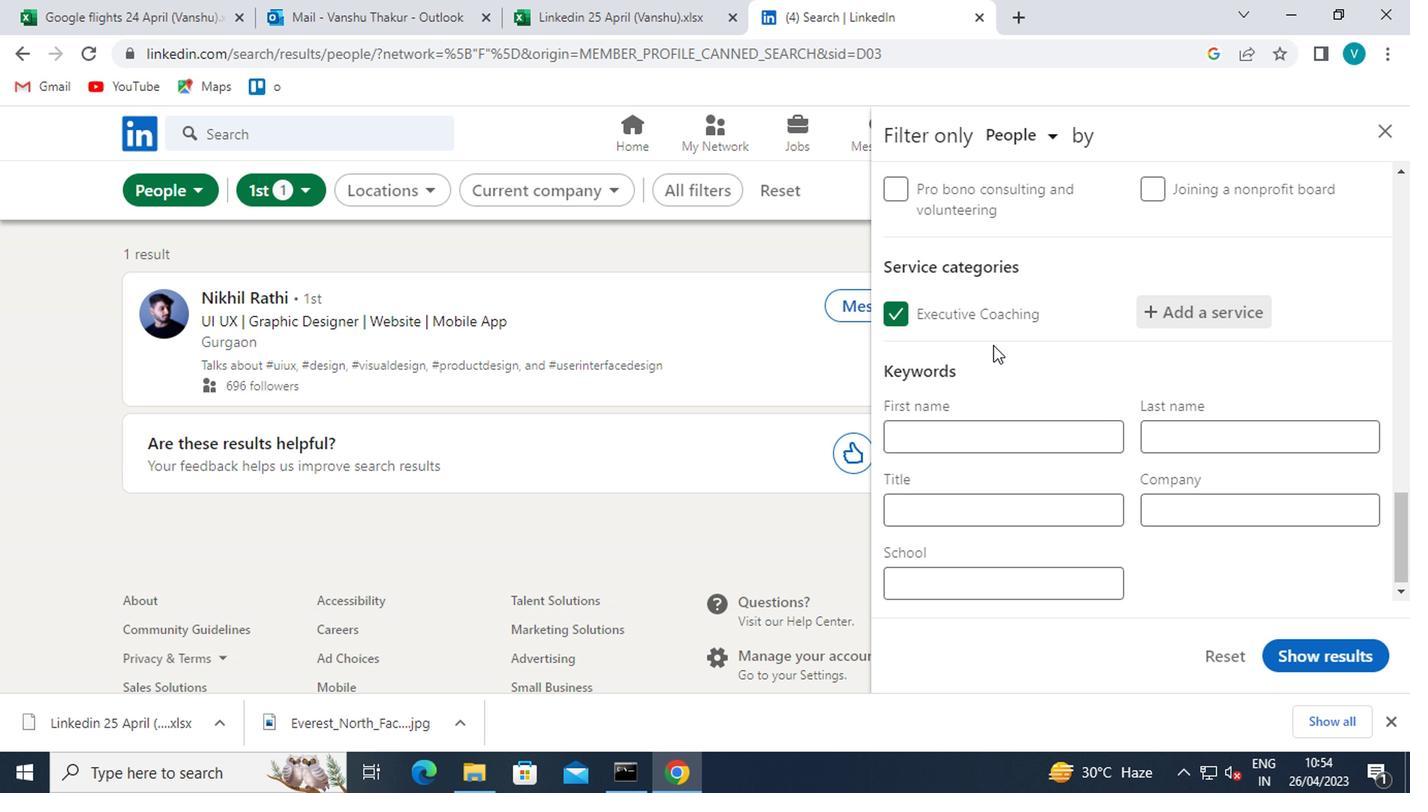 
Action: Mouse scrolled (991, 343) with delta (0, 0)
Screenshot: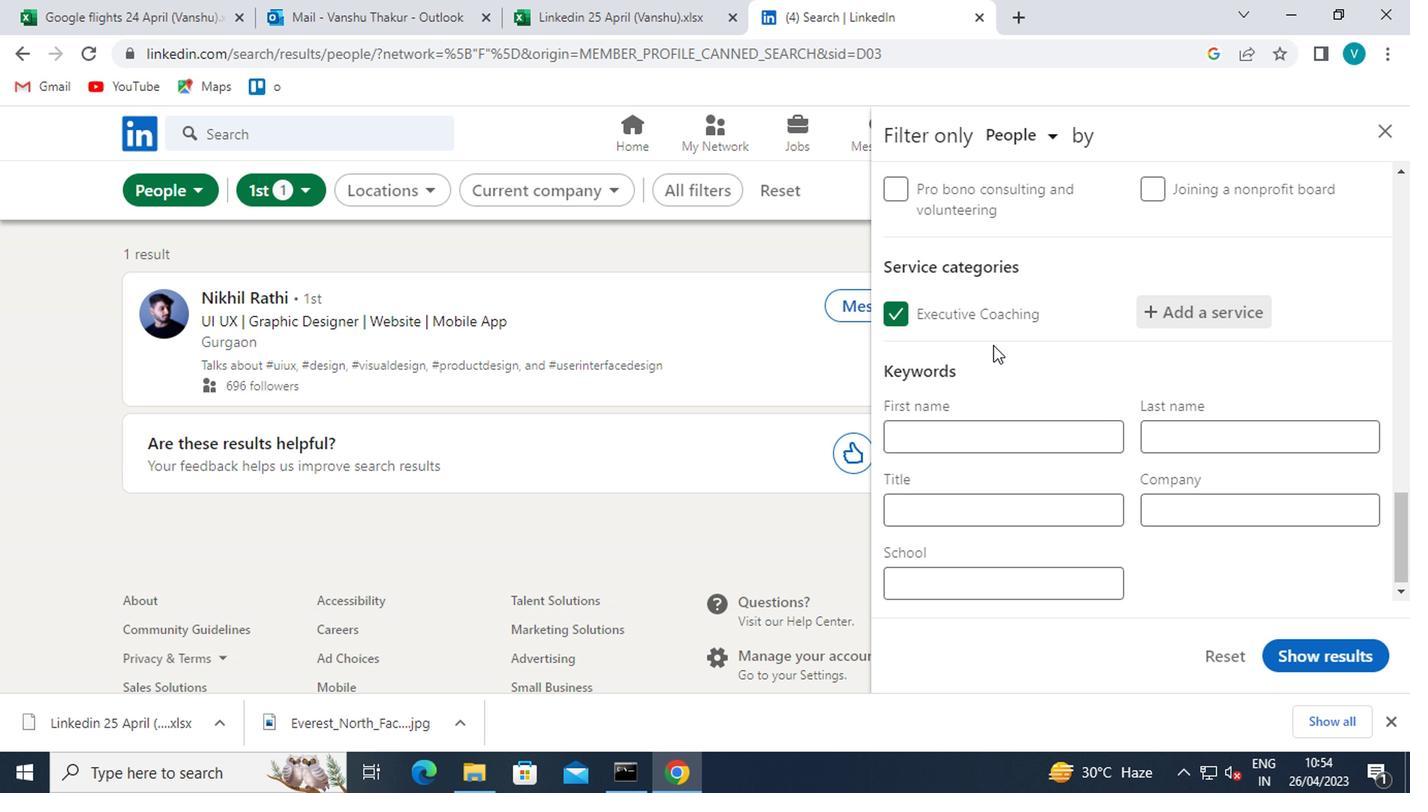 
Action: Mouse moved to (969, 484)
Screenshot: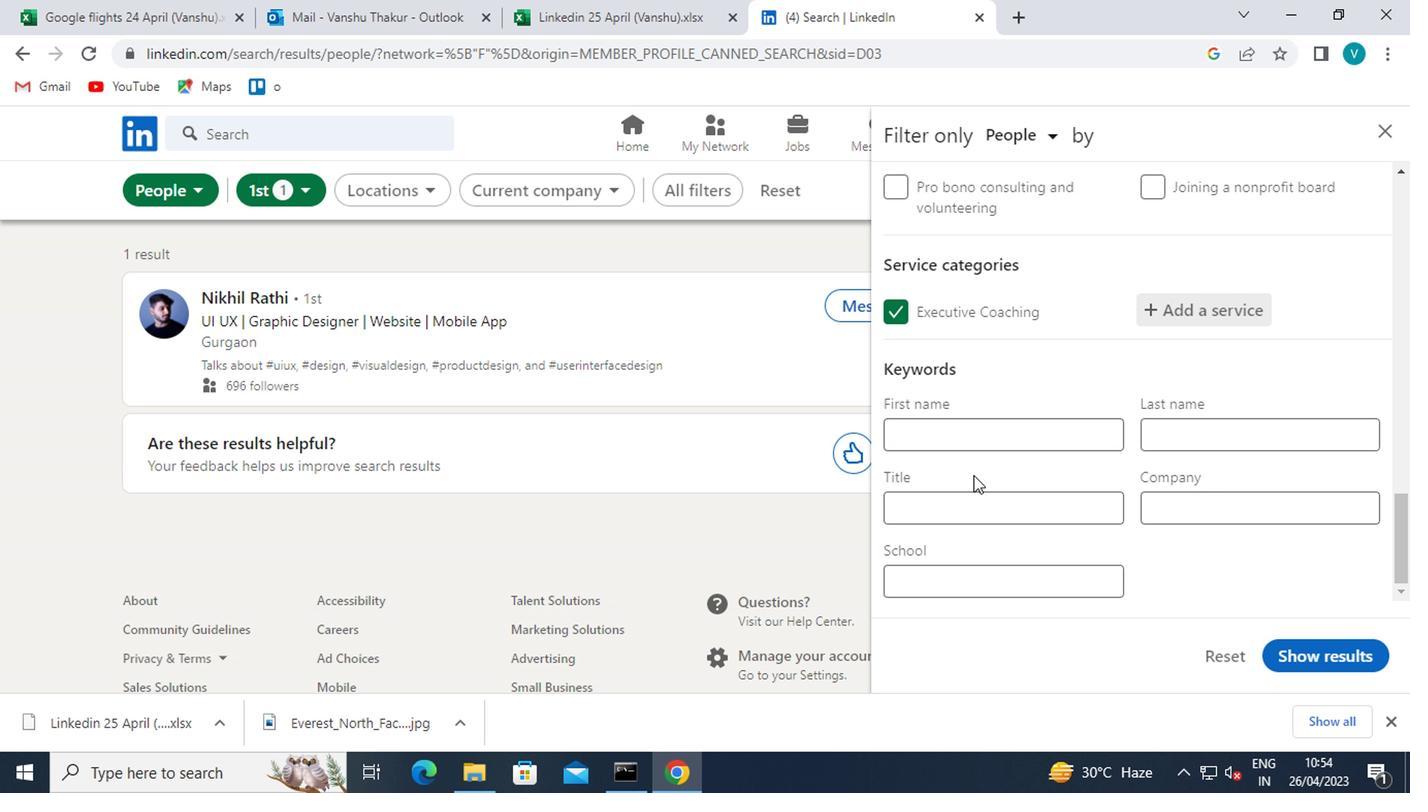
Action: Mouse pressed left at (969, 484)
Screenshot: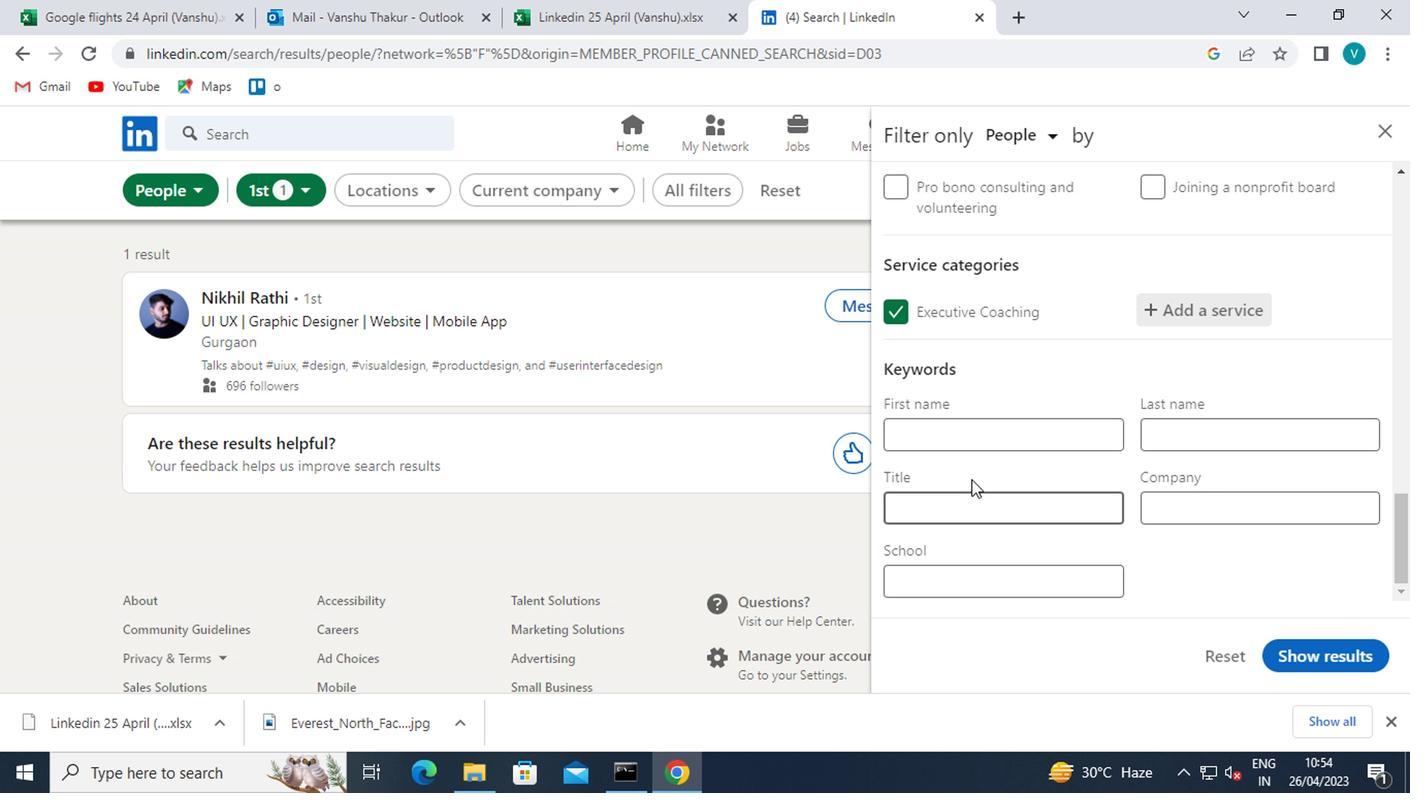 
Action: Mouse moved to (968, 484)
Screenshot: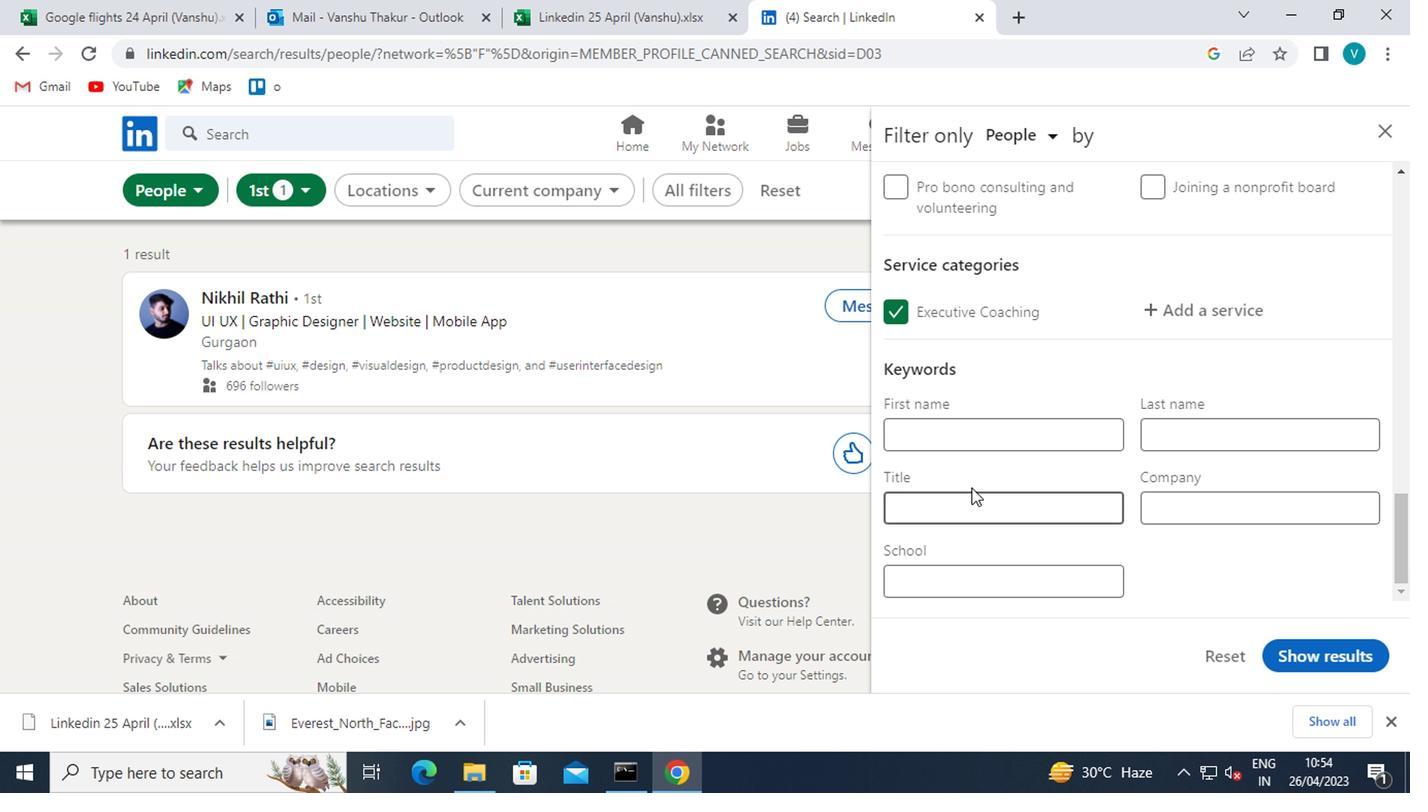 
Action: Key pressed <Key.shift>ANIMAL<Key.space>
Screenshot: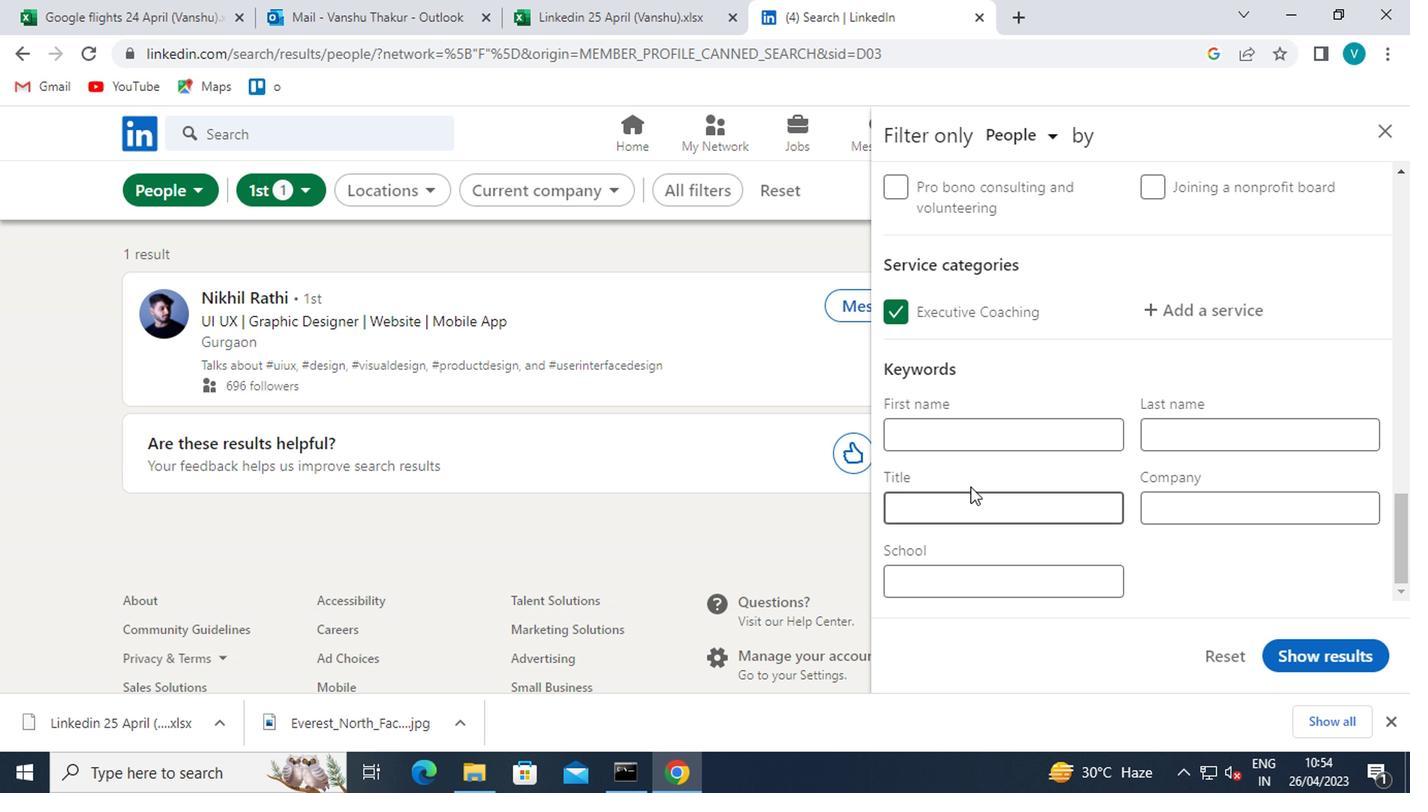 
Action: Mouse moved to (974, 488)
Screenshot: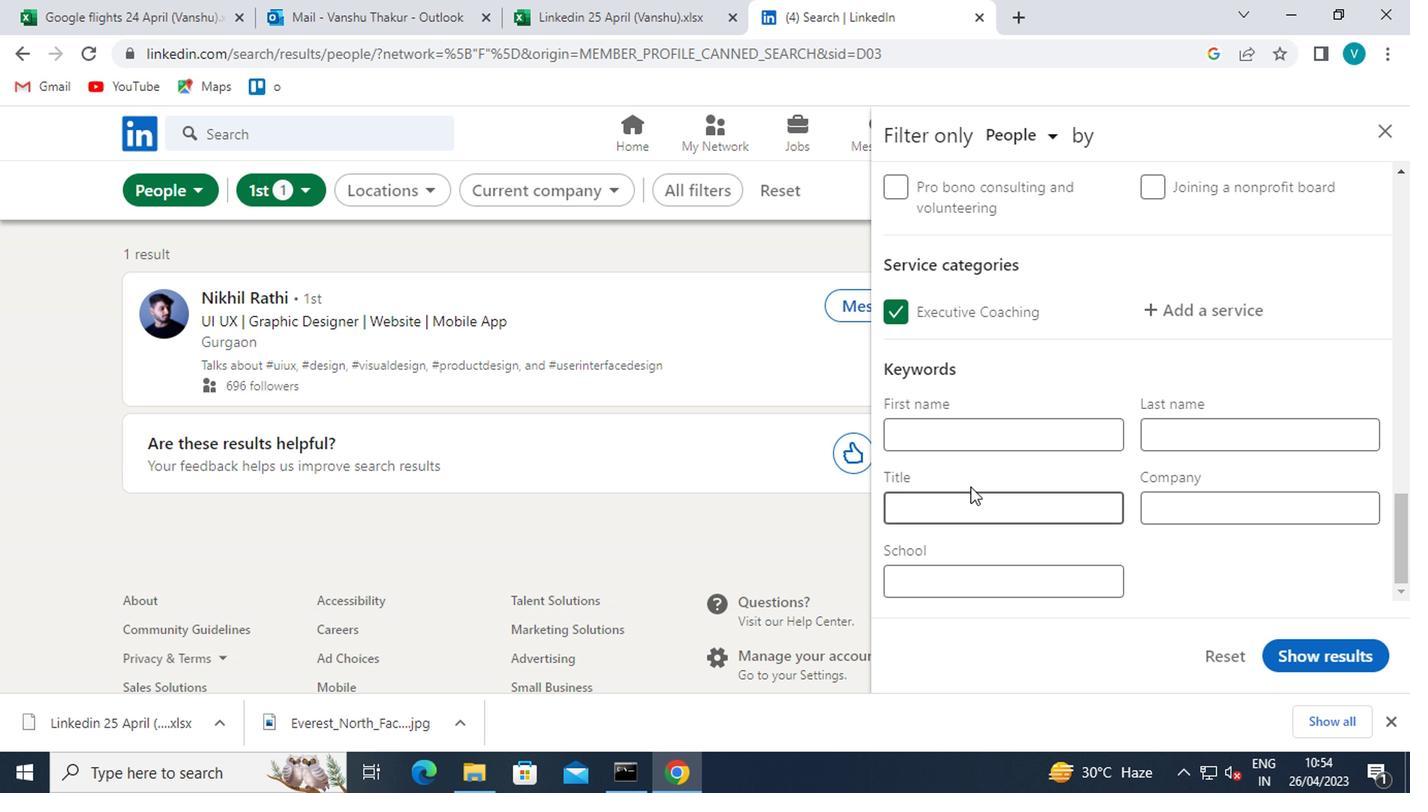 
Action: Mouse pressed left at (974, 488)
Screenshot: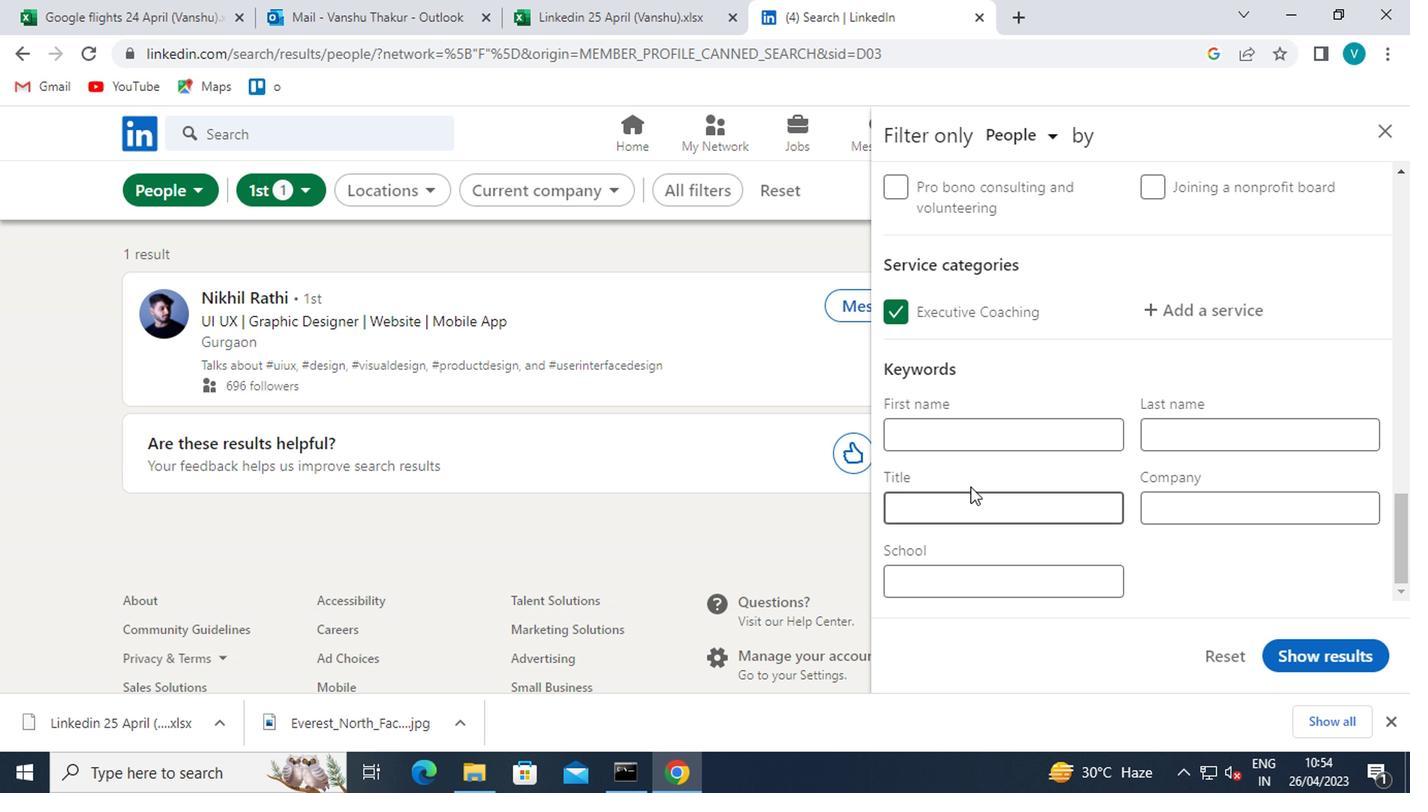 
Action: Mouse moved to (993, 499)
Screenshot: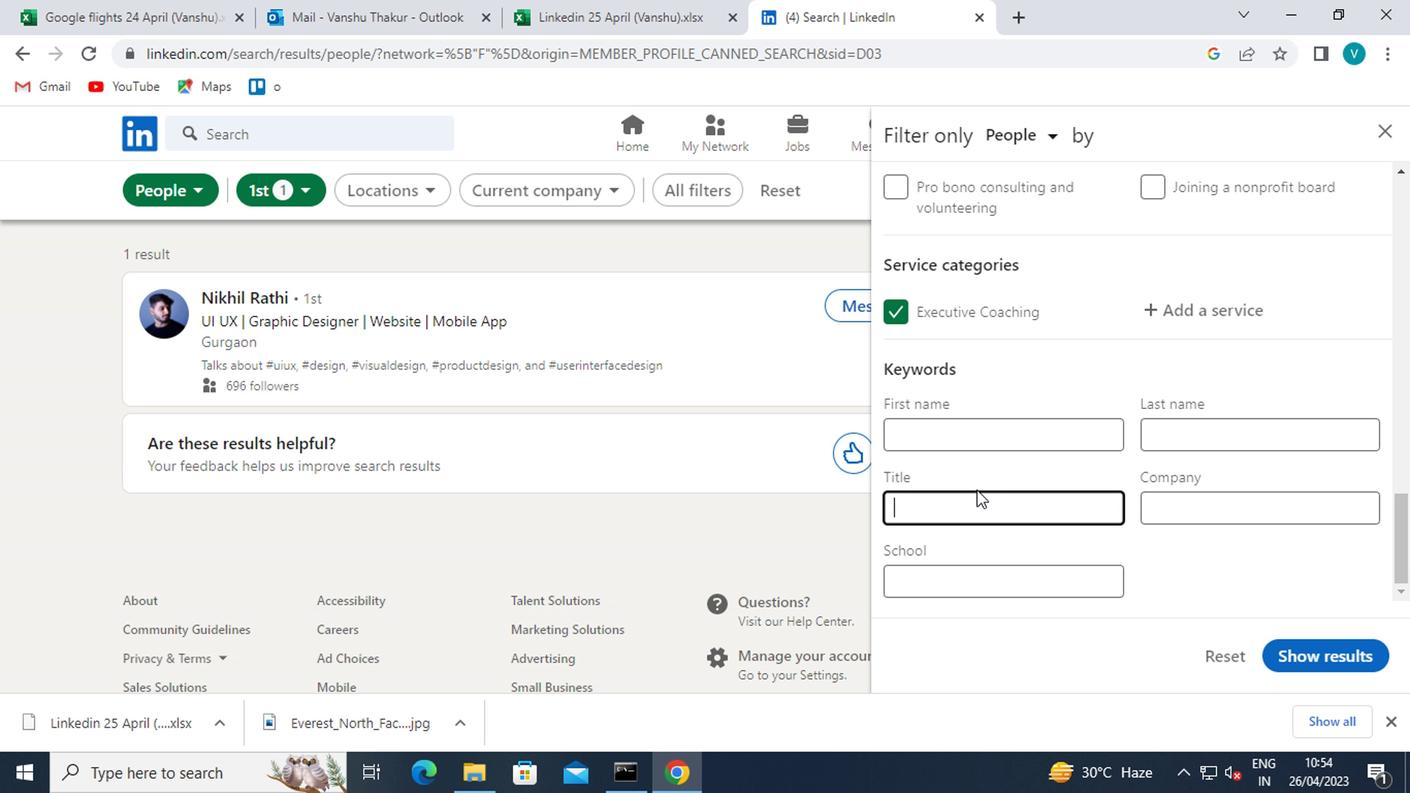 
Action: Key pressed <Key.shift>ANIMAL<Key.space><Key.shift>BREEDER<Key.space>
Screenshot: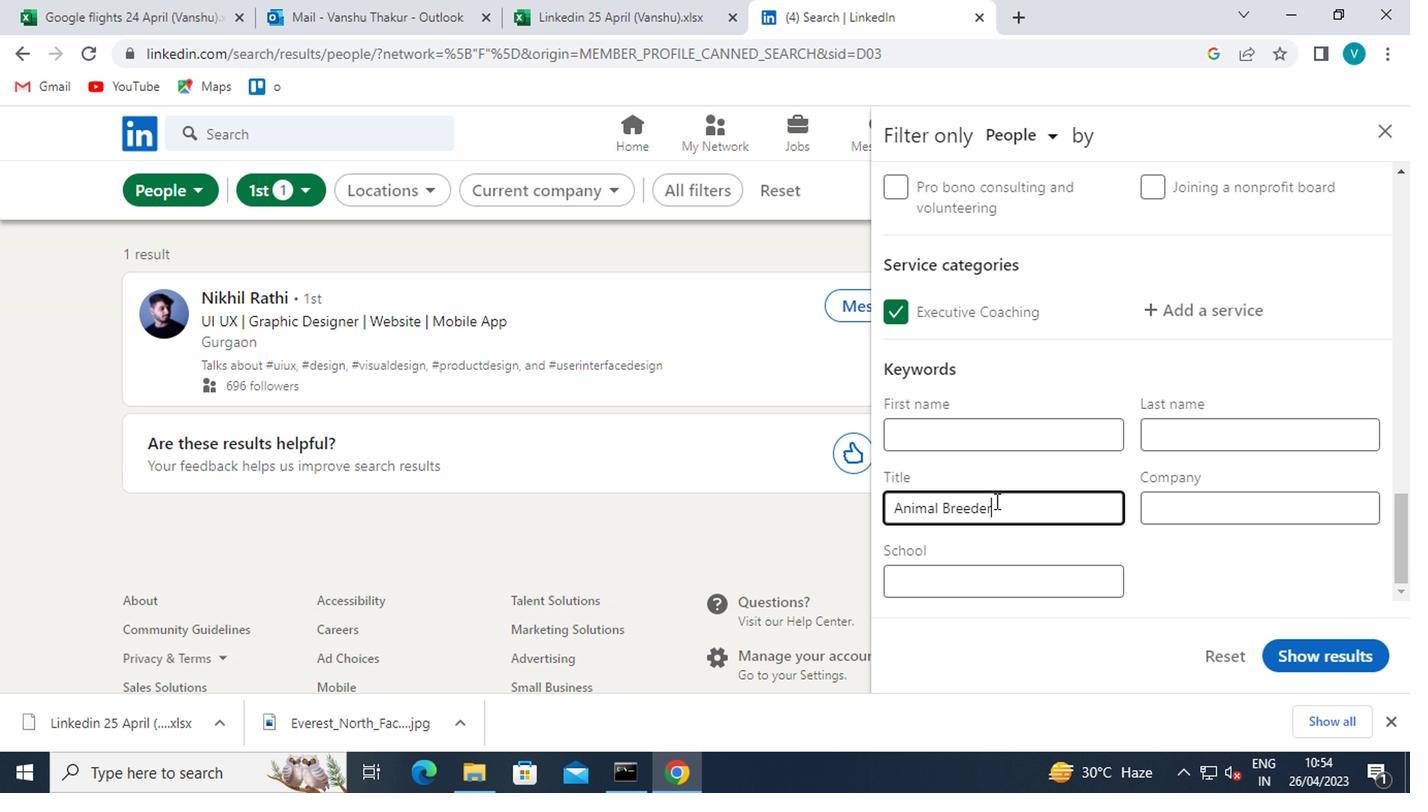 
Action: Mouse moved to (1360, 661)
Screenshot: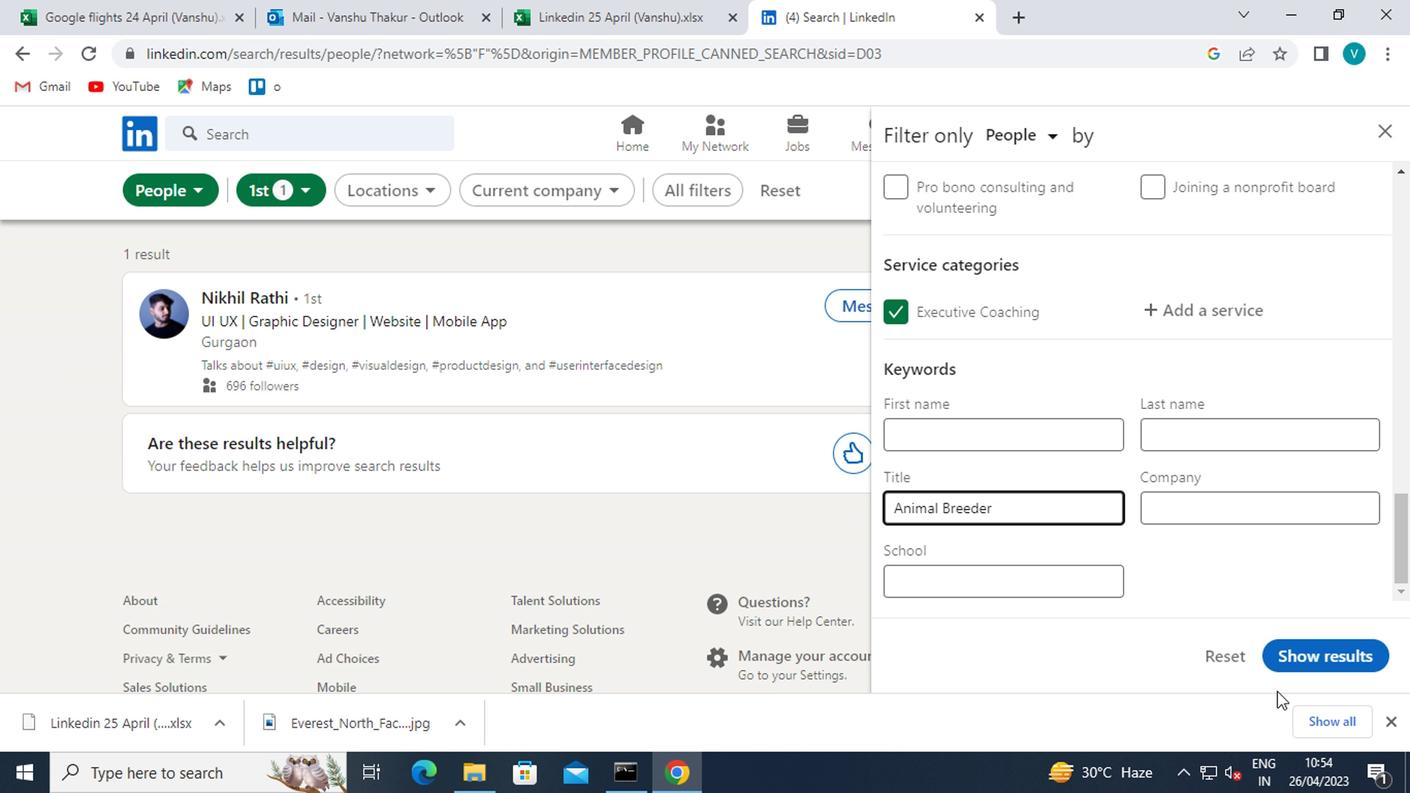 
Action: Mouse pressed left at (1360, 661)
Screenshot: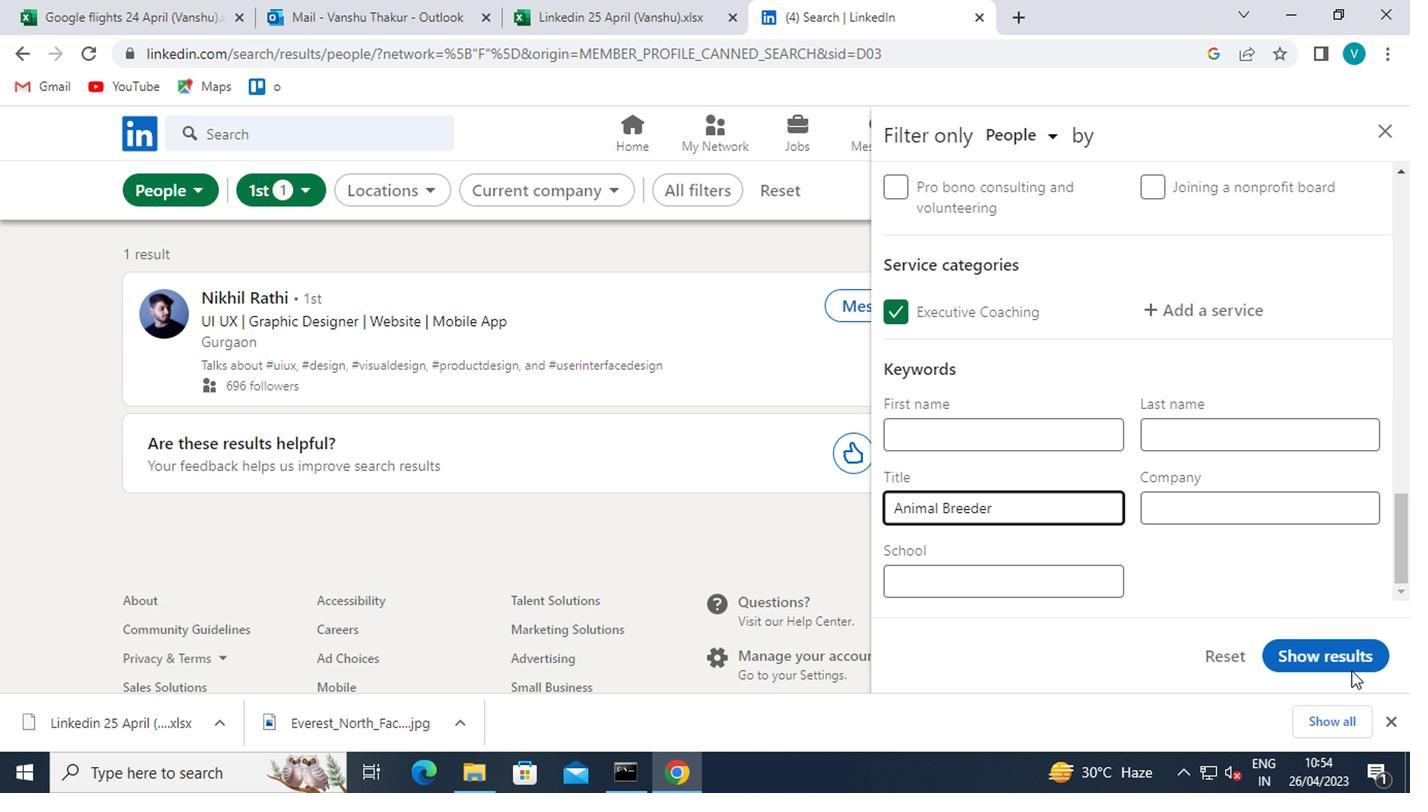 
Action: Mouse moved to (1229, 576)
Screenshot: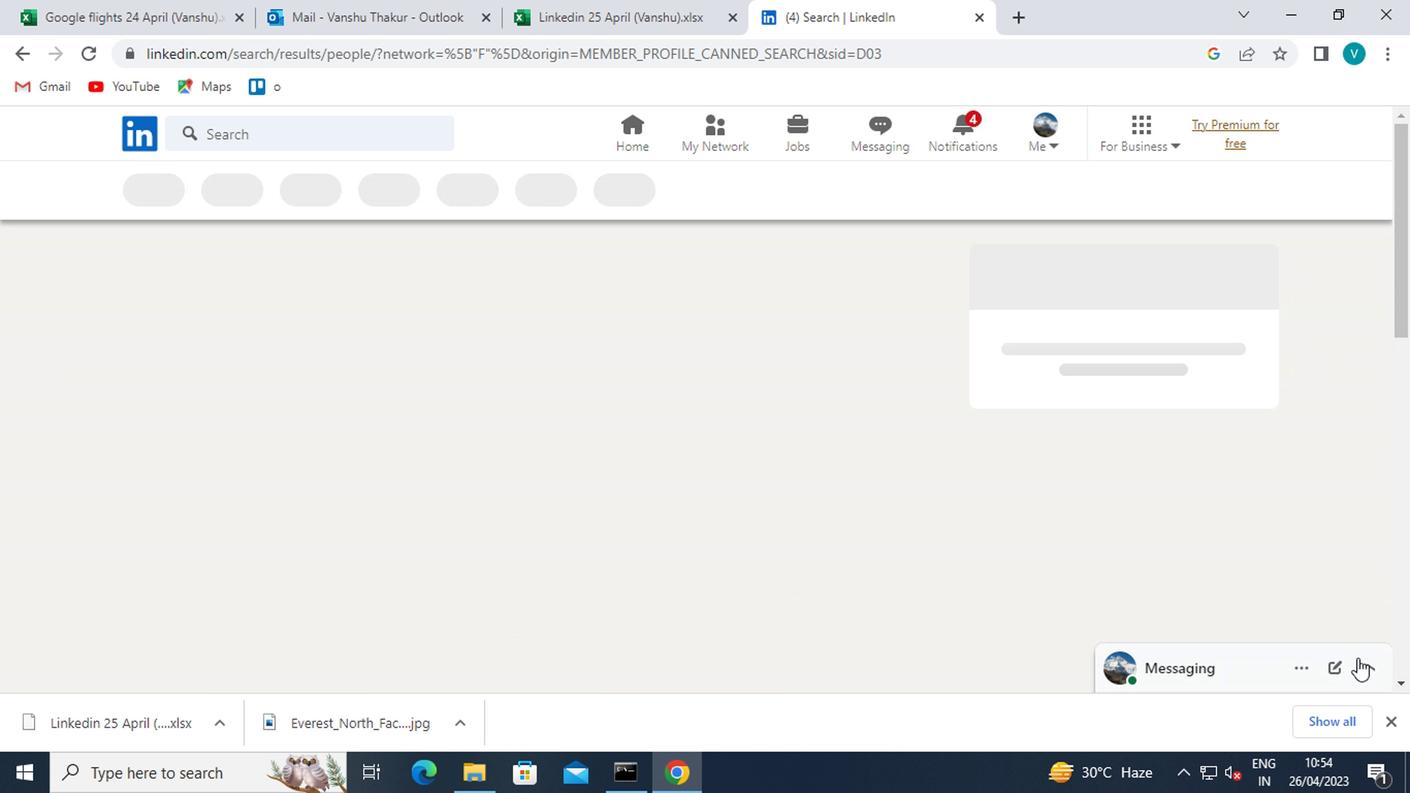 
